 Task: Open a template Informal Letter by  Plum save the file as registry.pdf Remove the following options from template: 'your brand'. Replace Hello Fan with ' Good Evening' and change the date to 25 July, 2023. Replace body of the letter with  I wanted to express my deepest gratitude for your help. Your assistance made a significant difference in my life. Thank you from the bottom of my heart.; apply Font Style 'Tahoma' and font size  14 Add name: Kevin
Action: Mouse moved to (408, 245)
Screenshot: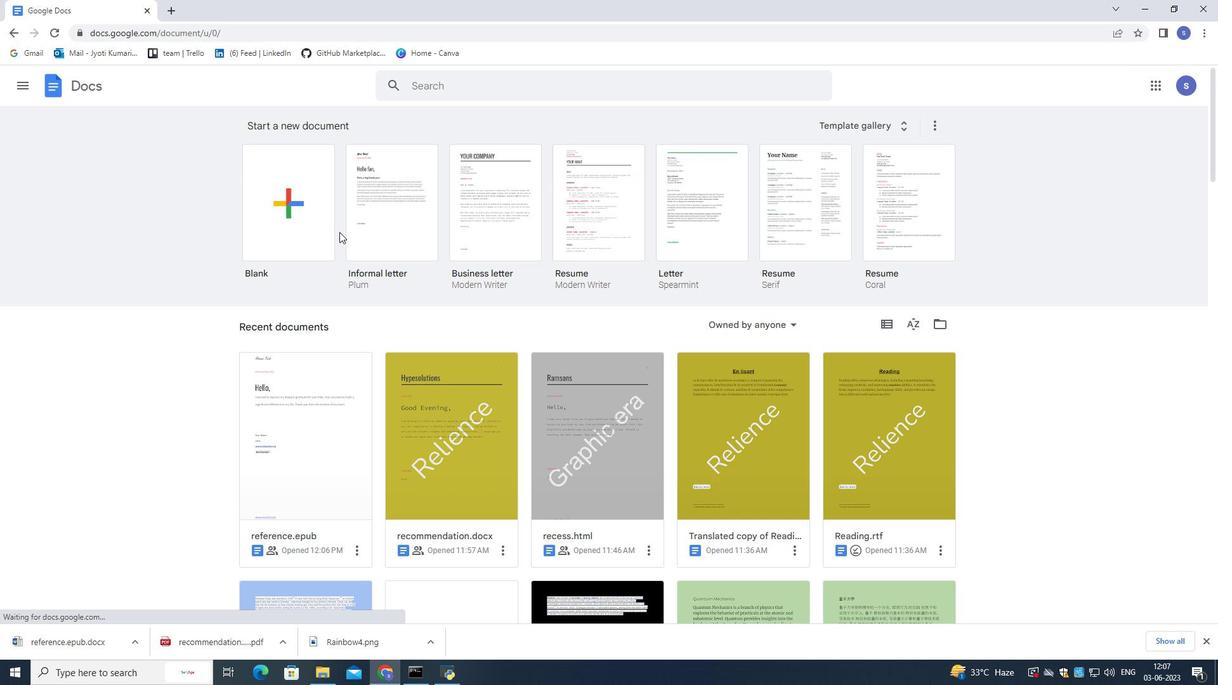 
Action: Mouse pressed left at (408, 245)
Screenshot: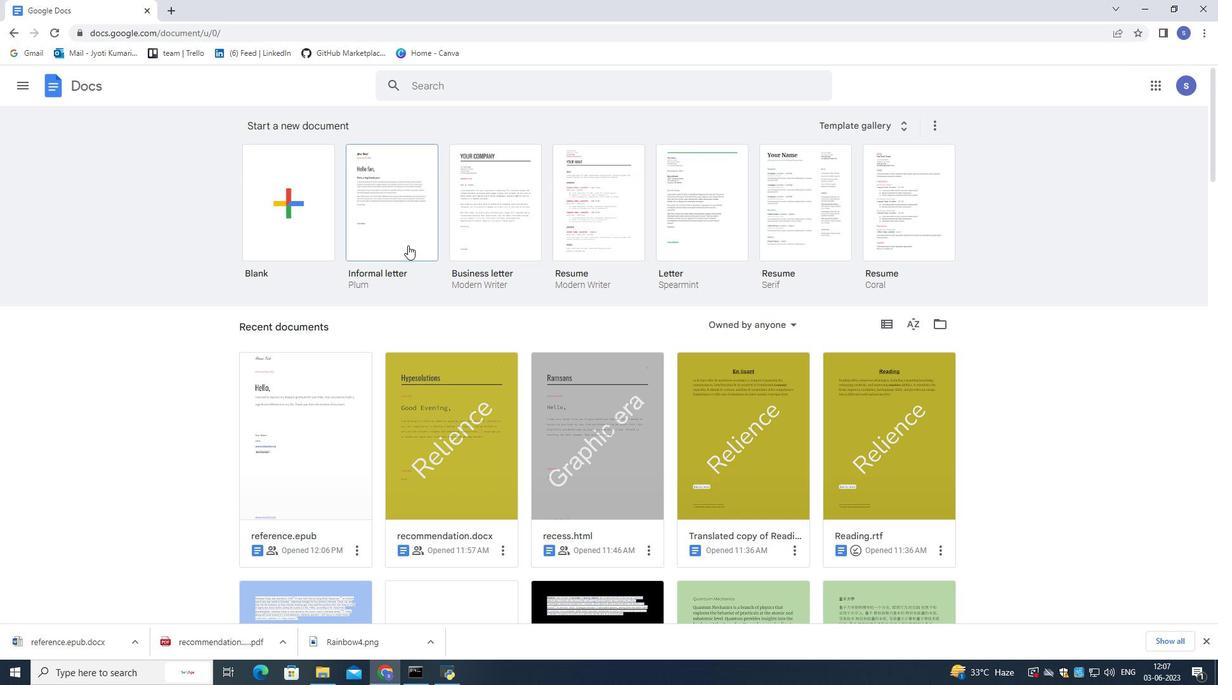 
Action: Mouse pressed left at (408, 245)
Screenshot: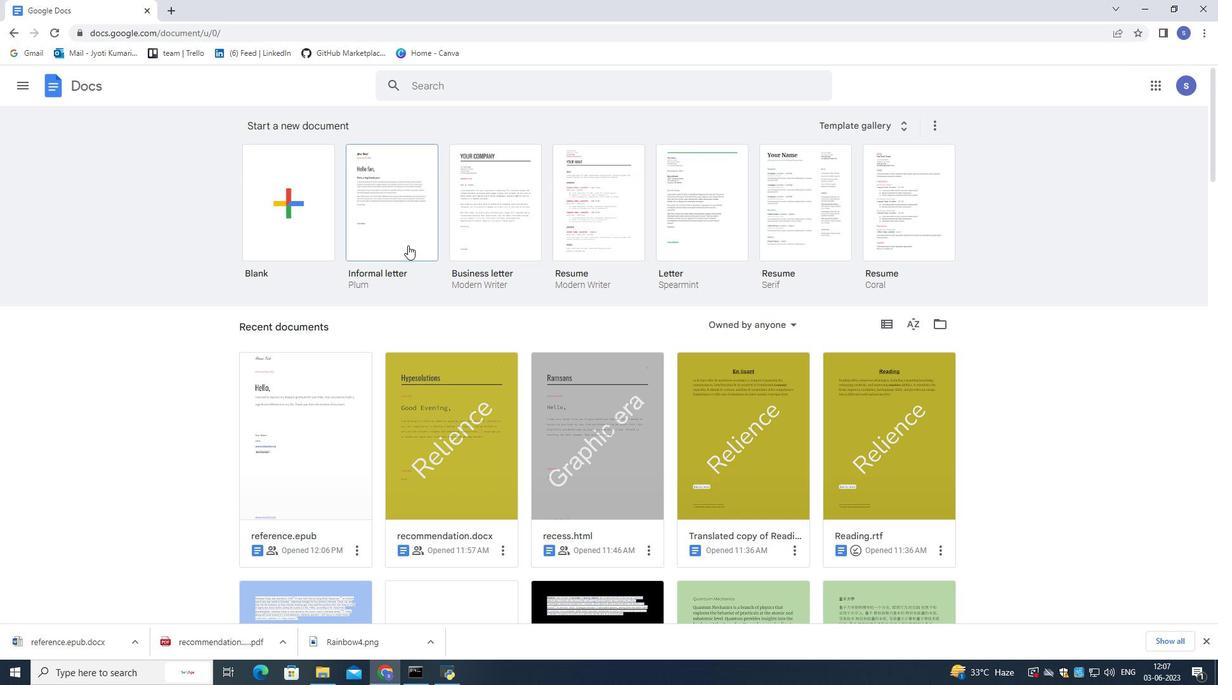 
Action: Mouse moved to (114, 78)
Screenshot: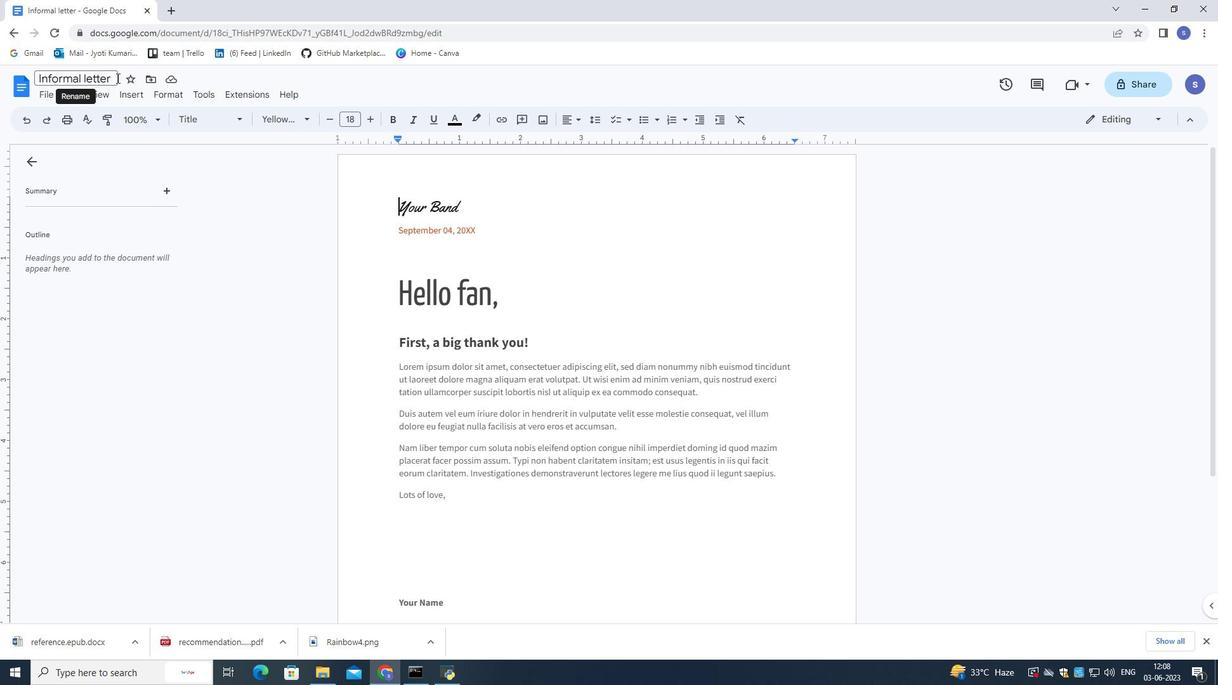 
Action: Mouse pressed left at (114, 78)
Screenshot: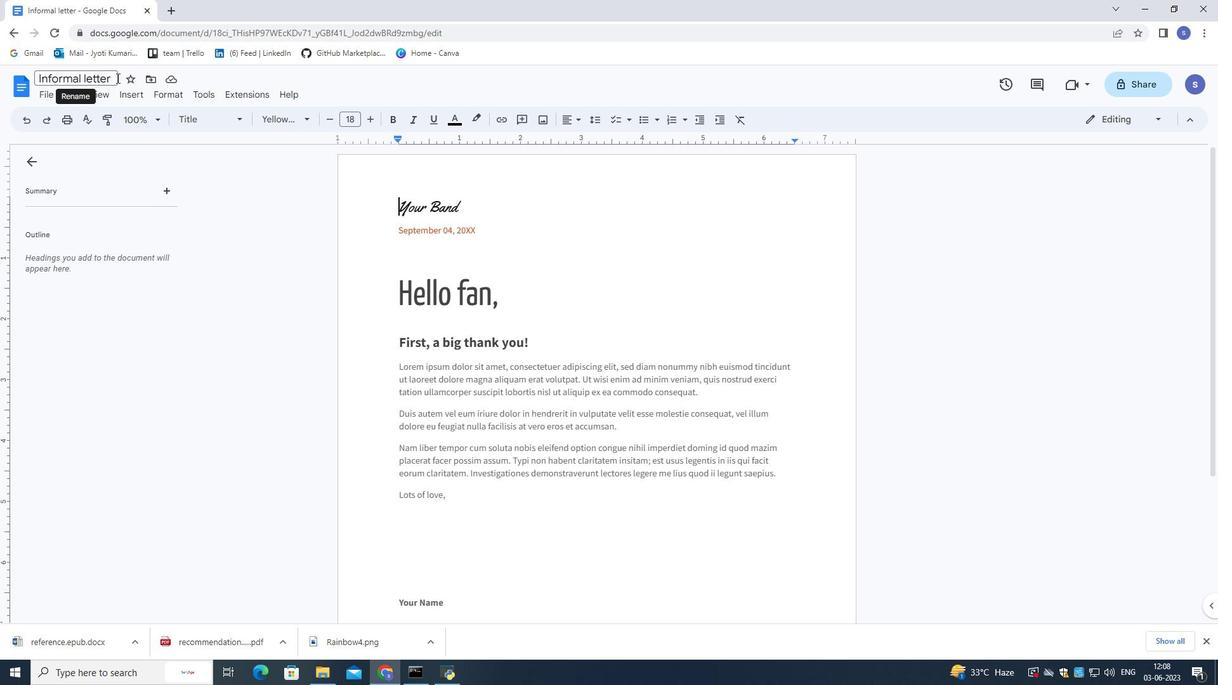 
Action: Mouse pressed left at (114, 78)
Screenshot: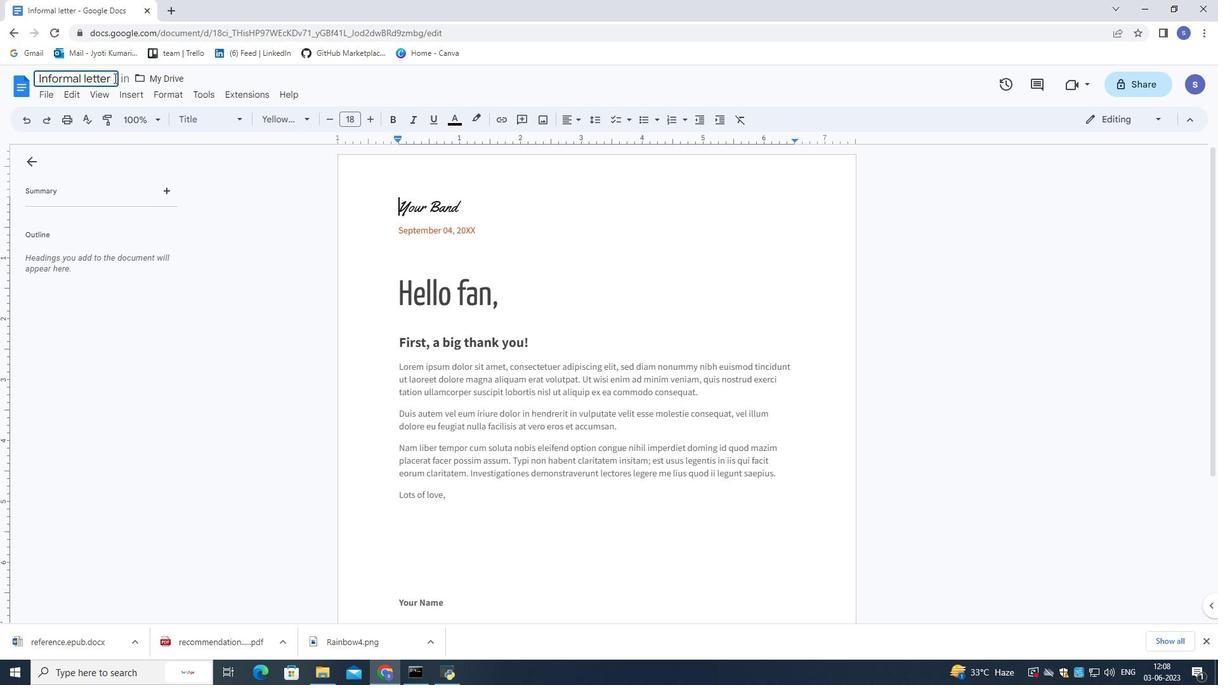 
Action: Mouse pressed left at (114, 78)
Screenshot: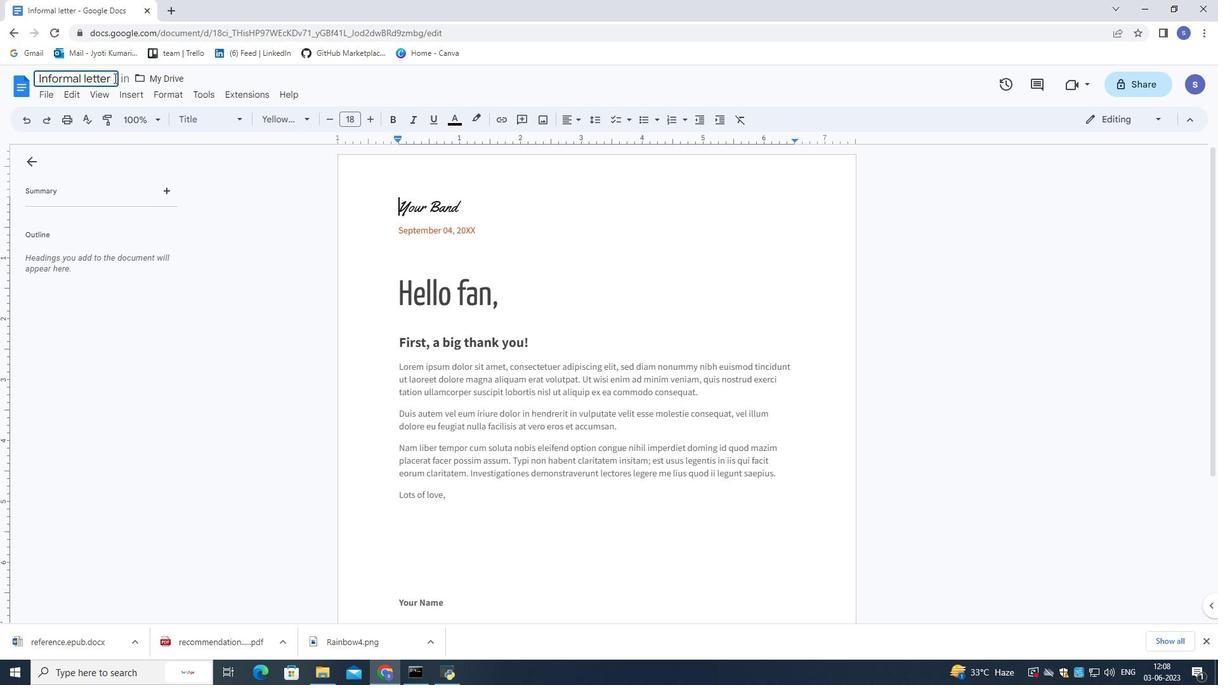 
Action: Mouse pressed left at (114, 78)
Screenshot: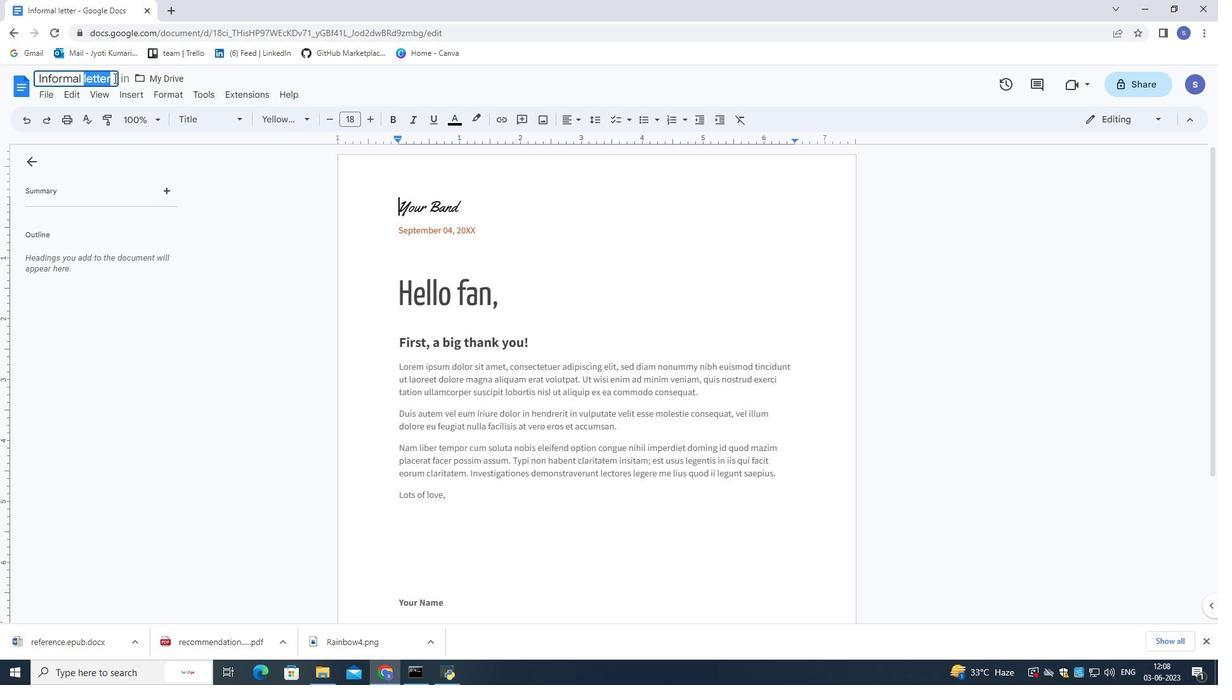 
Action: Mouse moved to (113, 78)
Screenshot: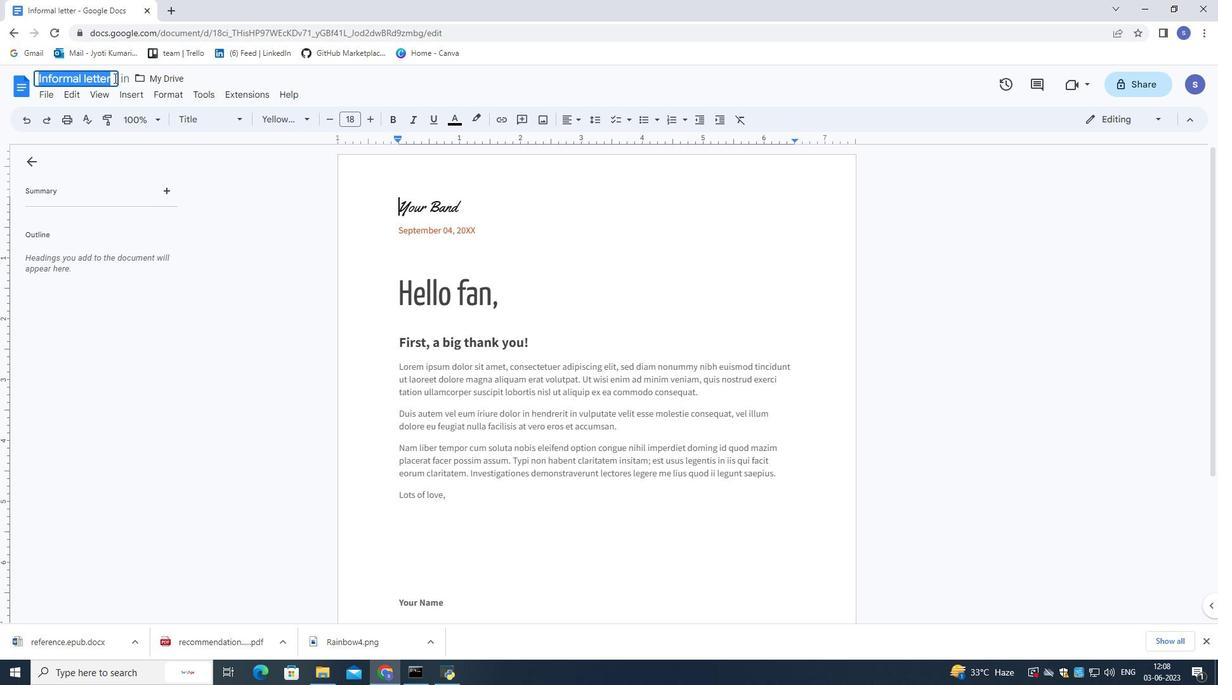 
Action: Key pressed registry.pdf<Key.enter>
Screenshot: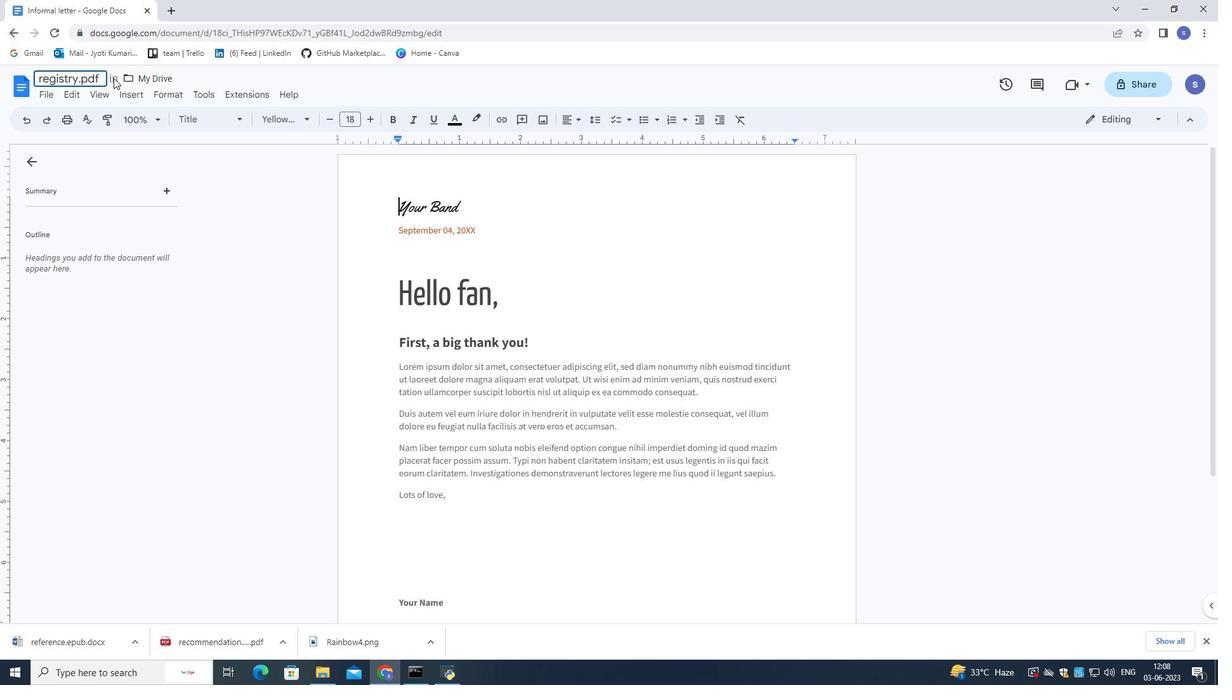 
Action: Mouse moved to (465, 211)
Screenshot: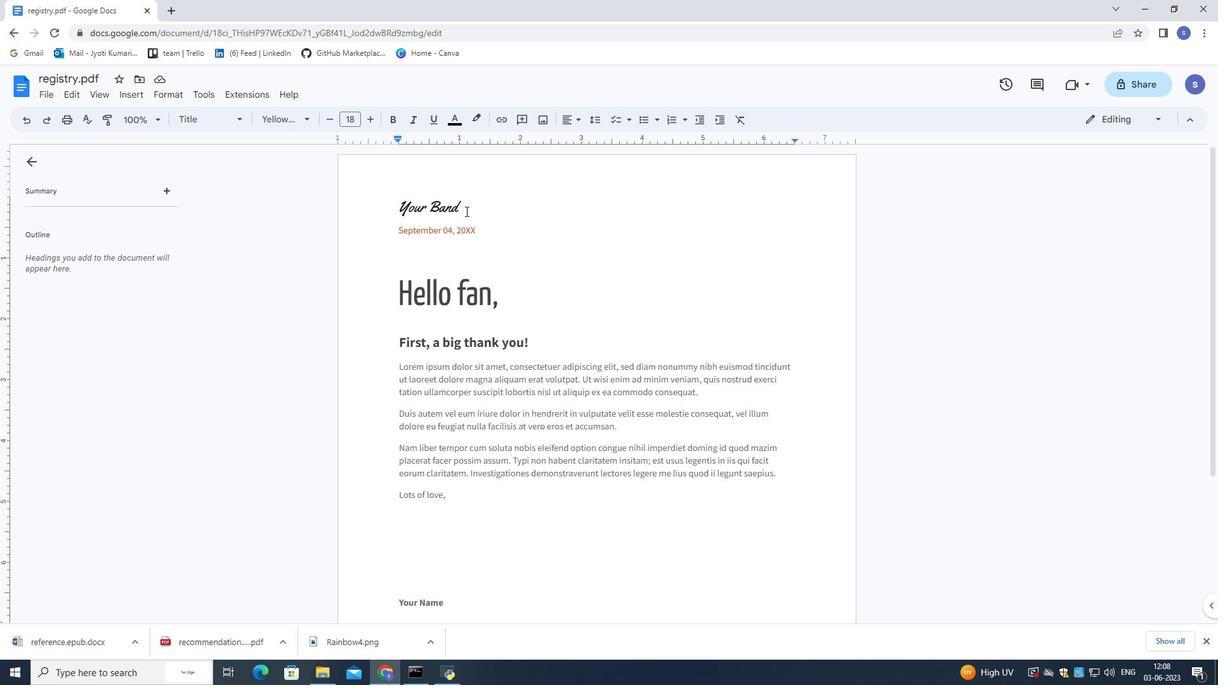 
Action: Mouse pressed left at (465, 211)
Screenshot: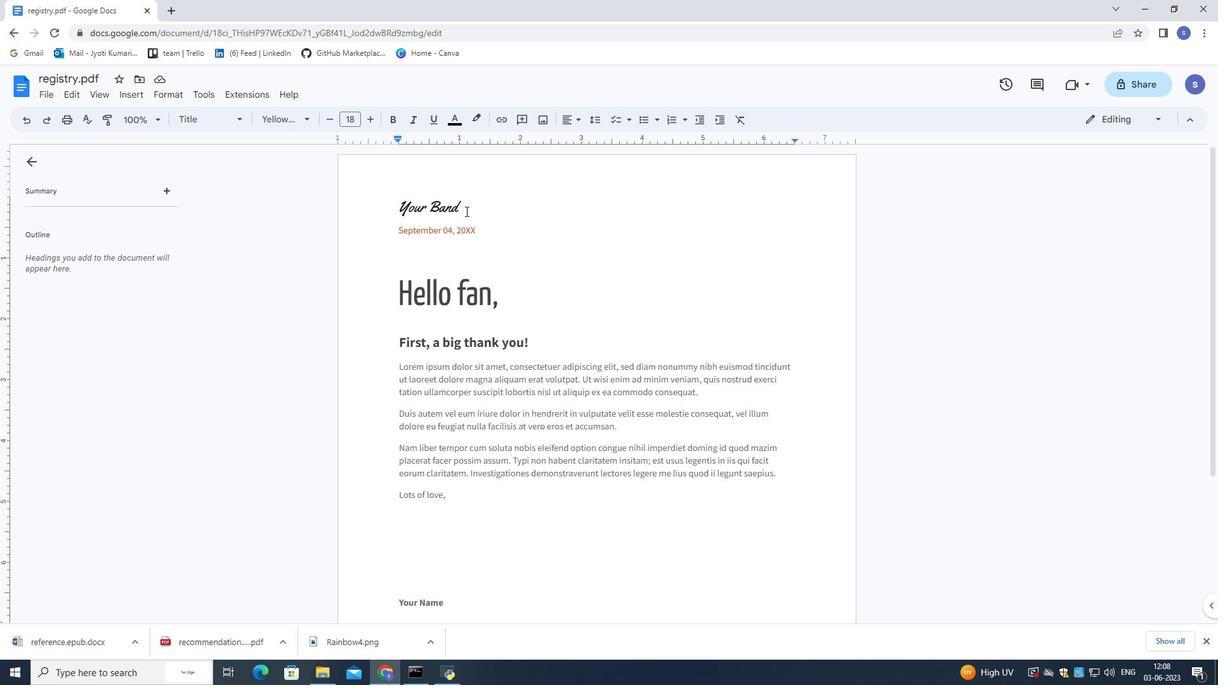 
Action: Mouse moved to (365, 205)
Screenshot: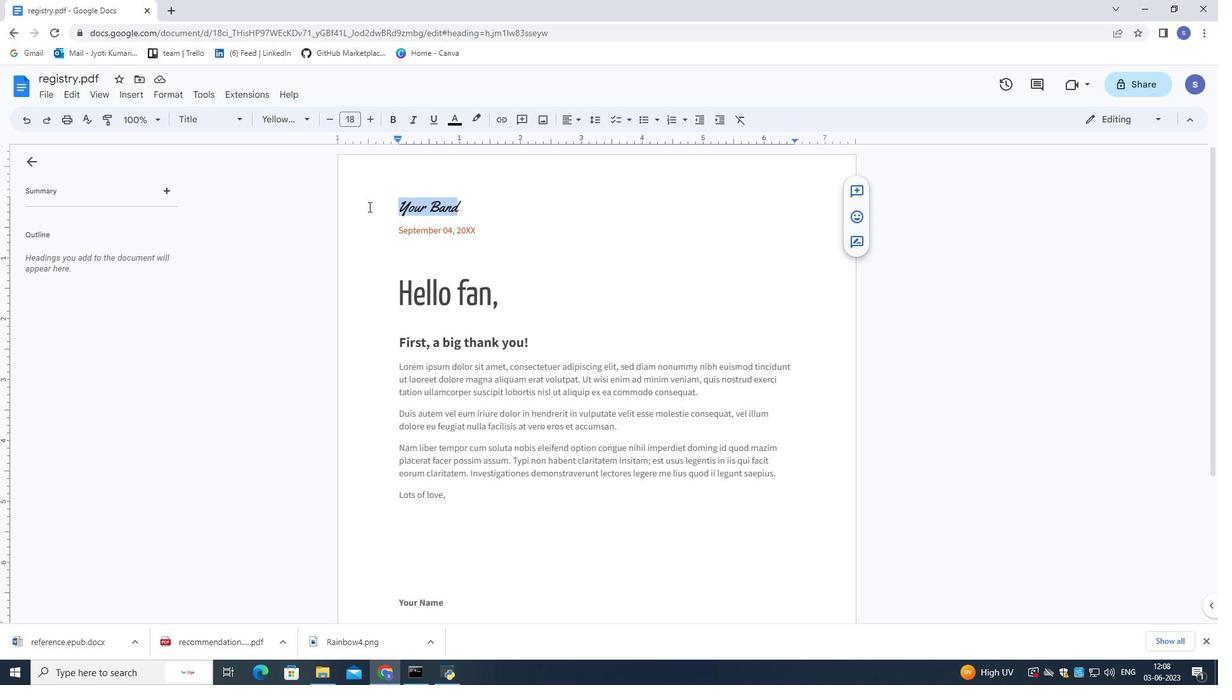 
Action: Key pressed <Key.delete>
Screenshot: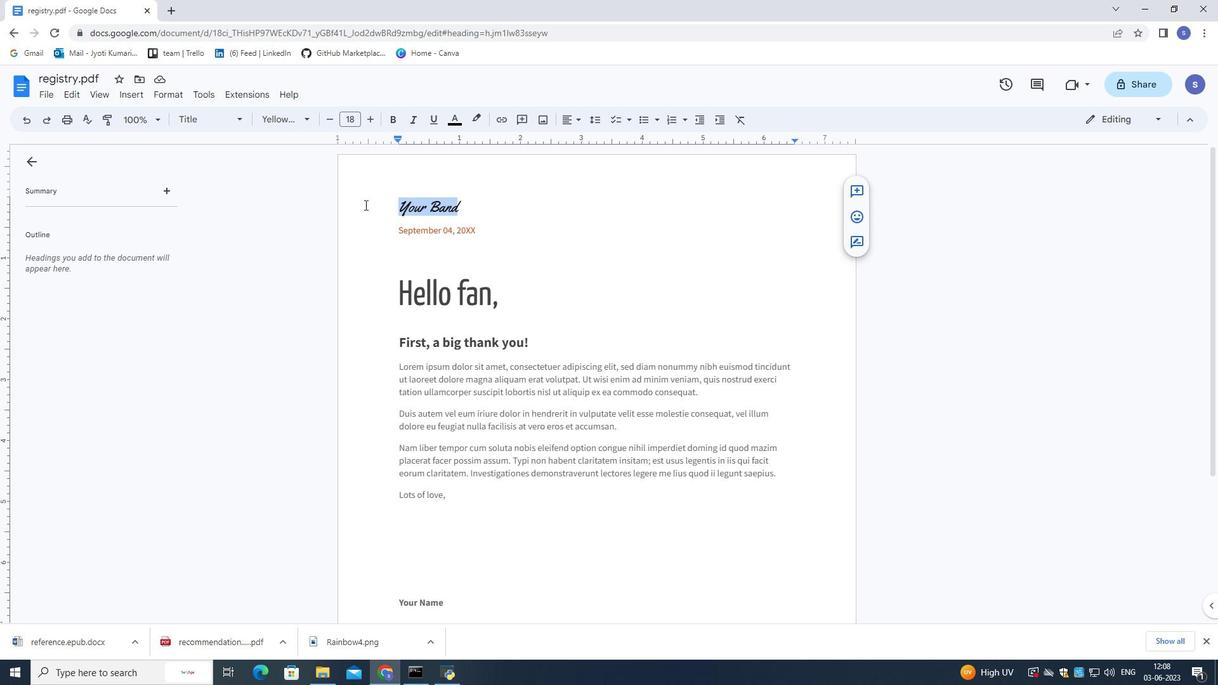 
Action: Mouse moved to (513, 292)
Screenshot: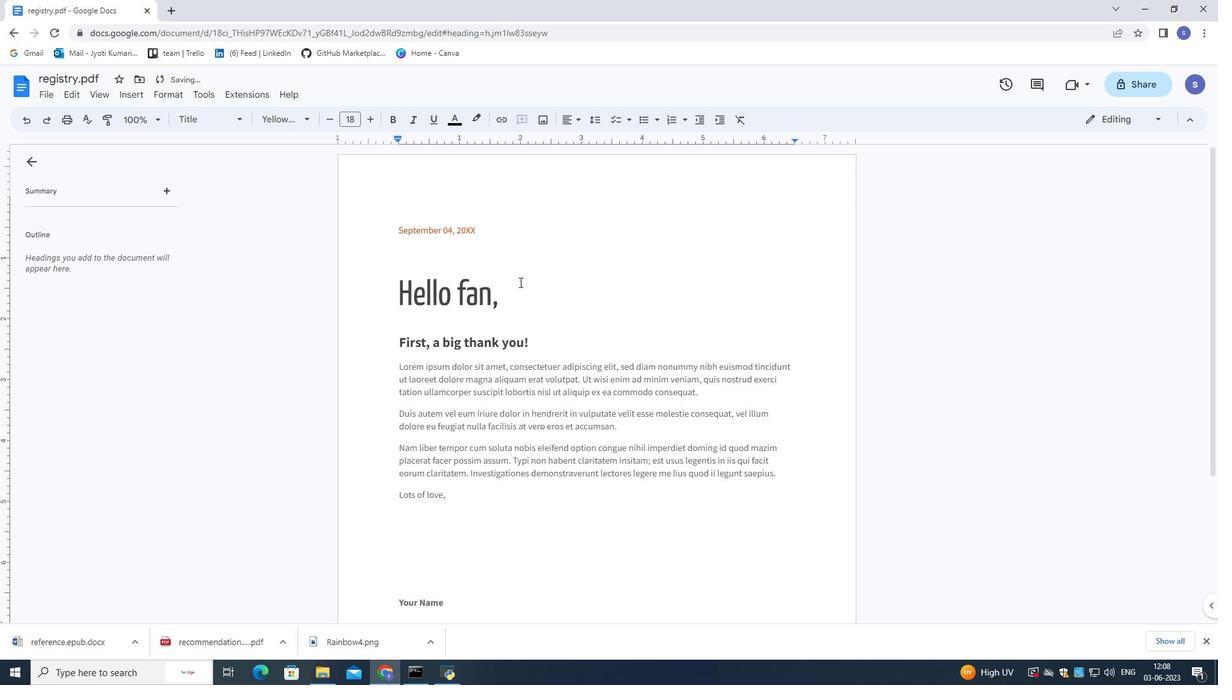 
Action: Mouse pressed left at (513, 292)
Screenshot: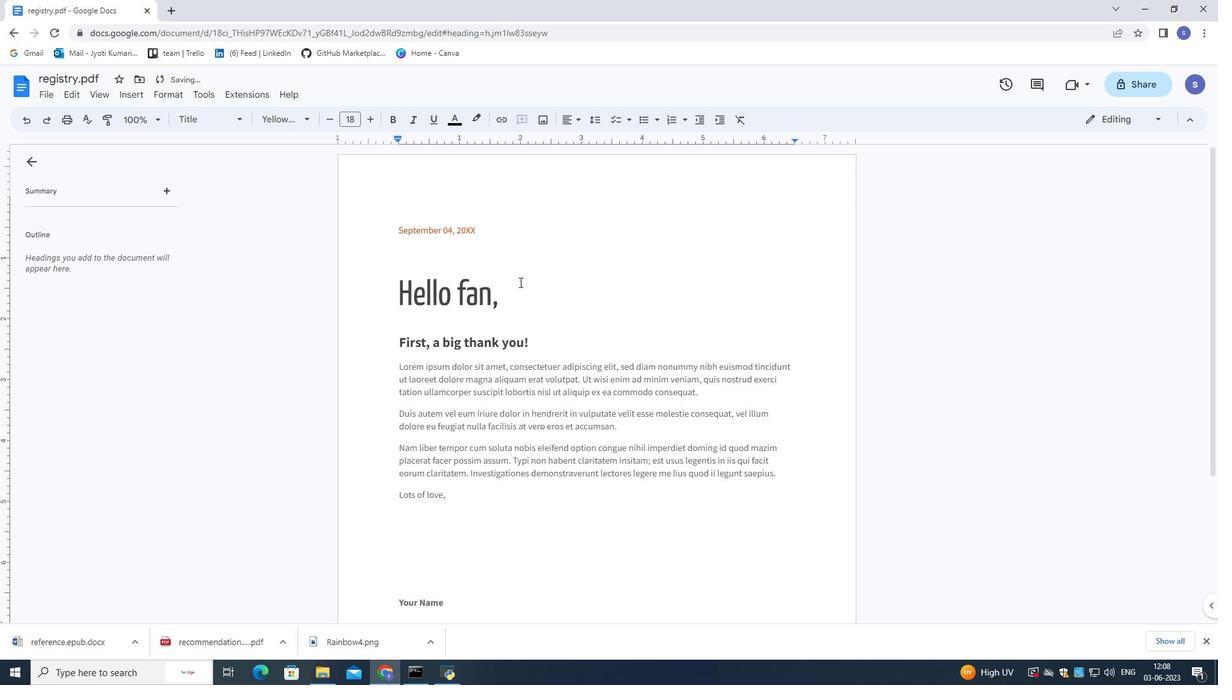 
Action: Mouse moved to (232, 298)
Screenshot: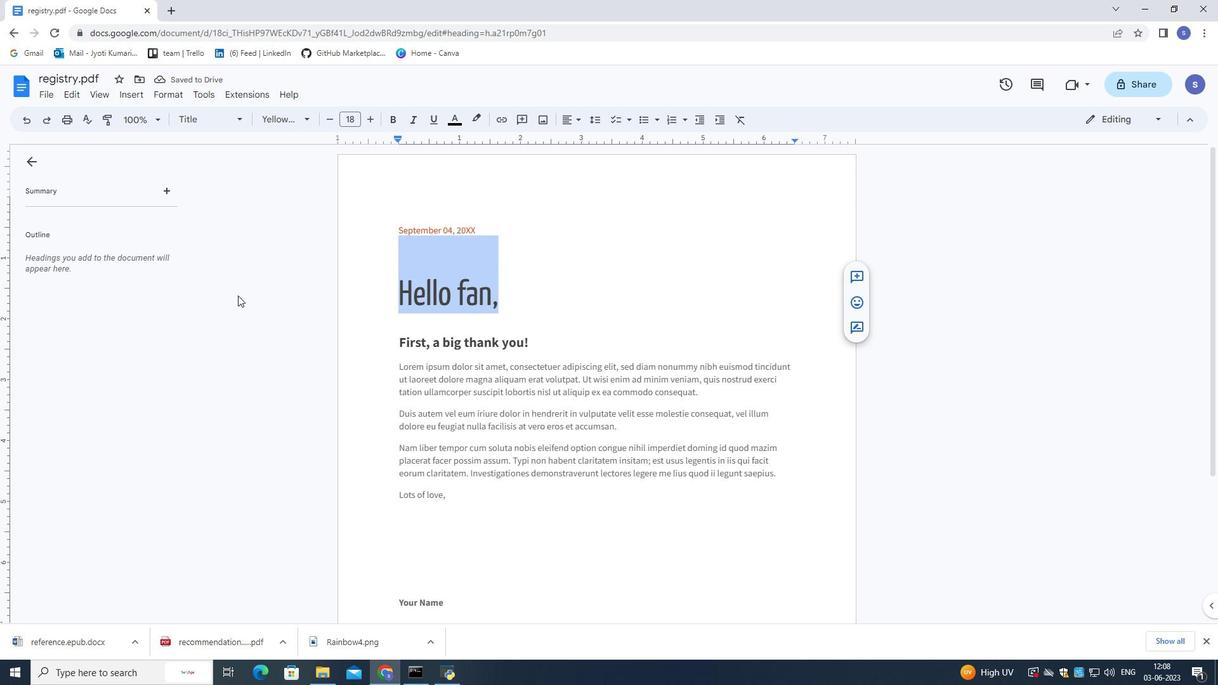 
Action: Key pressed <Key.shift>Good<Key.space><Key.shift>Evening,
Screenshot: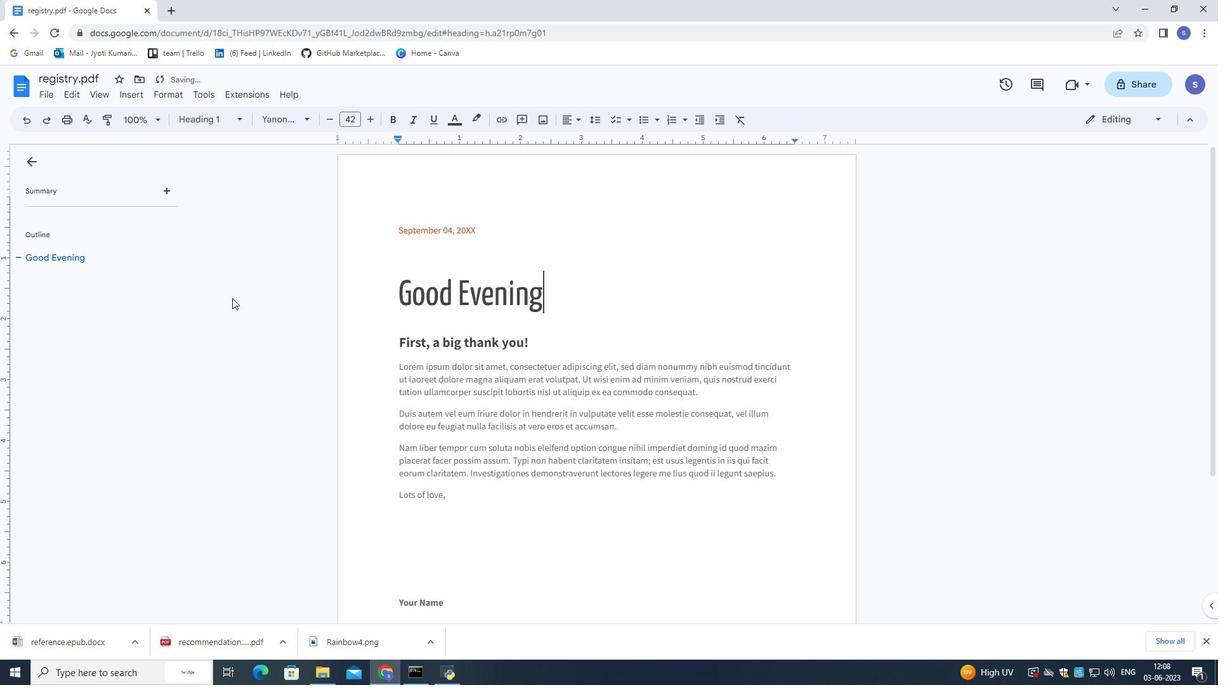 
Action: Mouse moved to (512, 234)
Screenshot: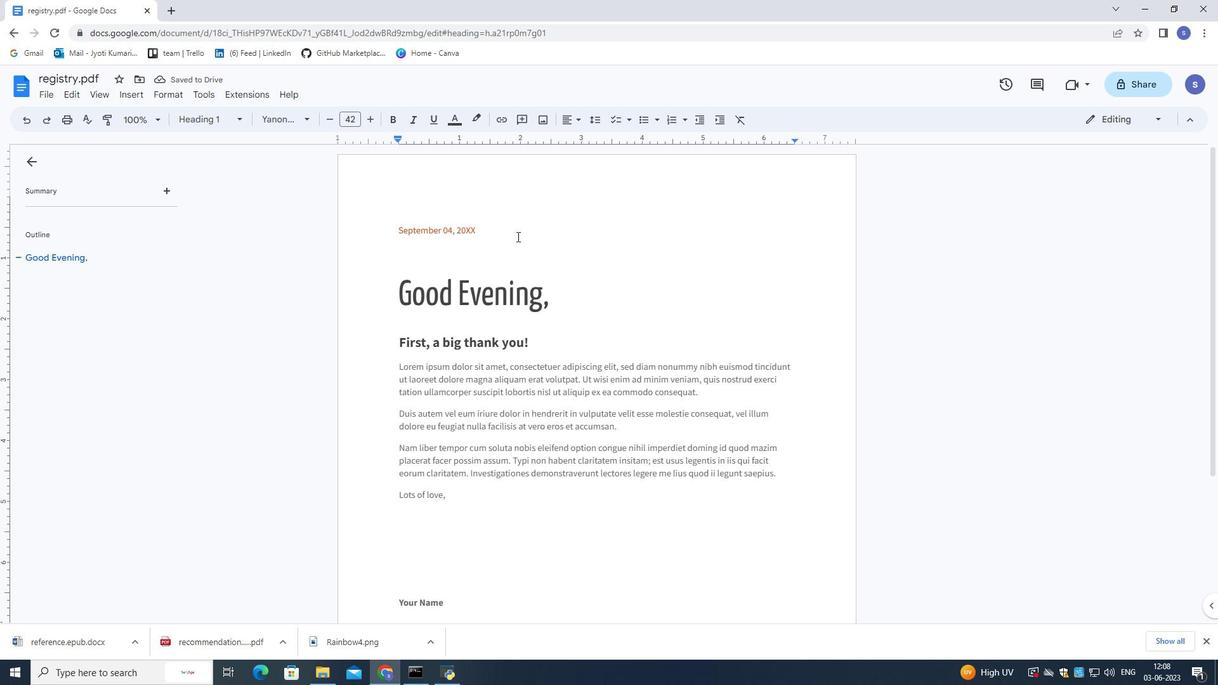 
Action: Mouse pressed left at (512, 234)
Screenshot: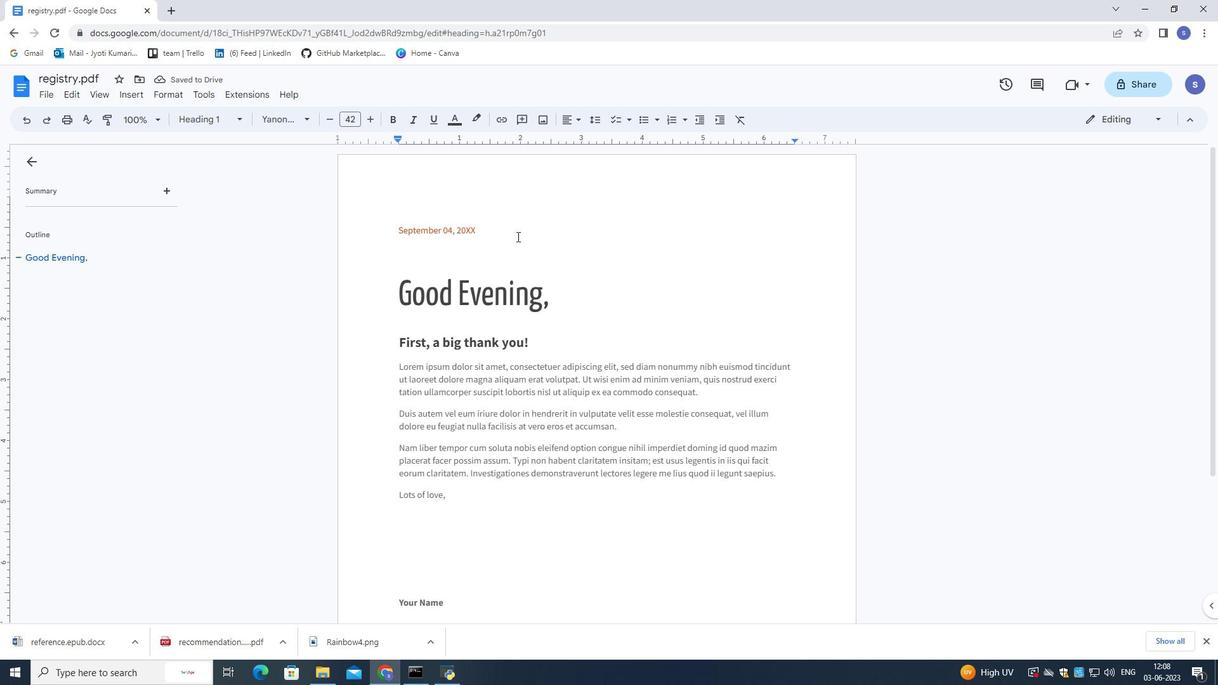 
Action: Mouse moved to (272, 232)
Screenshot: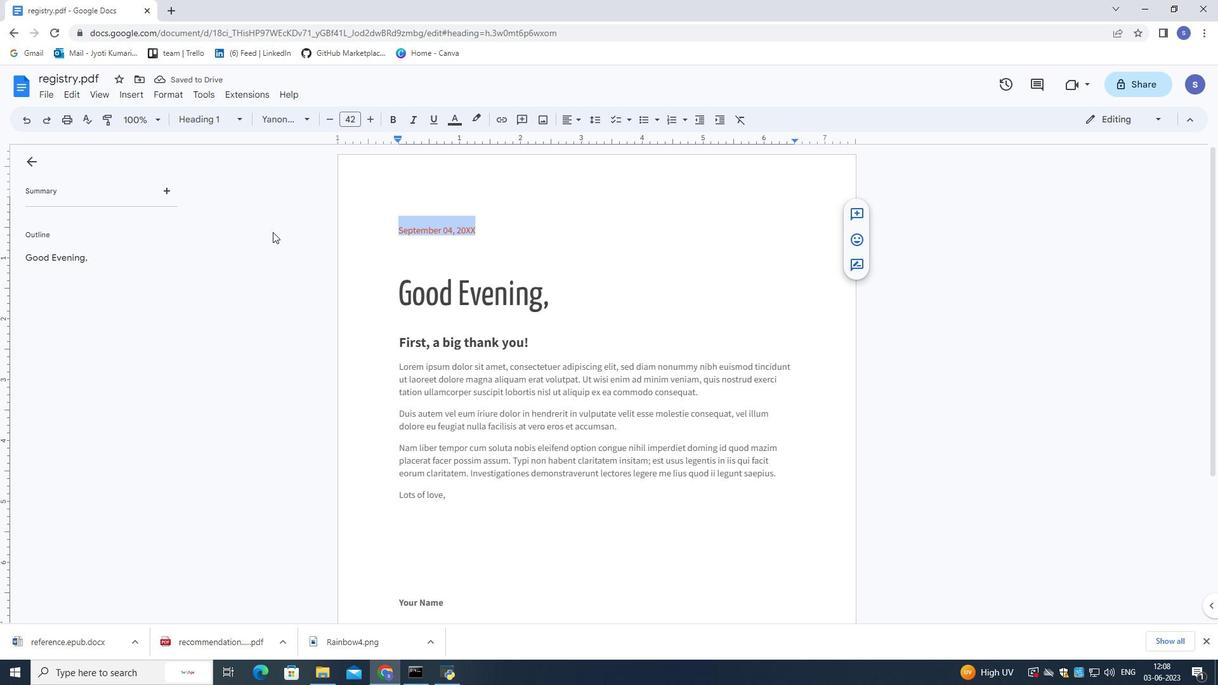 
Action: Key pressed 25<Key.space><Key.shift>July,<Key.space>2023
Screenshot: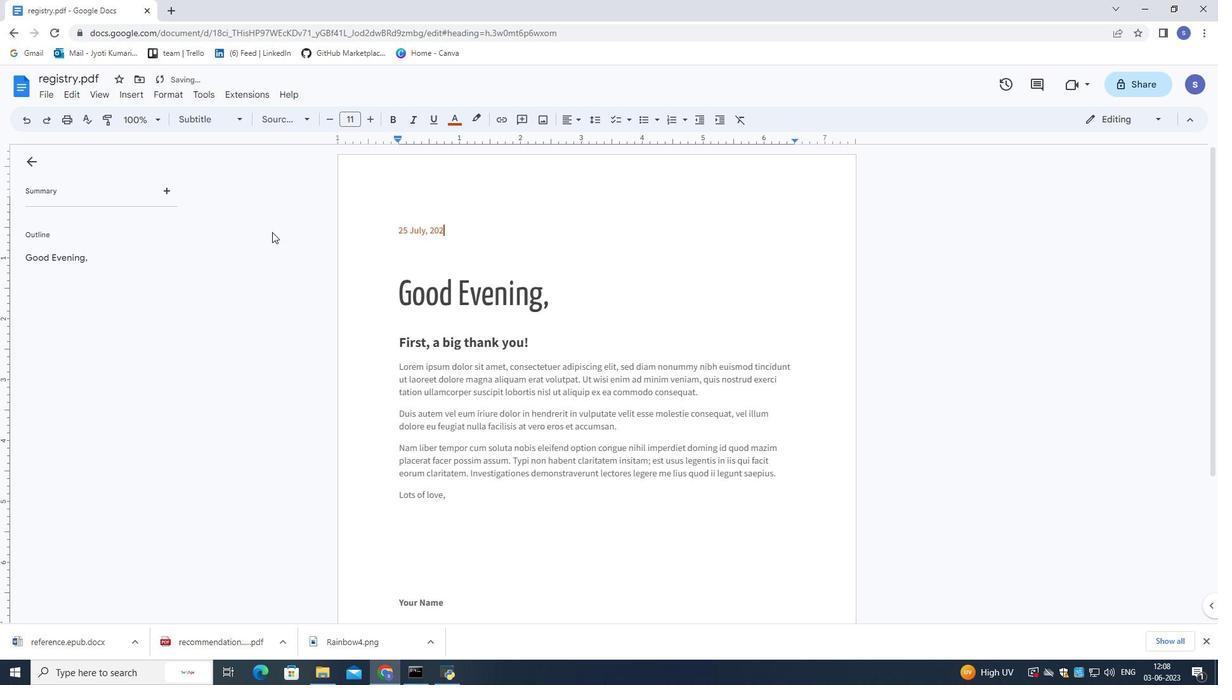
Action: Mouse moved to (468, 498)
Screenshot: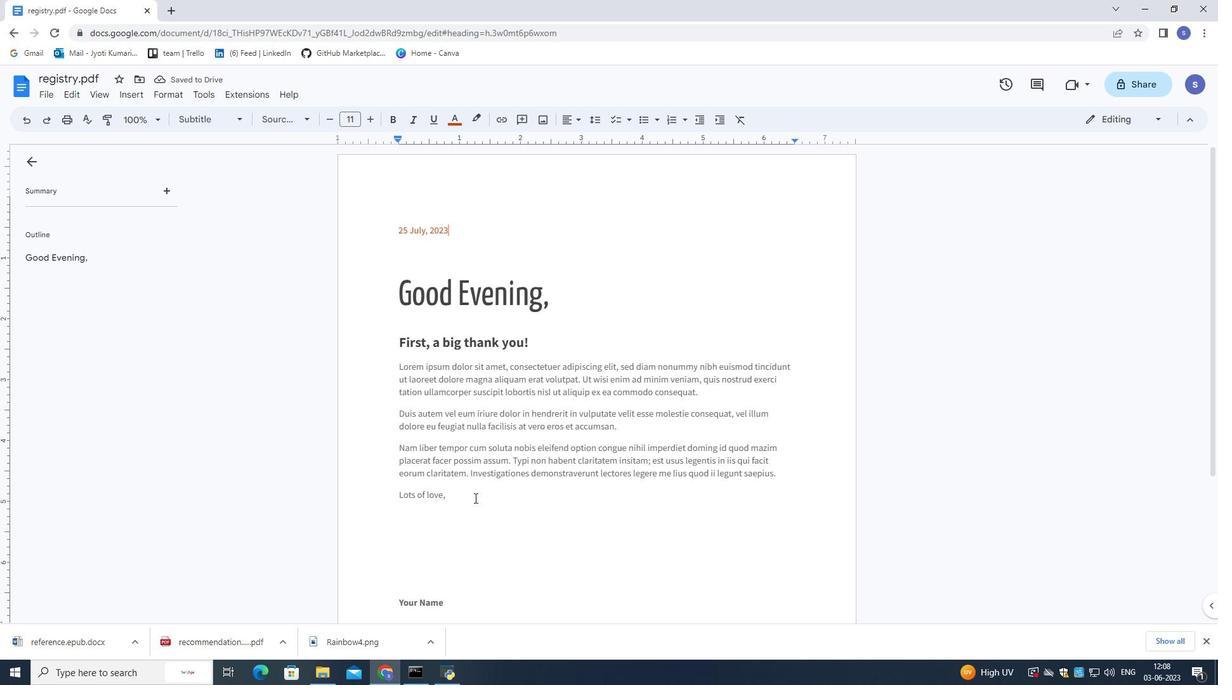 
Action: Mouse pressed left at (468, 498)
Screenshot: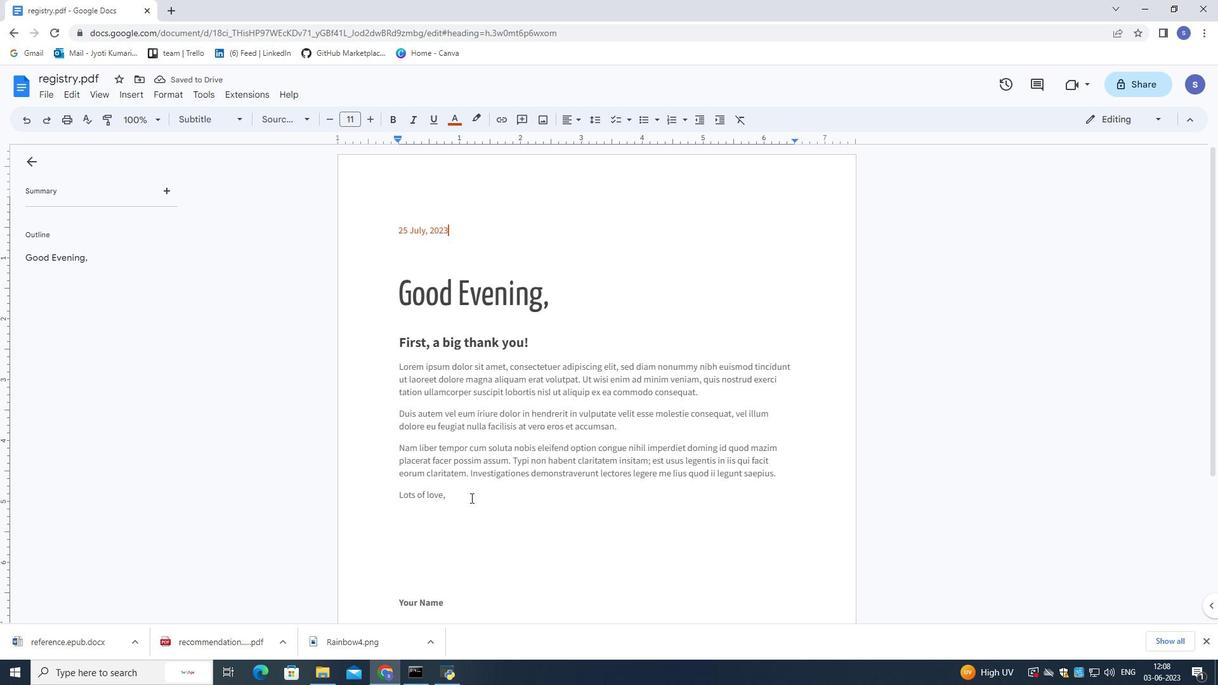 
Action: Mouse moved to (371, 347)
Screenshot: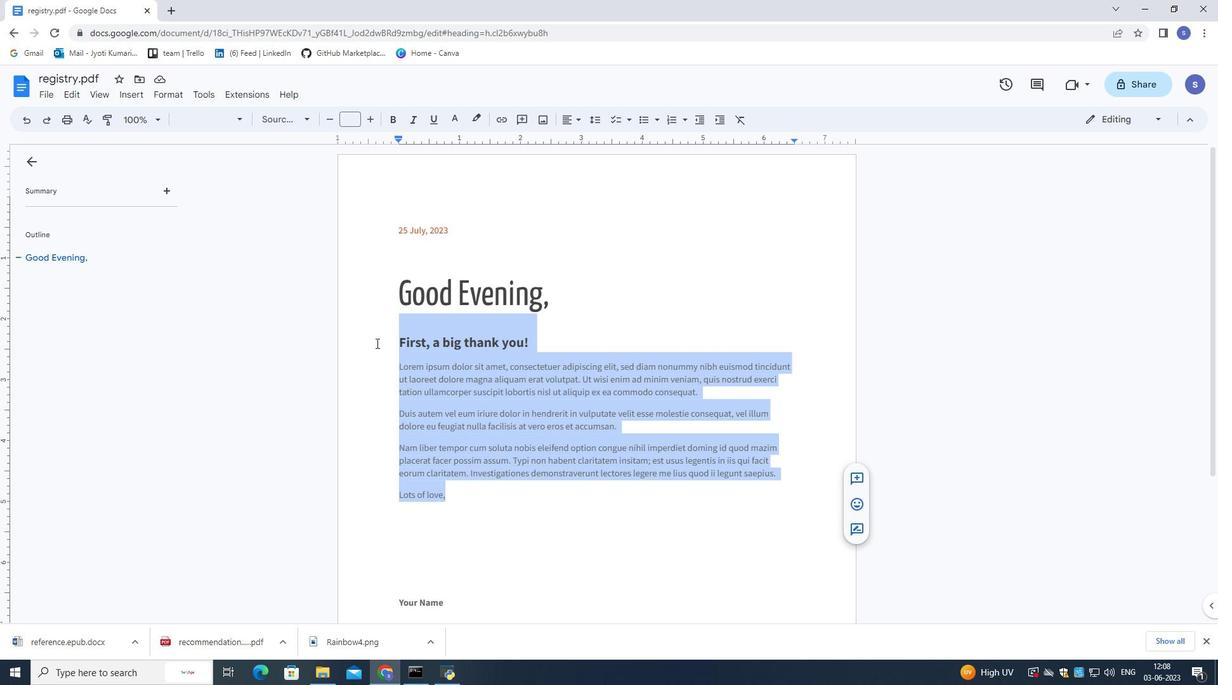 
Action: Key pressed <Key.shift>I<Key.space>wanted<Key.space>
Screenshot: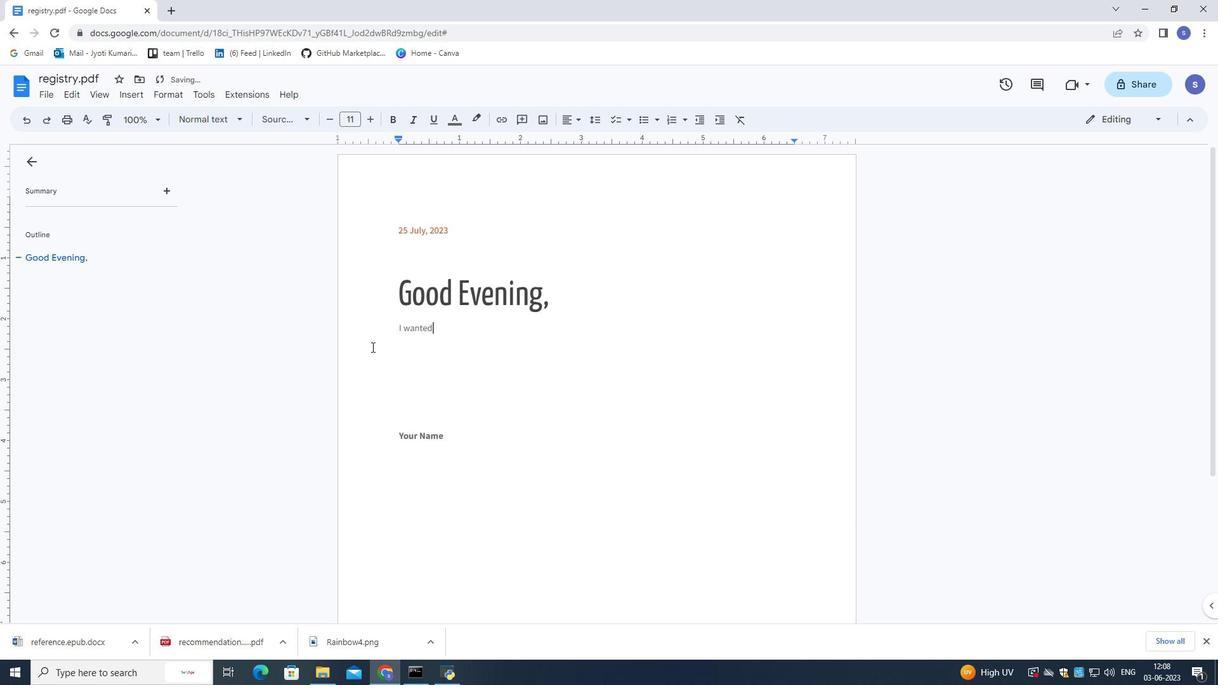 
Action: Mouse moved to (370, 348)
Screenshot: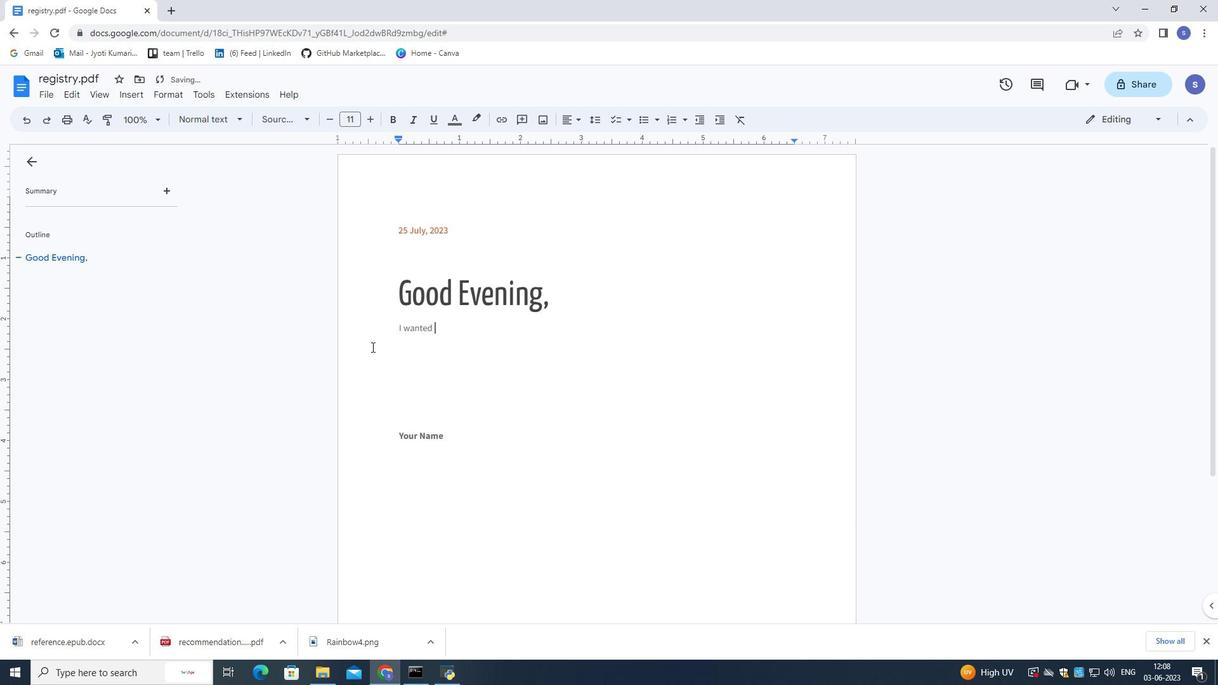 
Action: Key pressed to<Key.space>express<Key.space>my<Key.space>deepest<Key.space>gratitude<Key.space>for<Key.space>your<Key.space>help<Key.space>.<Key.alt_l><Key.shift>Ypor<Key.space>ass
Screenshot: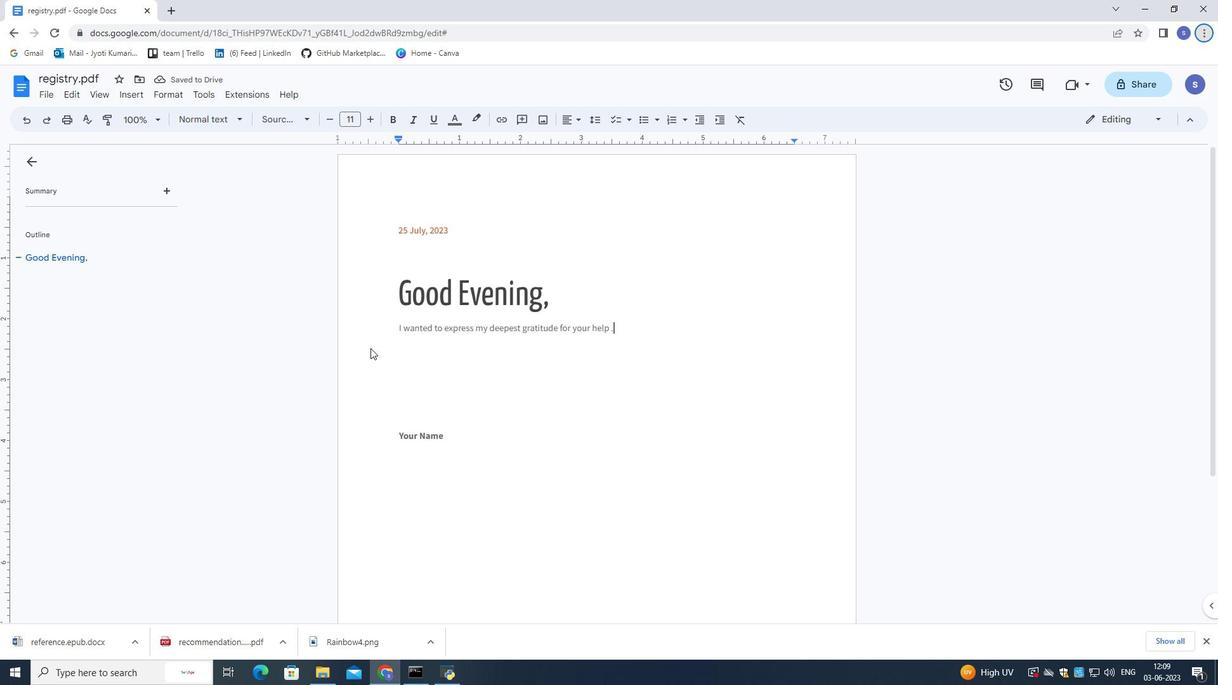 
Action: Mouse moved to (104, 11)
Screenshot: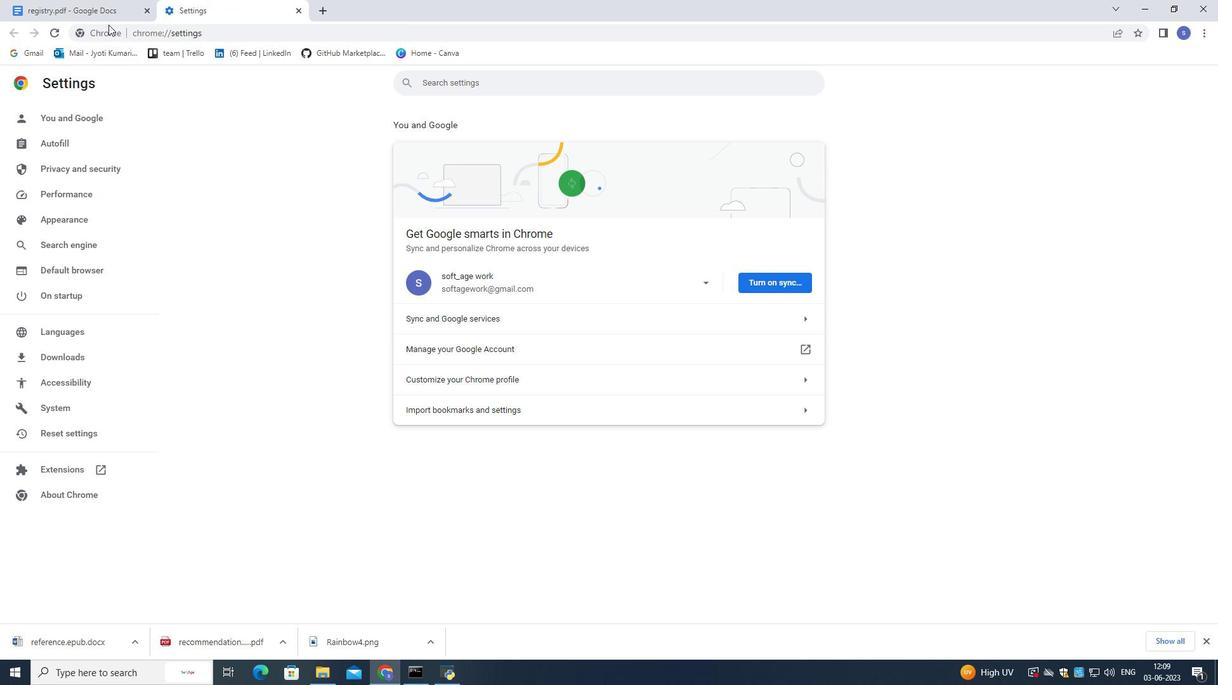 
Action: Mouse pressed left at (104, 11)
Screenshot: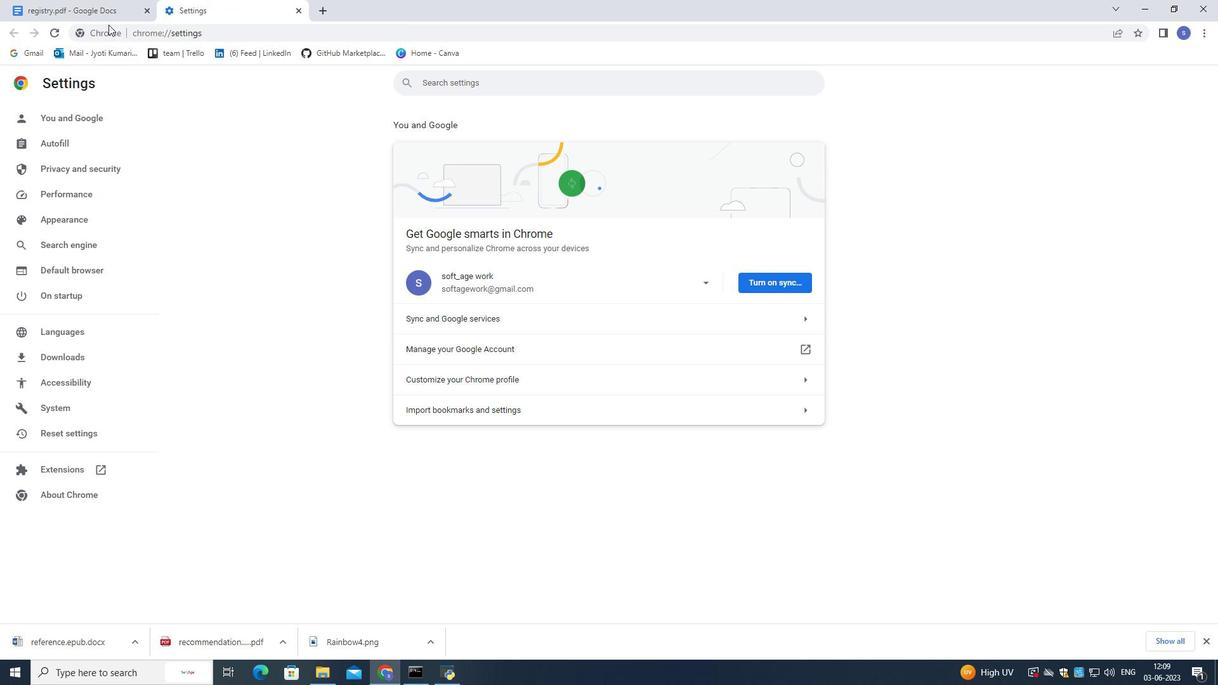 
Action: Mouse moved to (295, 12)
Screenshot: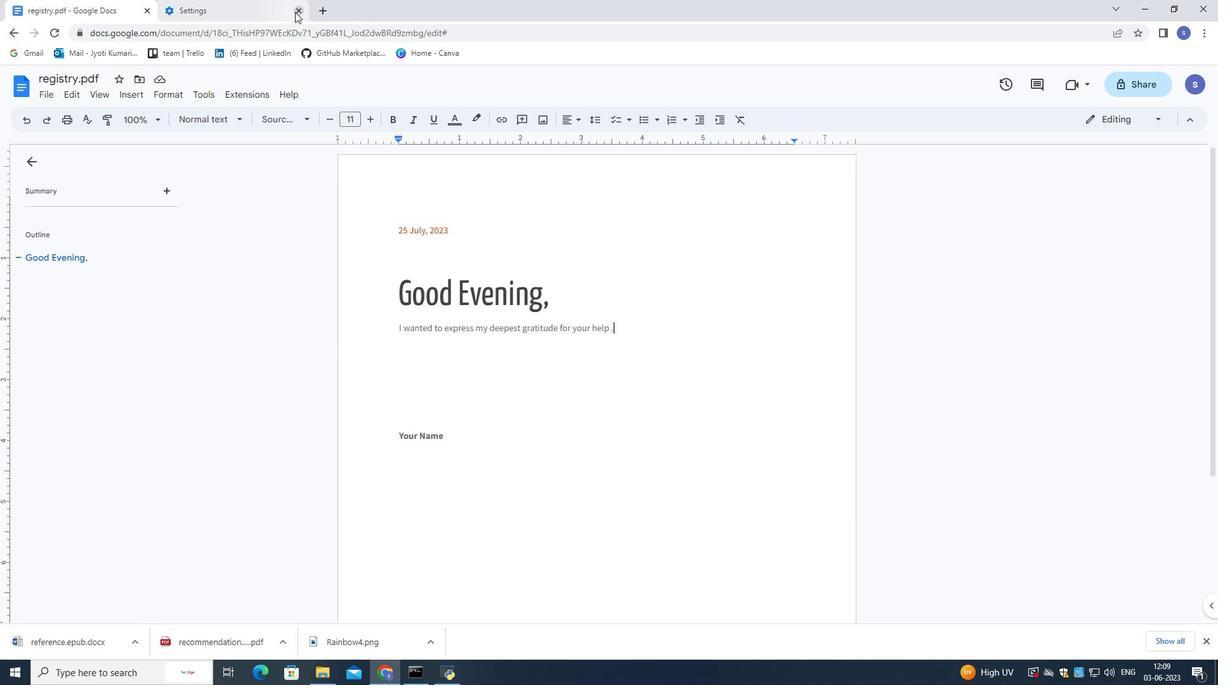 
Action: Mouse pressed left at (295, 12)
Screenshot: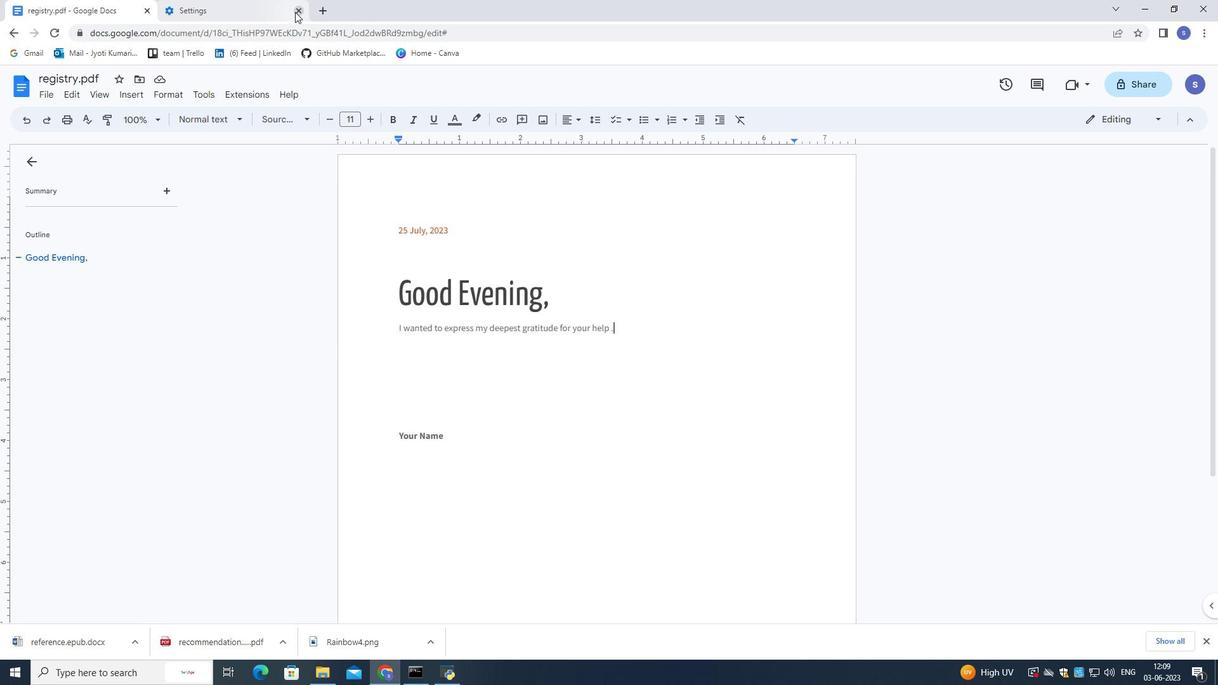 
Action: Mouse moved to (644, 333)
Screenshot: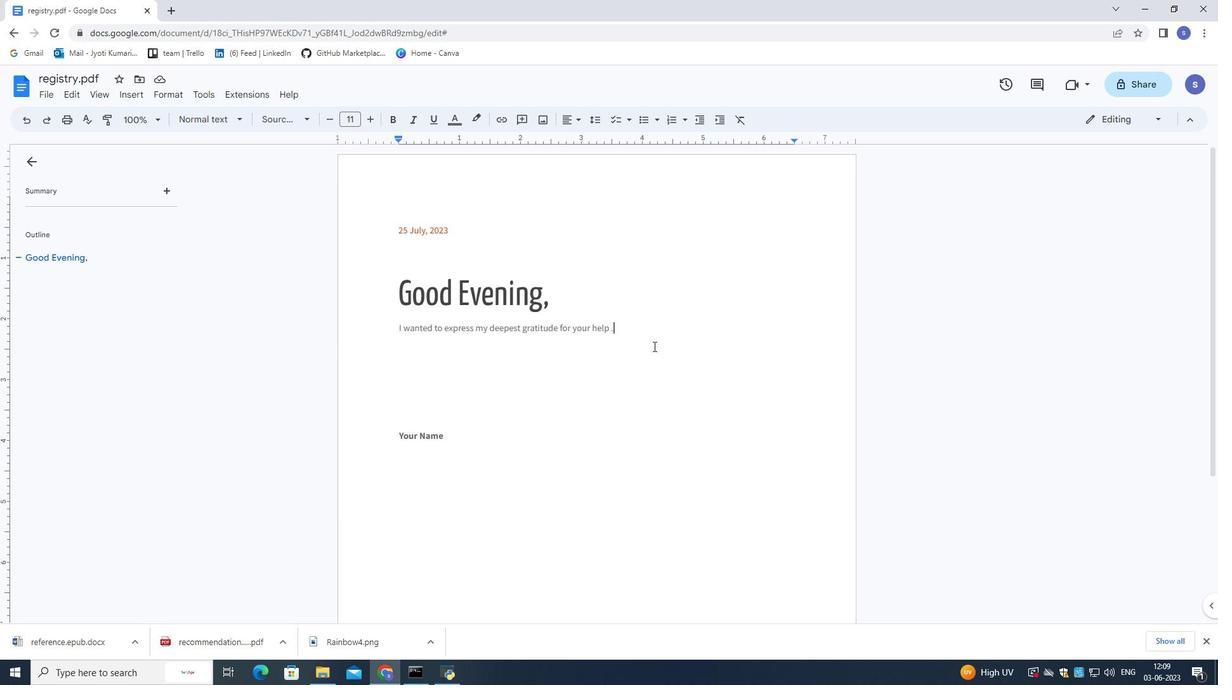 
Action: Mouse pressed left at (644, 333)
Screenshot: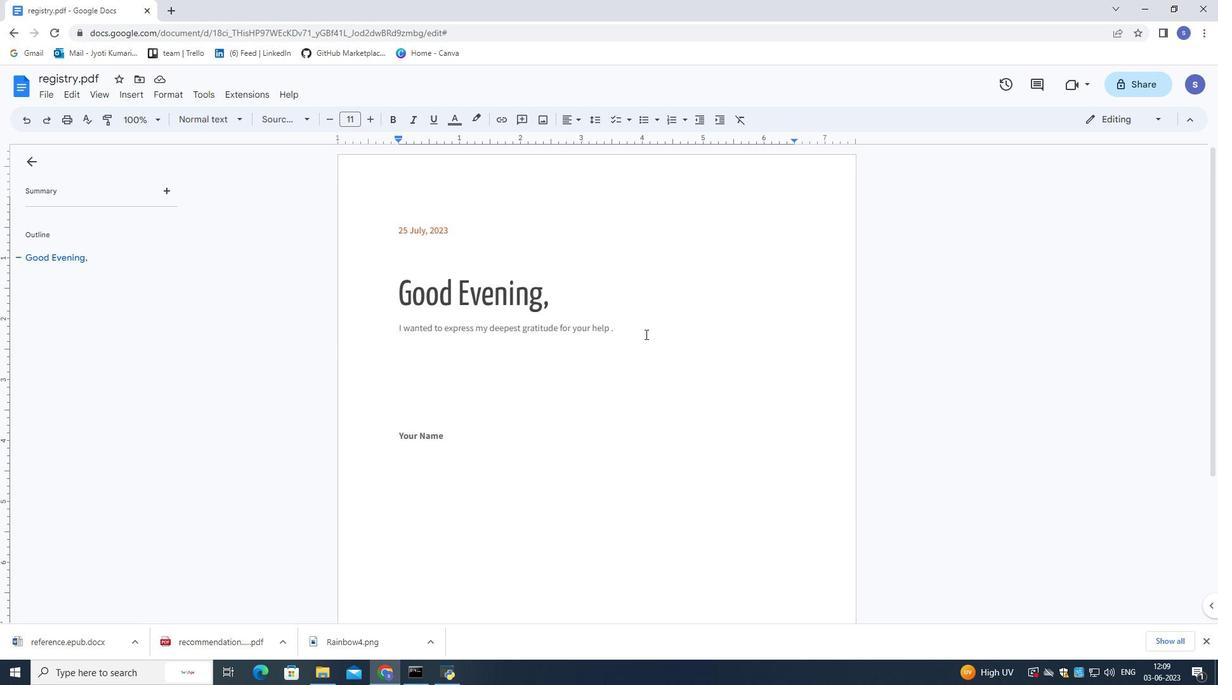 
Action: Mouse moved to (662, 344)
Screenshot: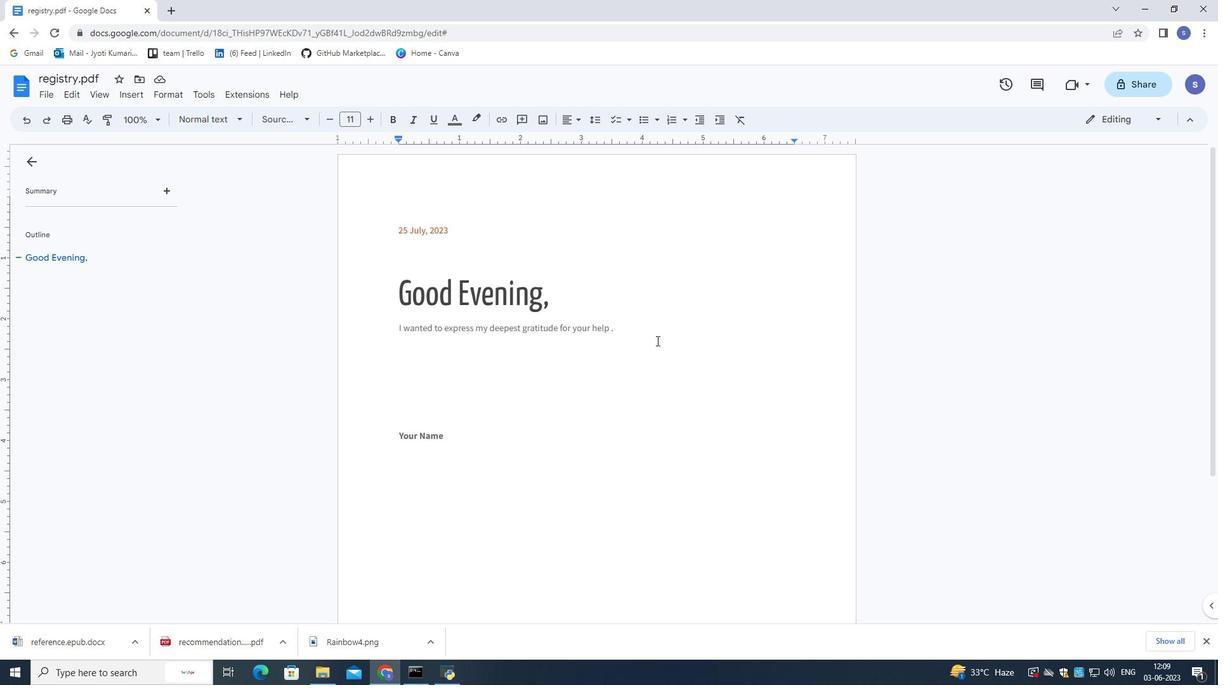 
Action: Key pressed <Key.shift><Key.shift><Key.shift><Key.shift><Key.shift><Key.shift><Key.shift>Your<Key.space>assistance<Key.space>made<Key.space>a<Key.space>significant<Key.space>defference<Key.space><Key.backspace><Key.space>in<Key.space>my<Key.space>life.<Key.space><Key.shift>Thank<Key.space>you<Key.space>from<Key.space>a<Key.space>significant<Key.space>difference
Screenshot: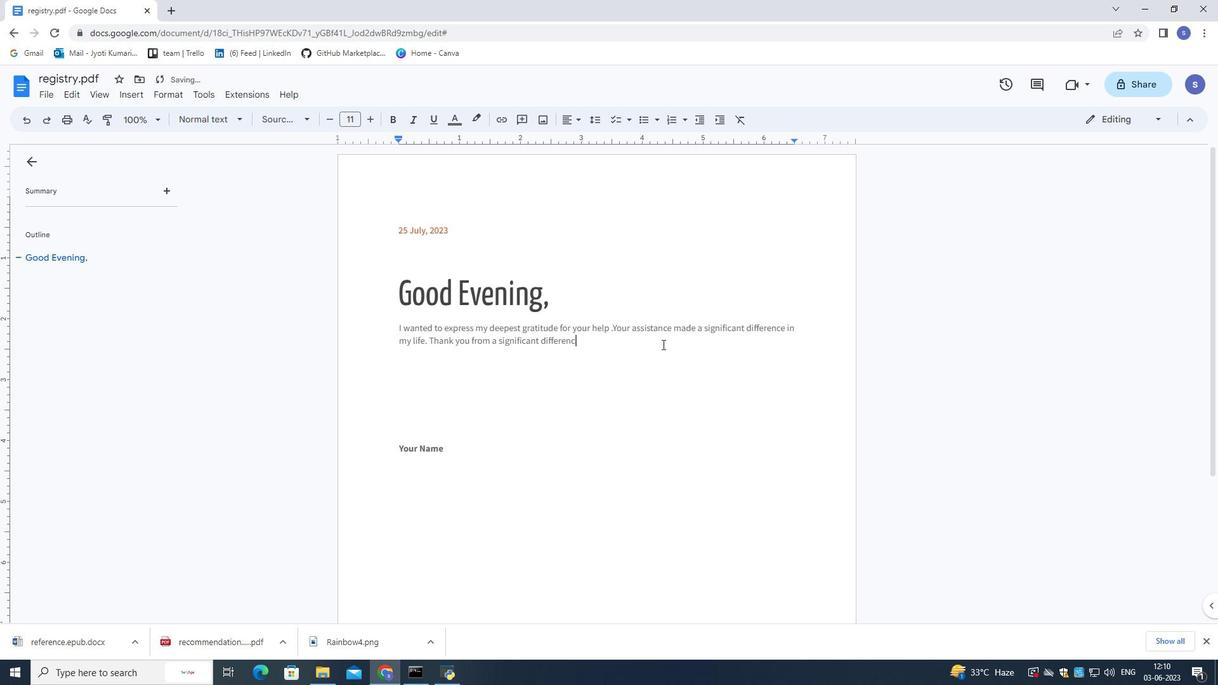 
Action: Mouse moved to (793, 401)
Screenshot: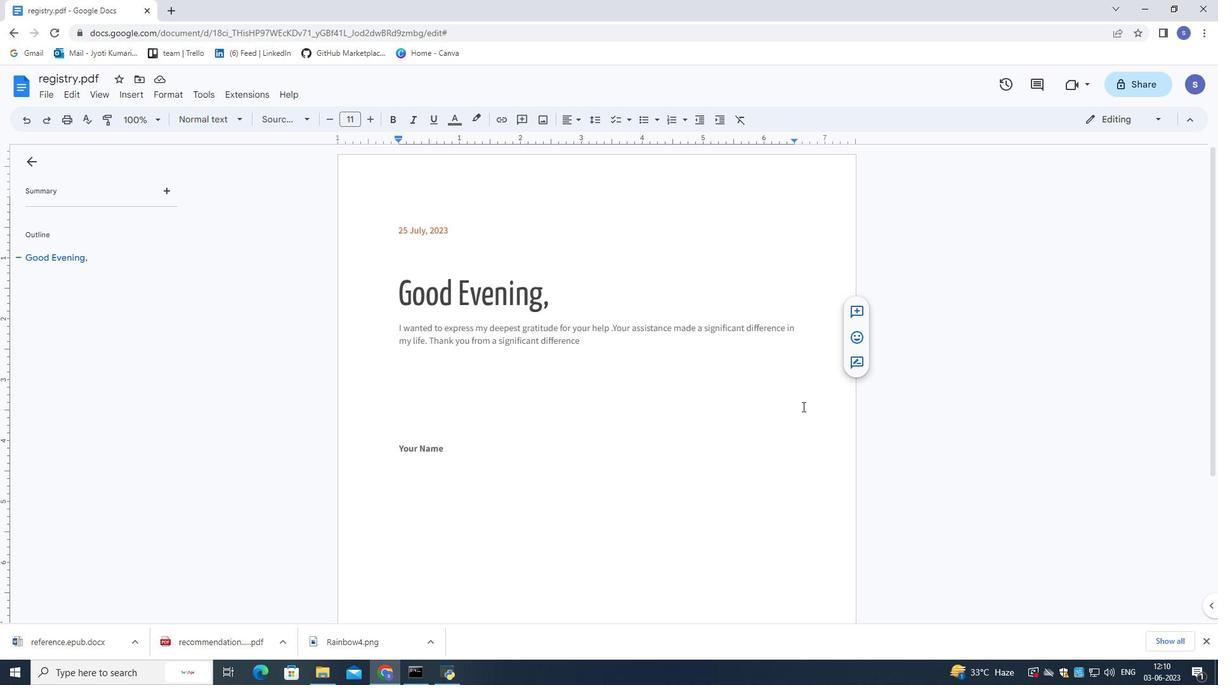 
Action: Key pressed <Key.space>
Screenshot: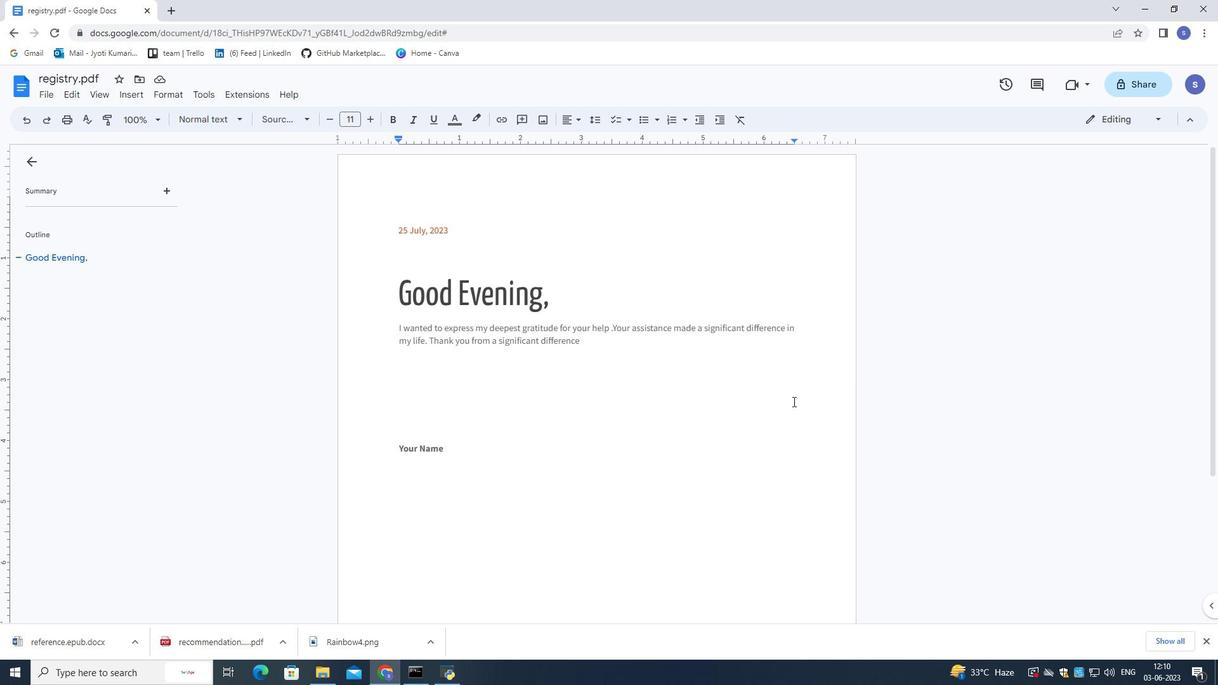 
Action: Mouse moved to (603, 343)
Screenshot: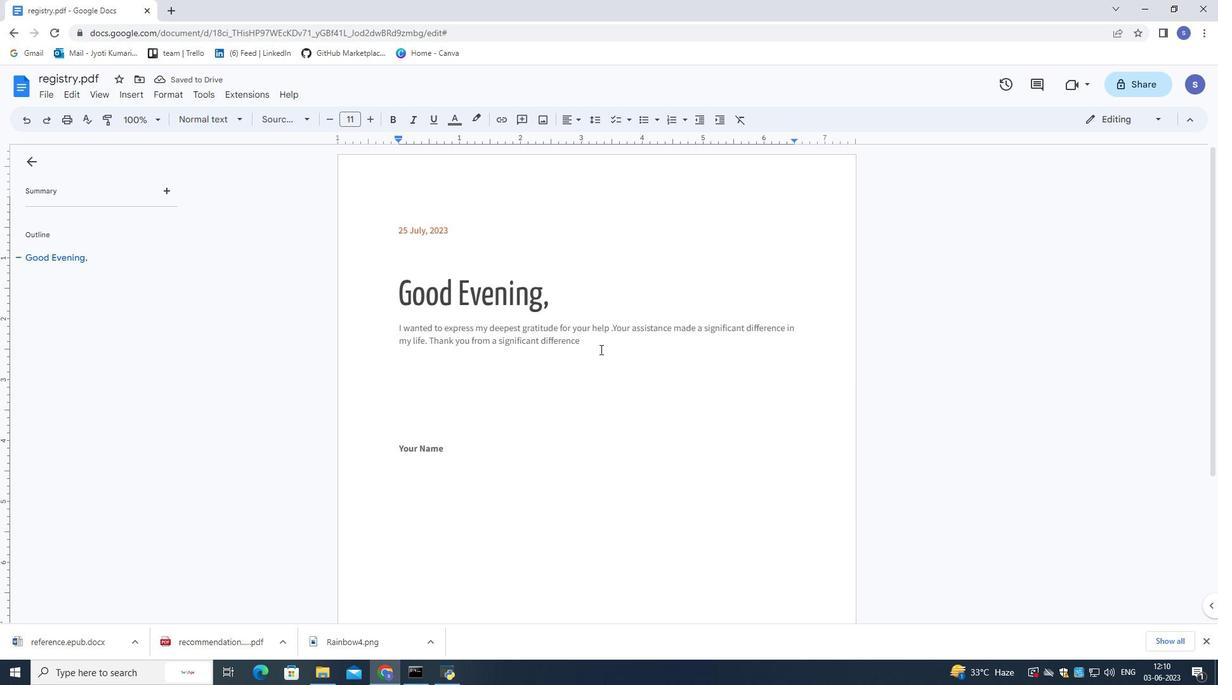 
Action: Key pressed <Key.backspace><Key.backspace><Key.backspace><Key.backspace><Key.backspace><Key.backspace><Key.backspace><Key.backspace><Key.backspace><Key.backspace><Key.backspace><Key.backspace><Key.backspace><Key.backspace><Key.backspace><Key.backspace><Key.backspace><Key.backspace><Key.backspace><Key.backspace><Key.backspace><Key.backspace><Key.backspace><Key.backspace><Key.backspace>bottom<Key.space>of<Key.space>my<Key.space>heart.
Screenshot: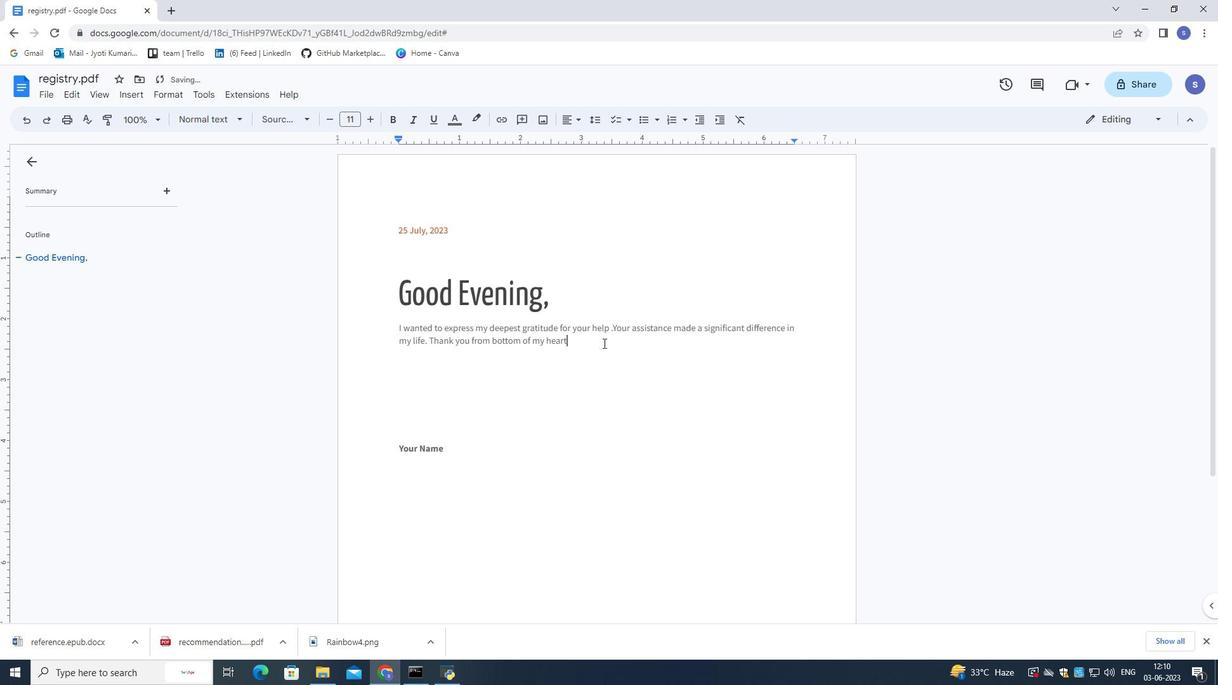 
Action: Mouse moved to (508, 338)
Screenshot: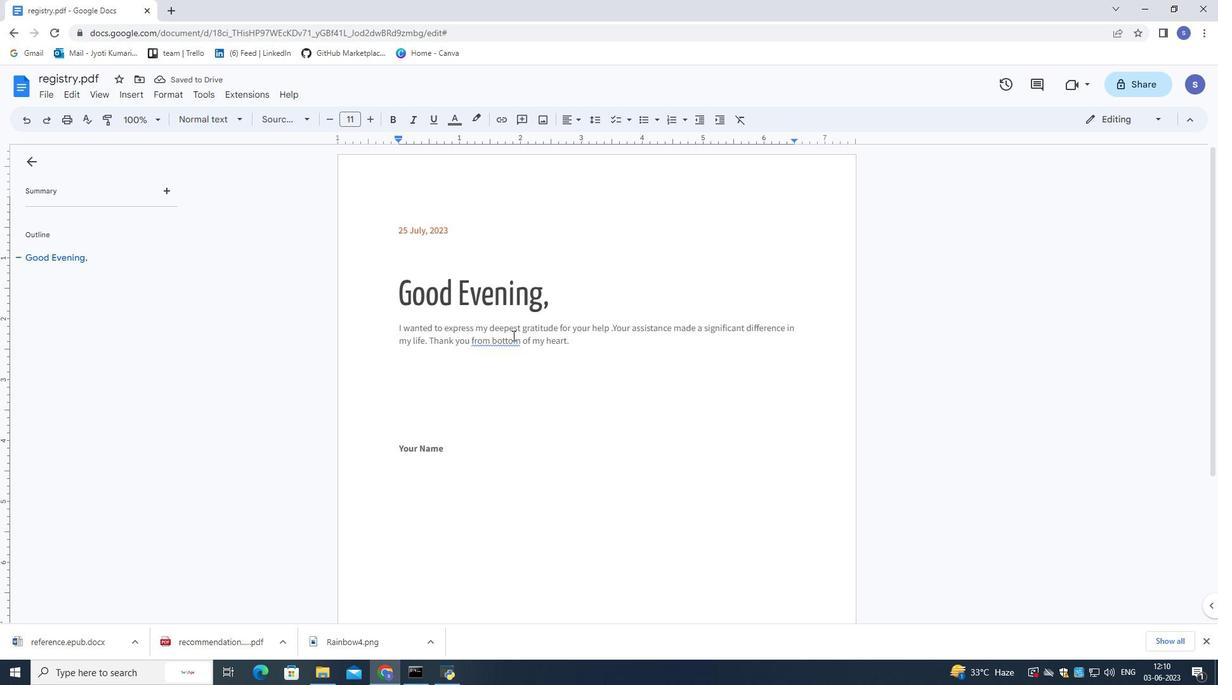 
Action: Mouse pressed left at (508, 338)
Screenshot: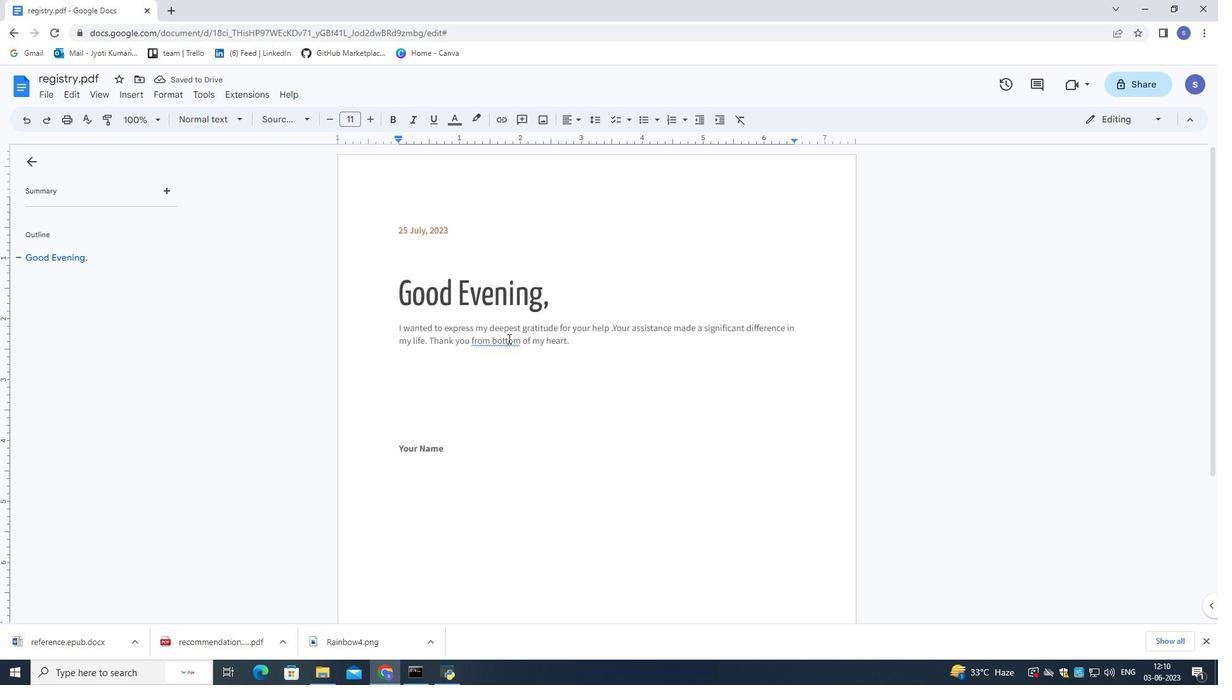 
Action: Mouse moved to (516, 325)
Screenshot: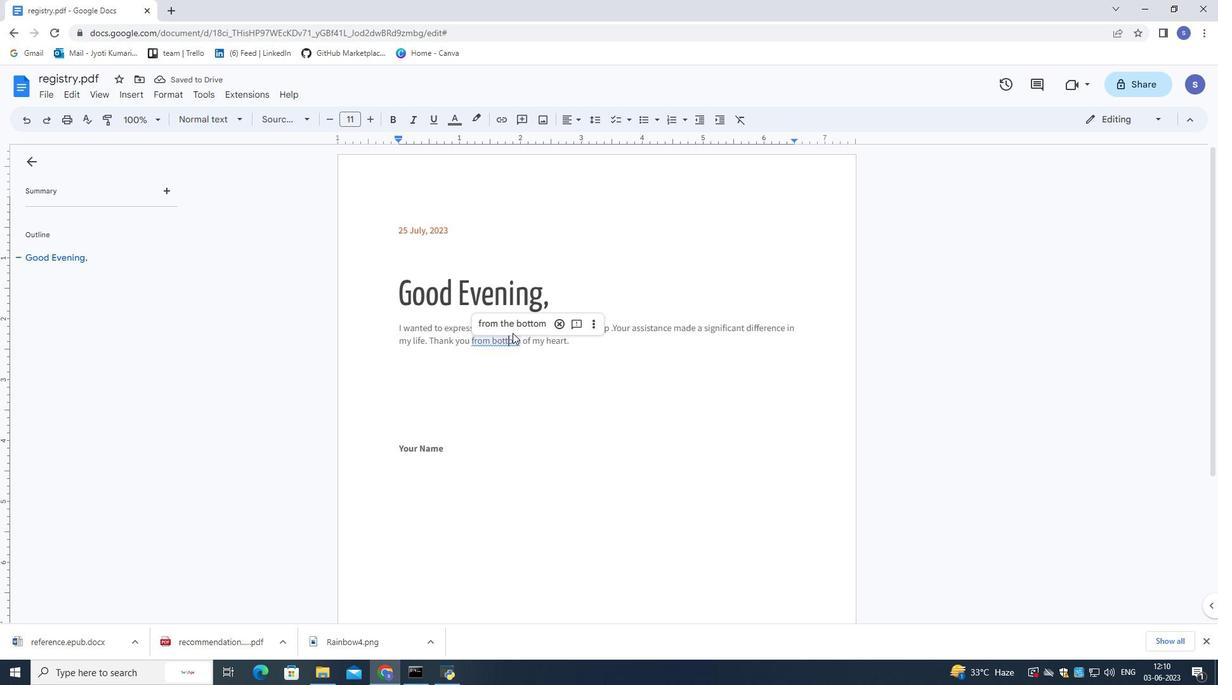 
Action: Mouse pressed left at (516, 325)
Screenshot: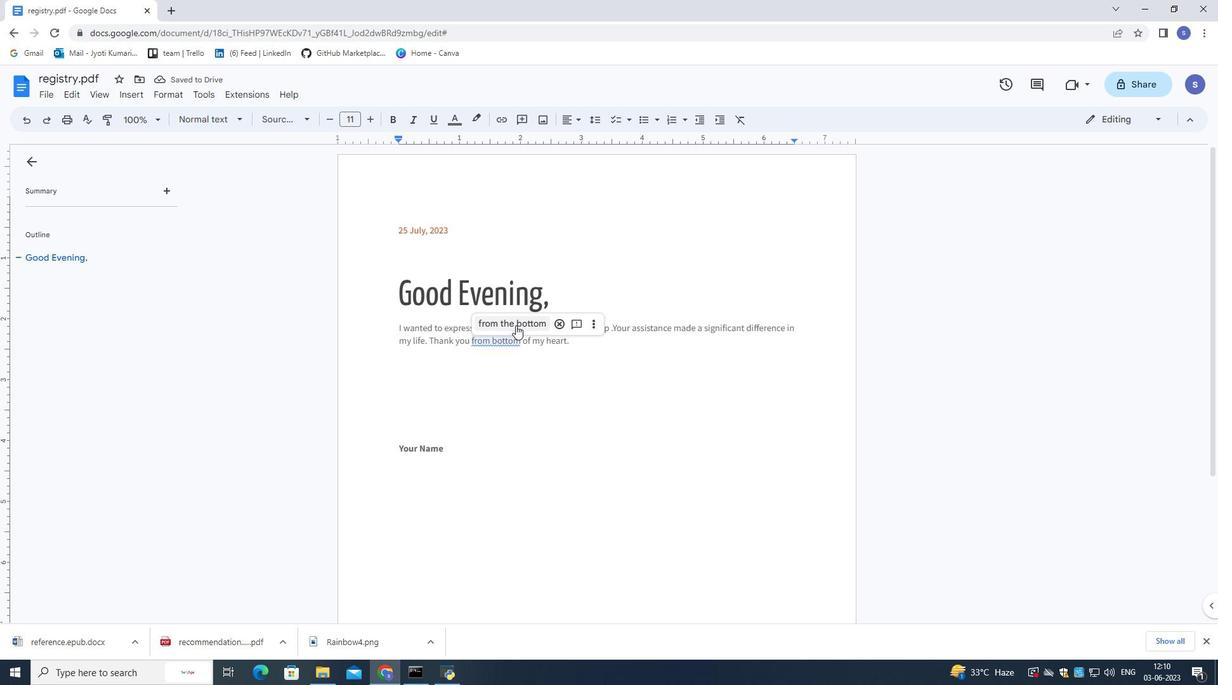 
Action: Mouse moved to (585, 341)
Screenshot: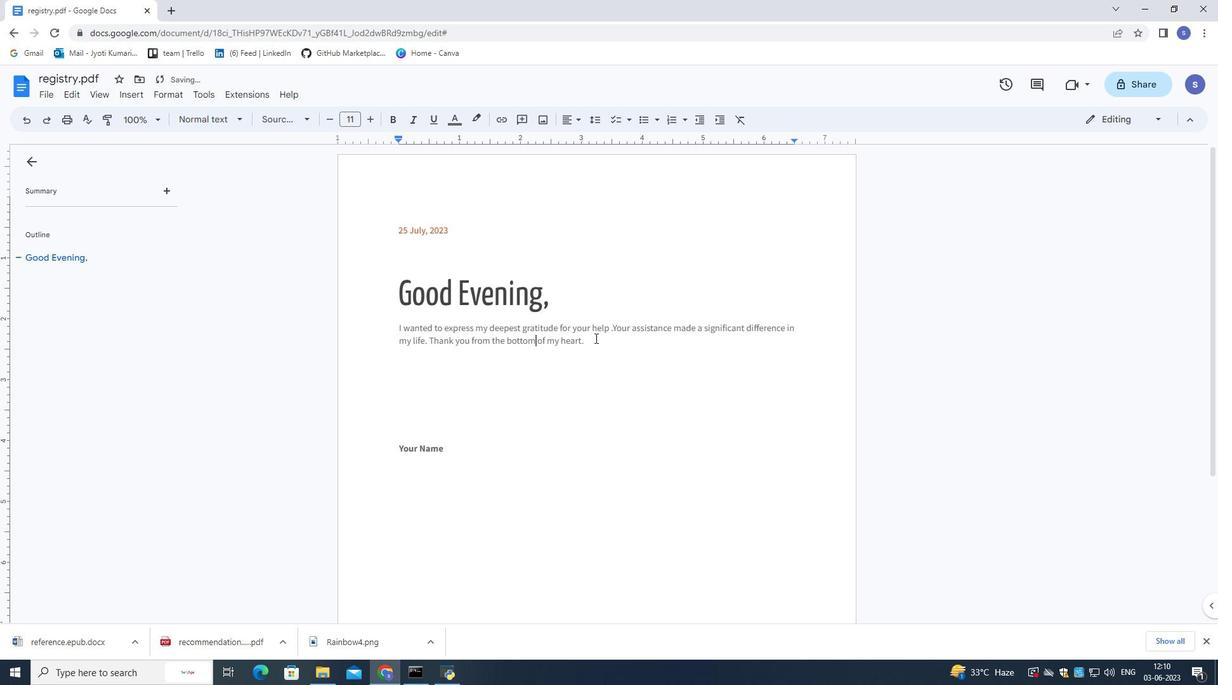 
Action: Mouse pressed left at (585, 341)
Screenshot: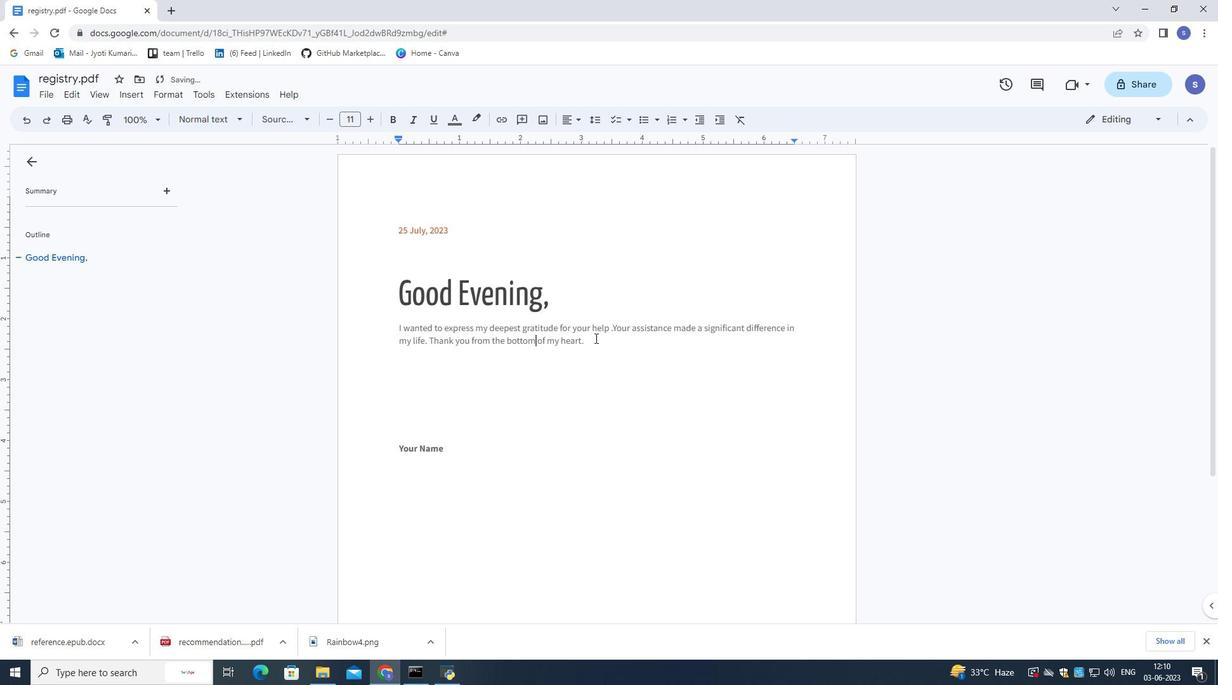 
Action: Mouse moved to (371, 122)
Screenshot: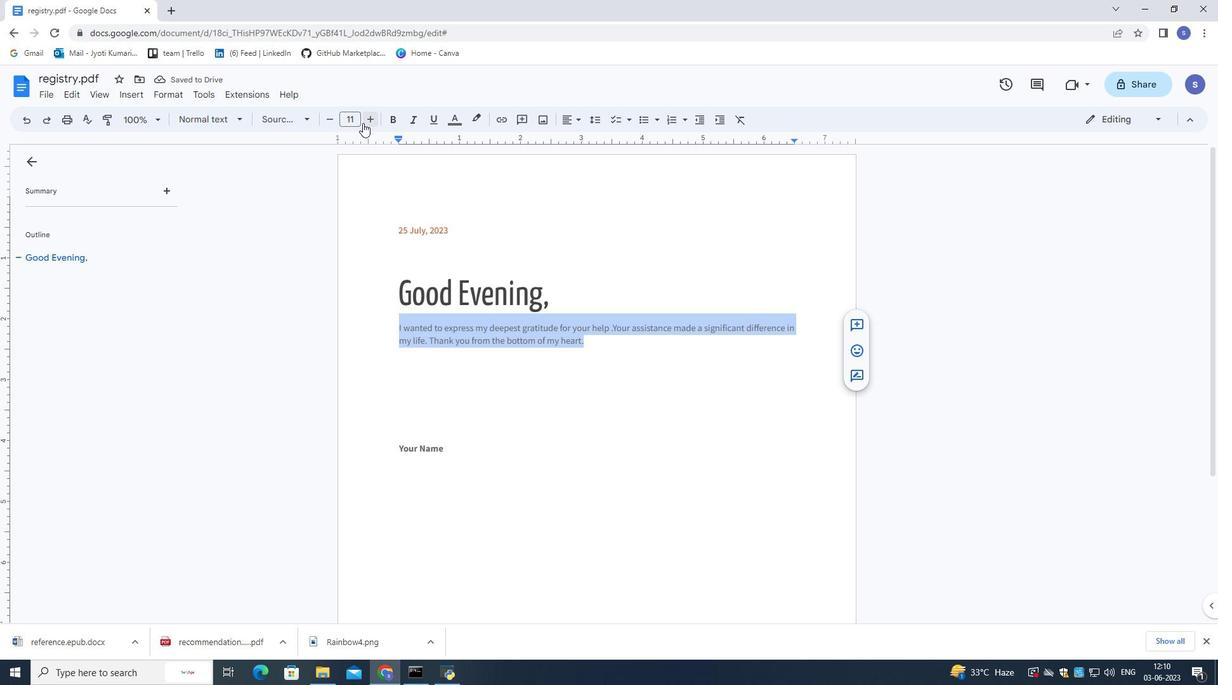 
Action: Mouse pressed left at (371, 122)
Screenshot: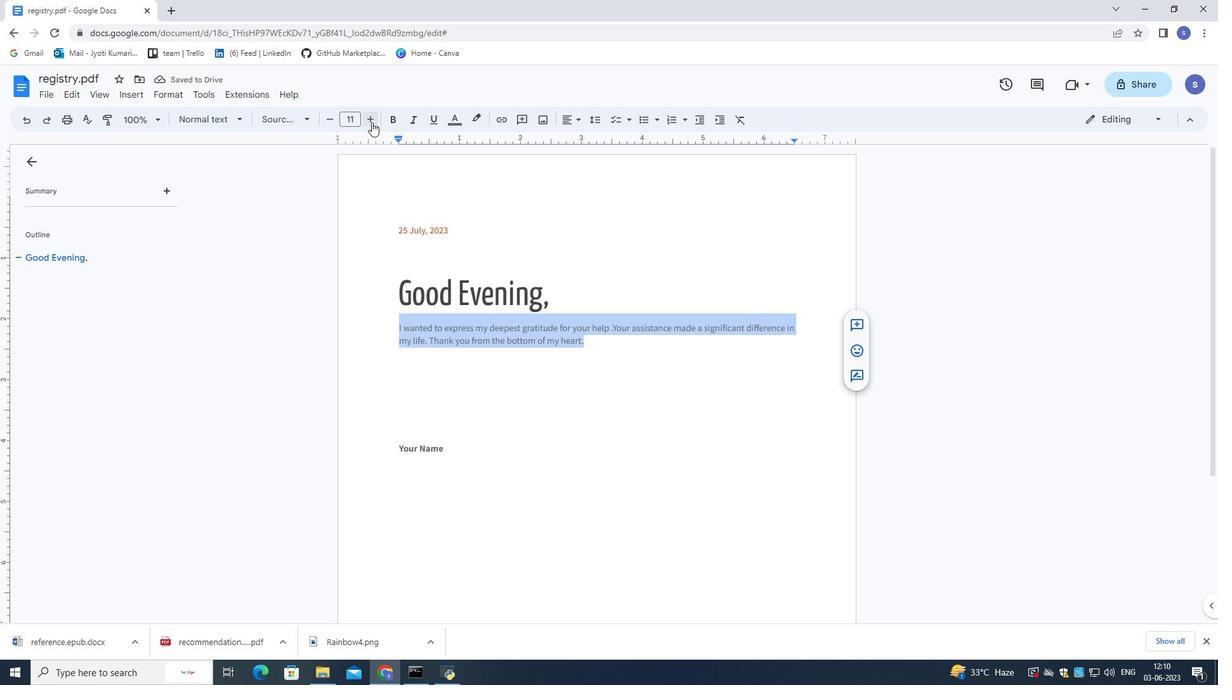 
Action: Mouse pressed left at (371, 122)
Screenshot: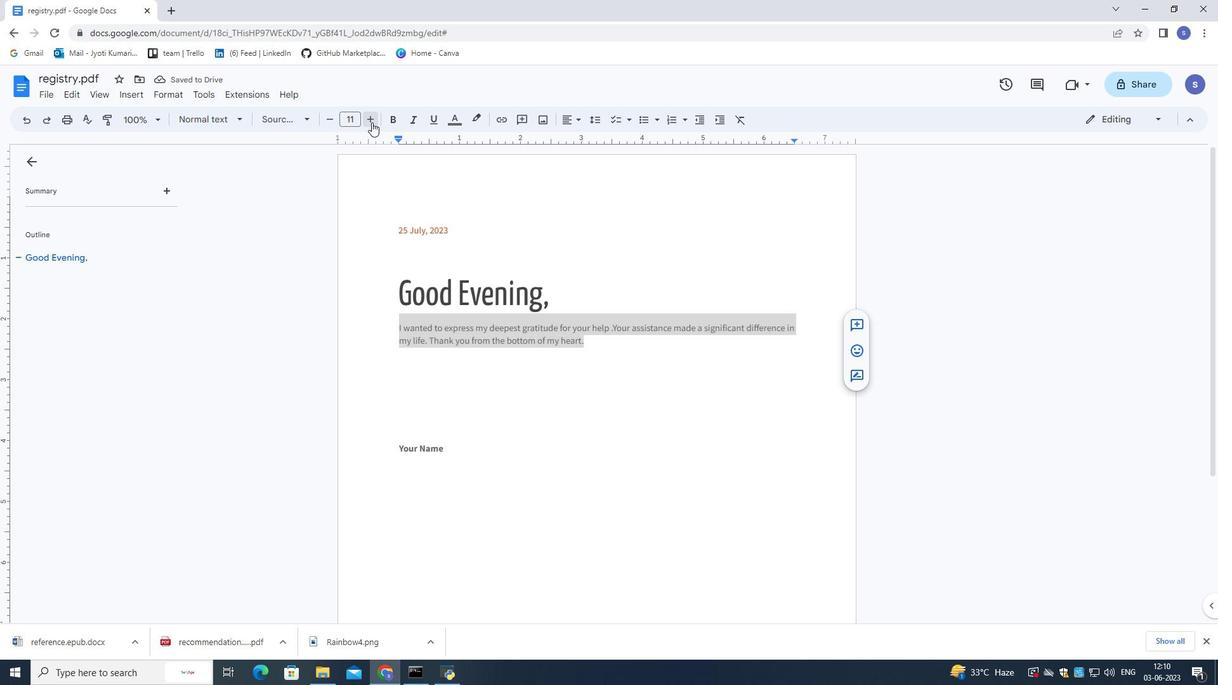 
Action: Mouse pressed left at (371, 122)
Screenshot: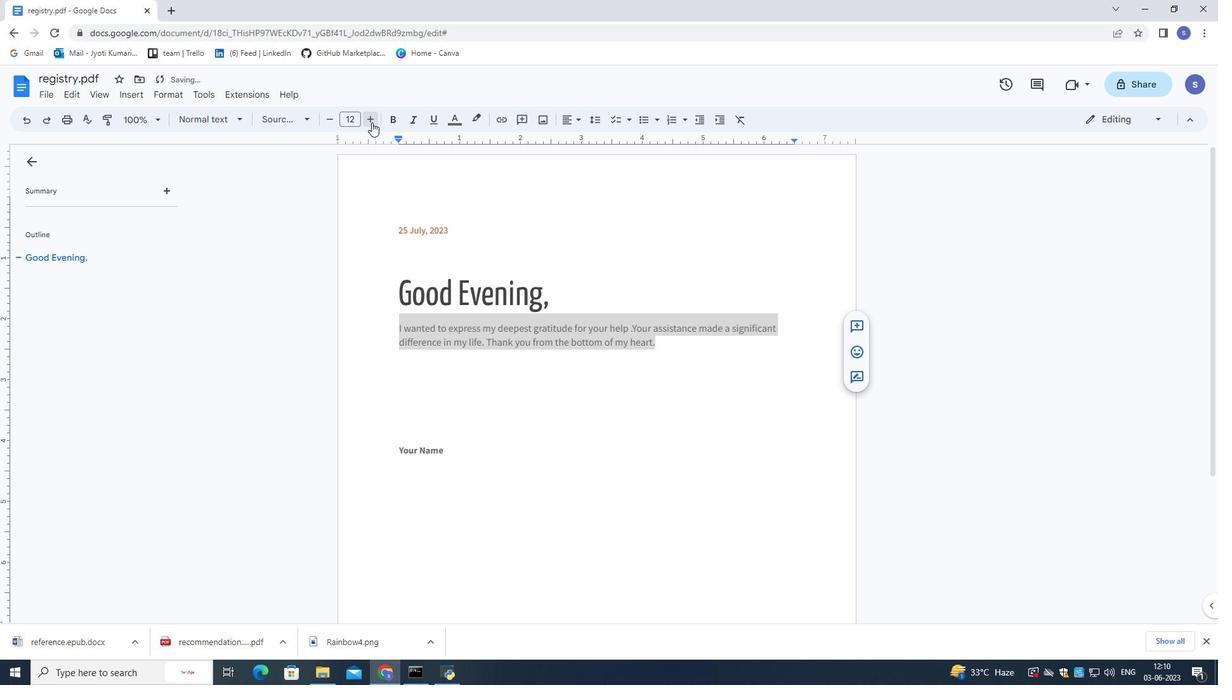 
Action: Mouse moved to (287, 121)
Screenshot: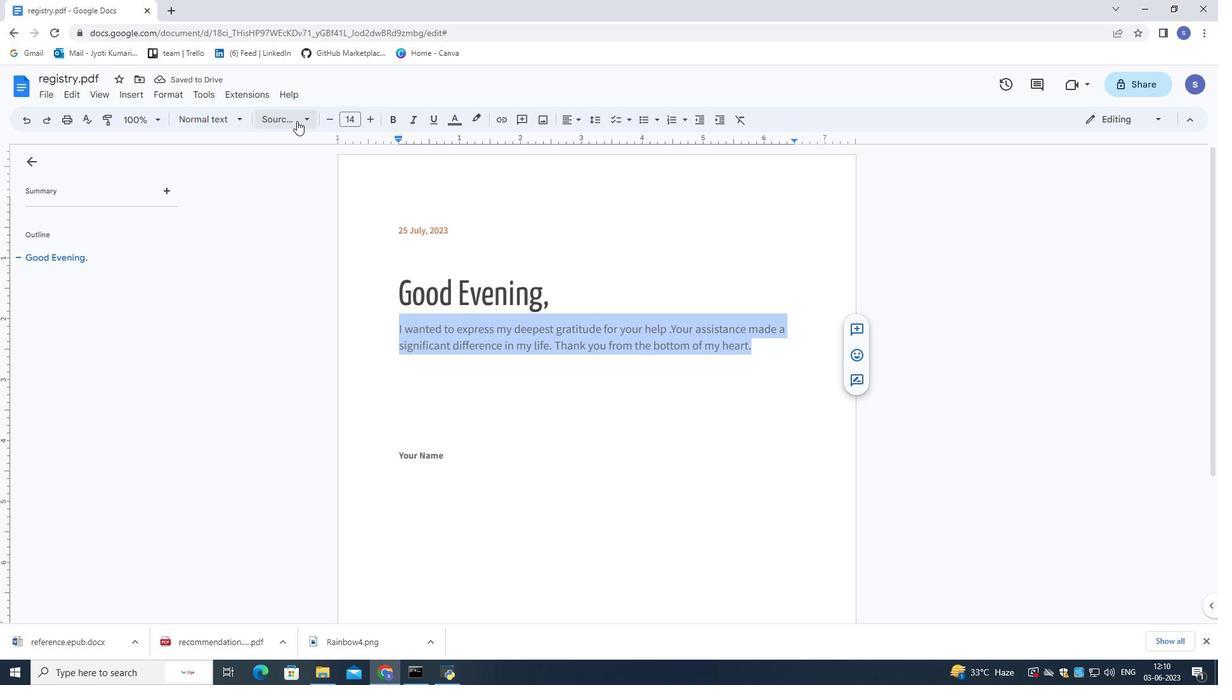 
Action: Mouse pressed left at (287, 121)
Screenshot: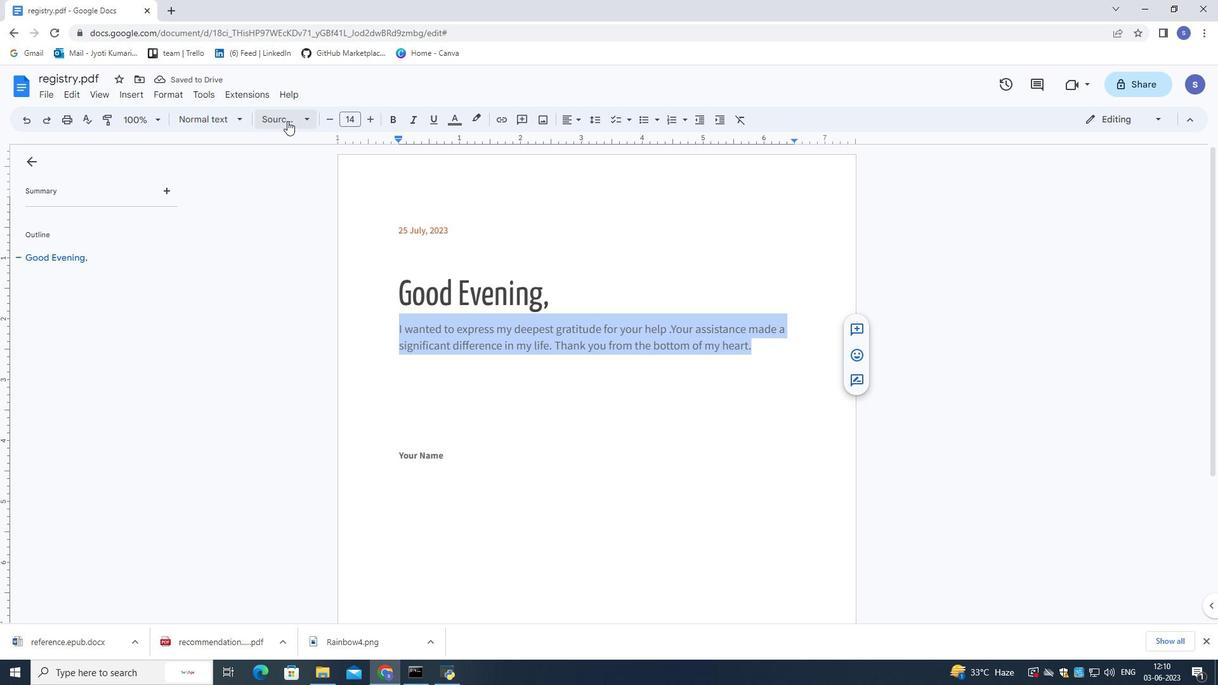 
Action: Mouse moved to (364, 143)
Screenshot: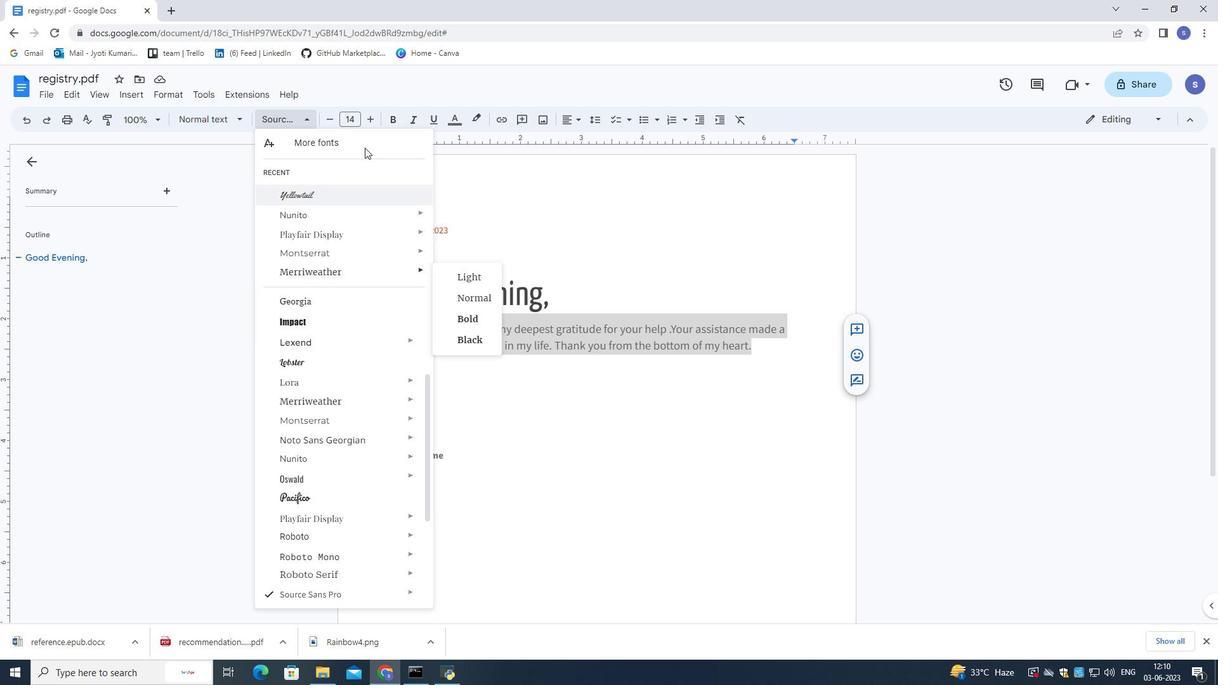 
Action: Mouse pressed left at (364, 143)
Screenshot: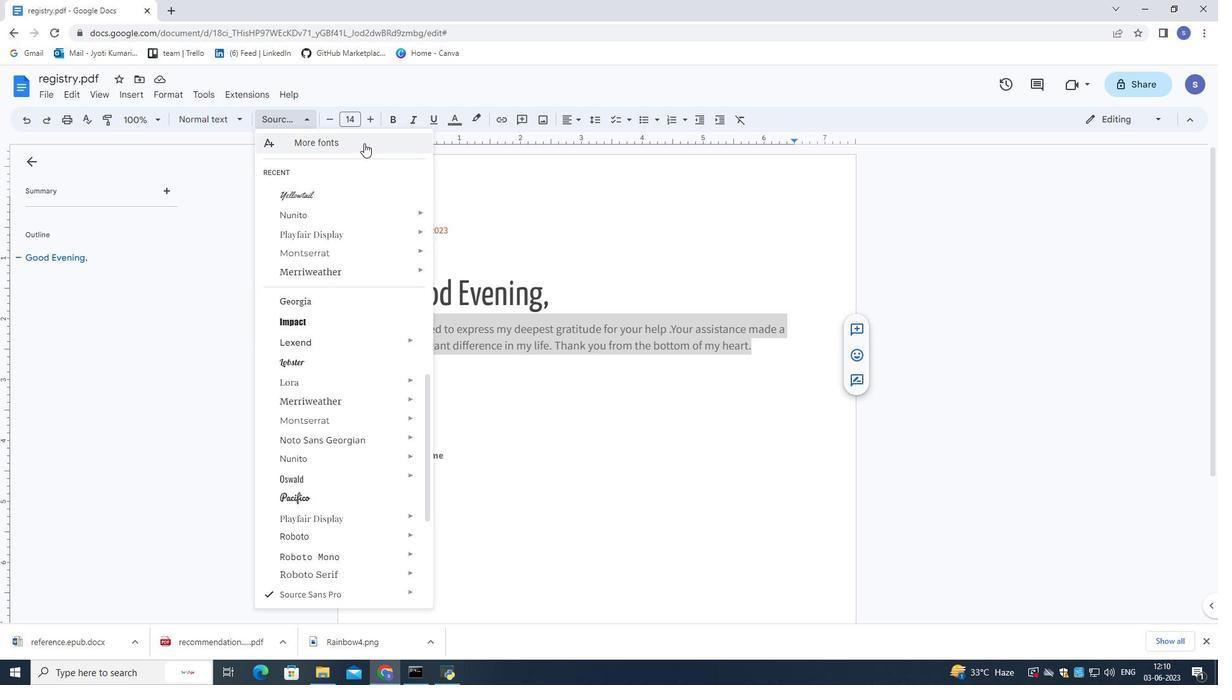 
Action: Mouse moved to (384, 198)
Screenshot: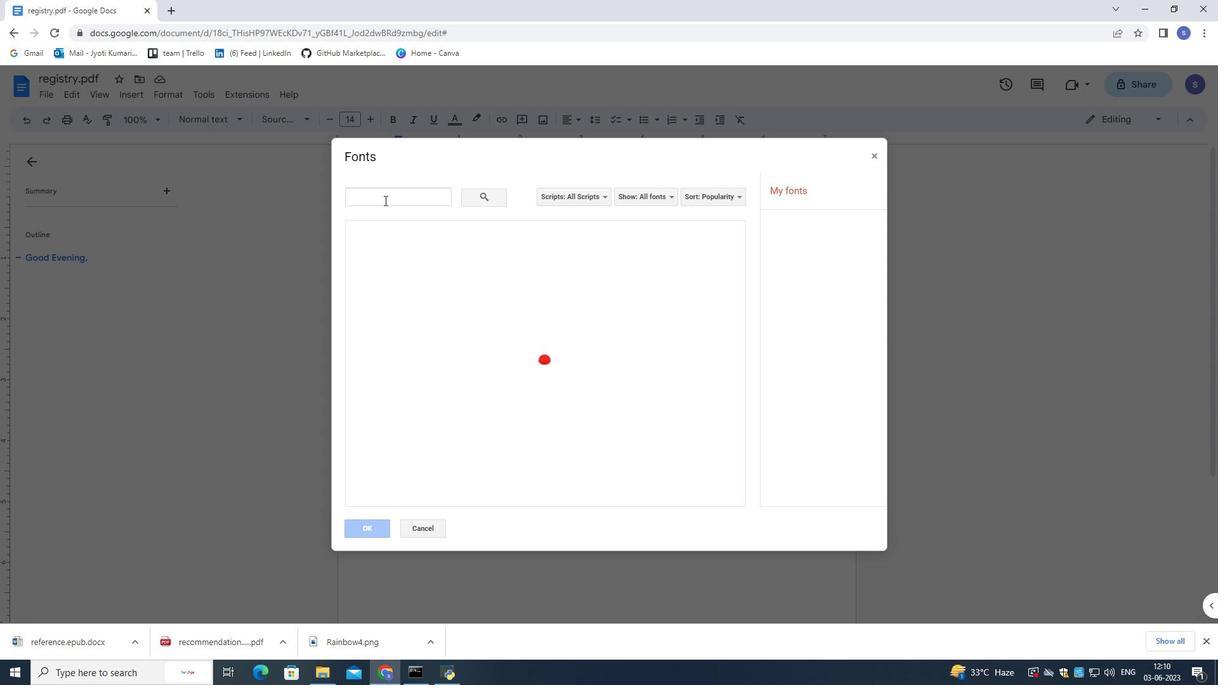 
Action: Mouse pressed left at (384, 198)
Screenshot: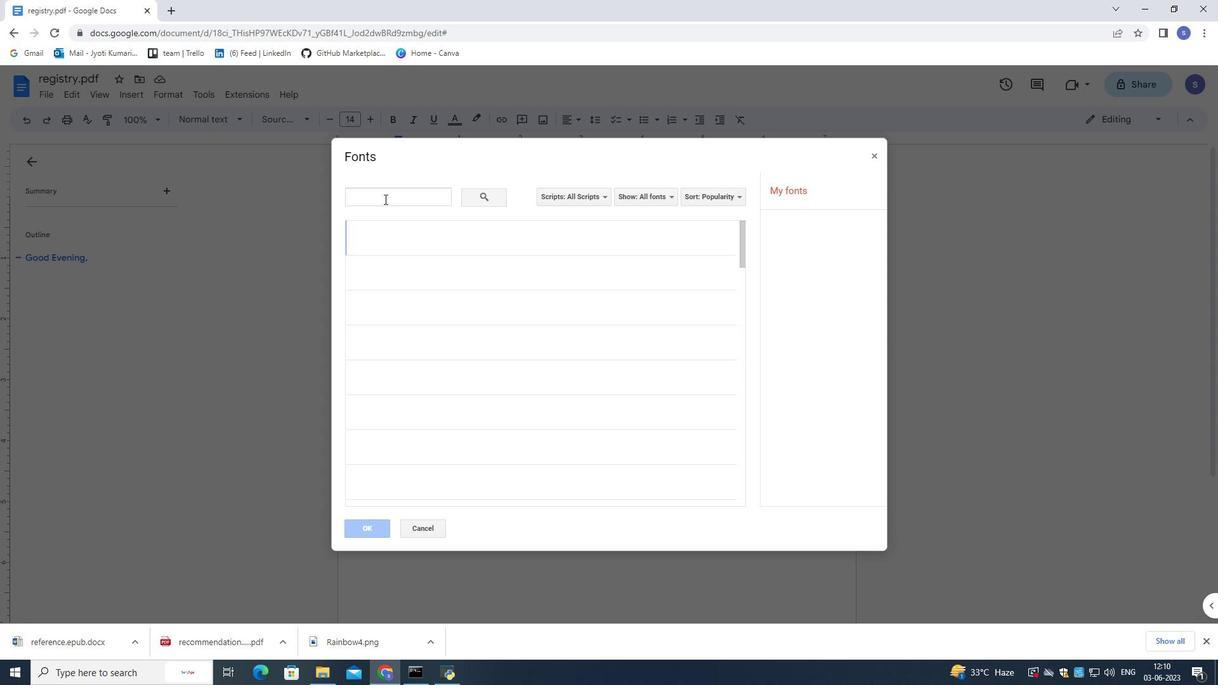 
Action: Mouse moved to (378, 205)
Screenshot: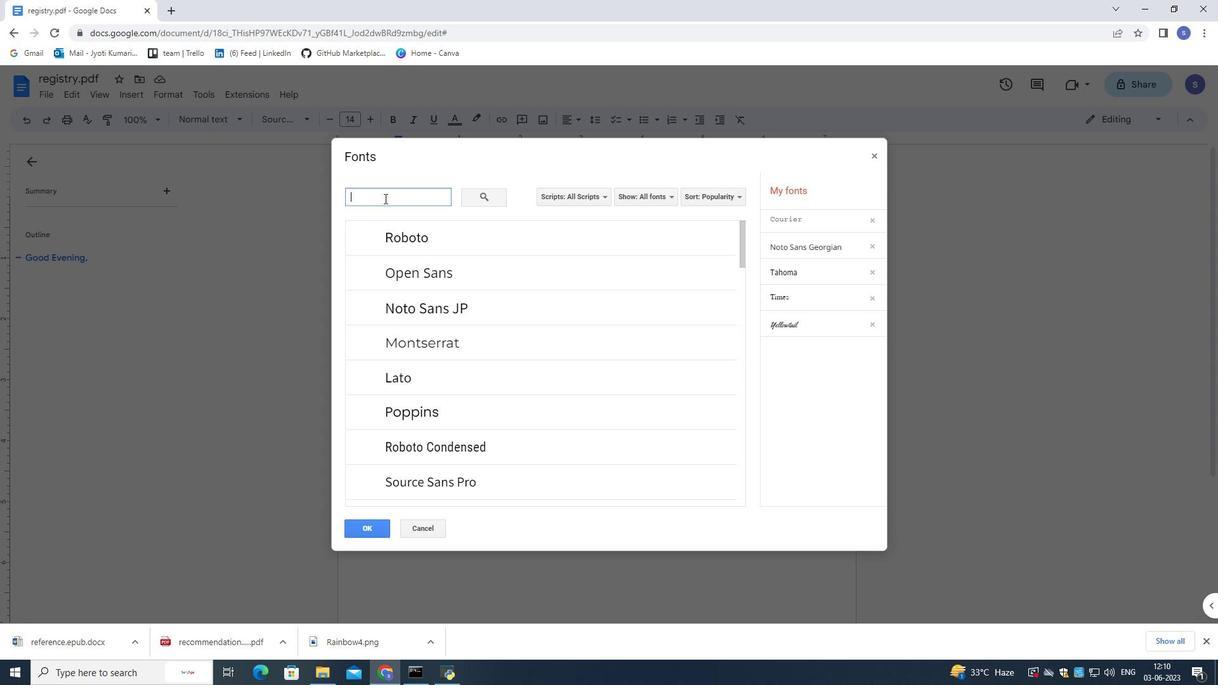 
Action: Key pressed tahoma
Screenshot: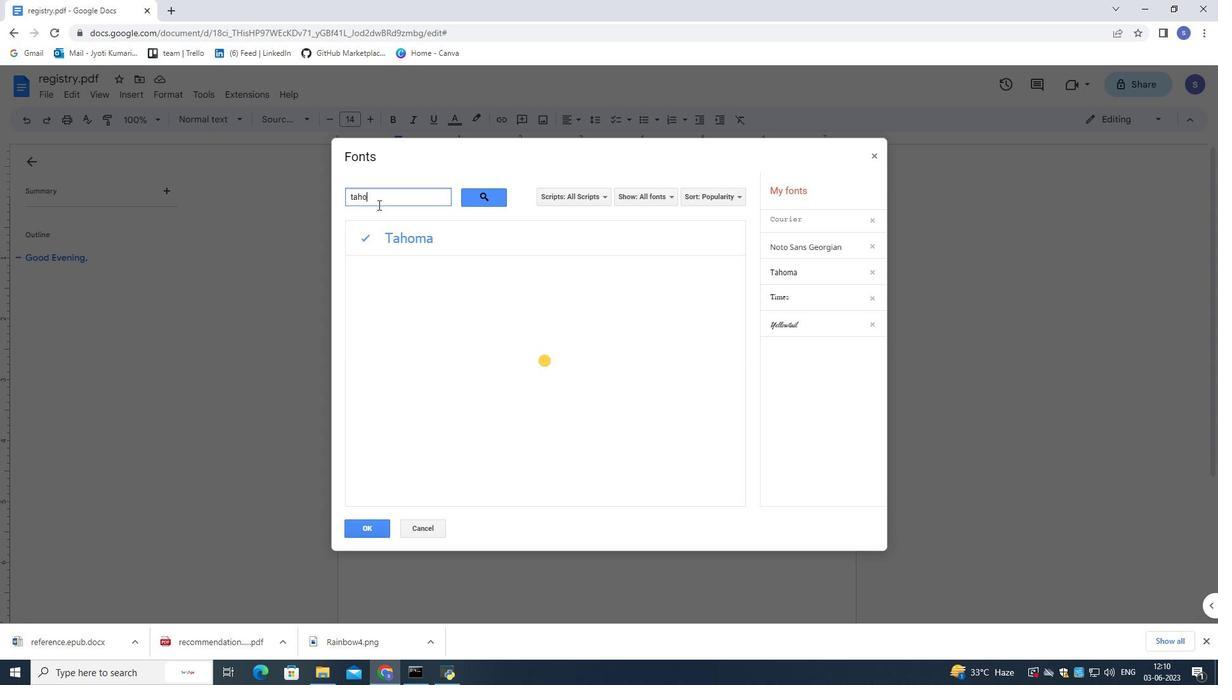 
Action: Mouse moved to (374, 528)
Screenshot: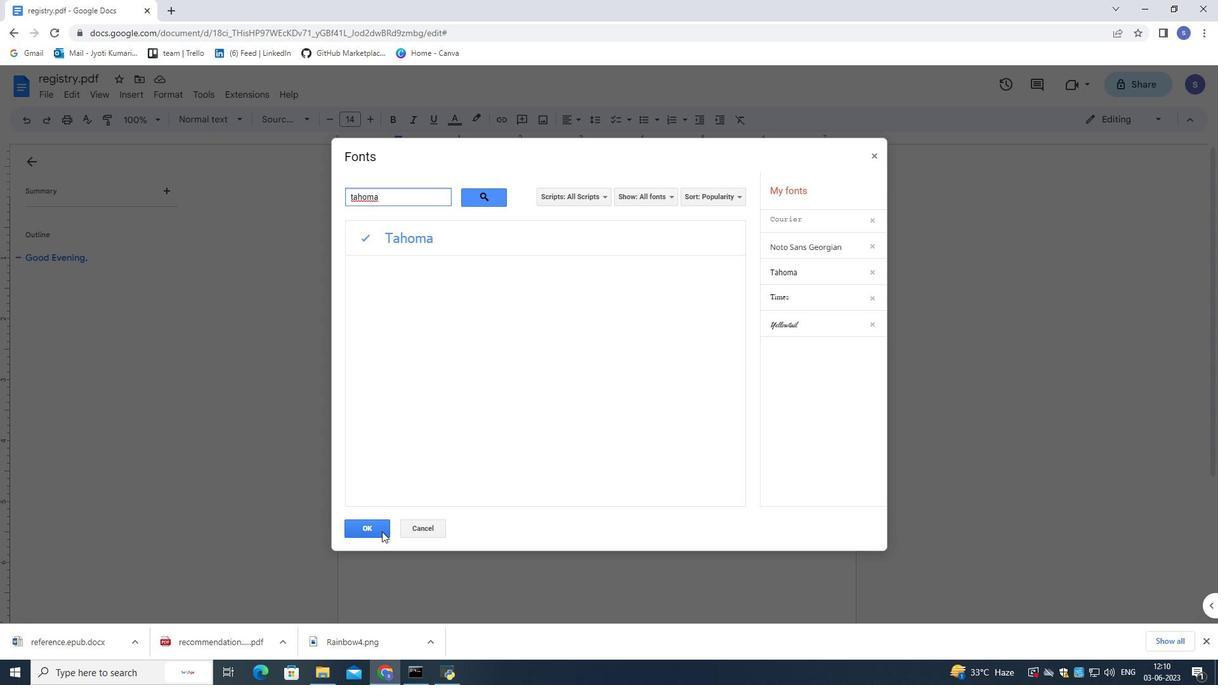 
Action: Mouse pressed left at (374, 528)
Screenshot: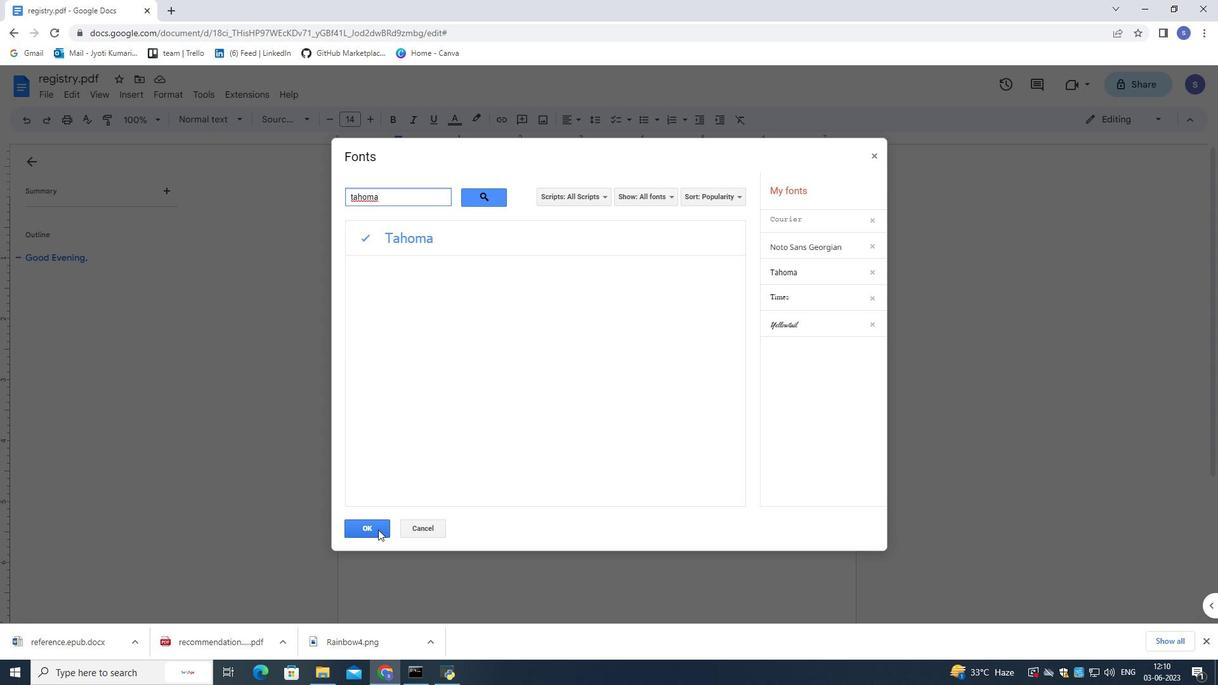 
Action: Mouse moved to (462, 459)
Screenshot: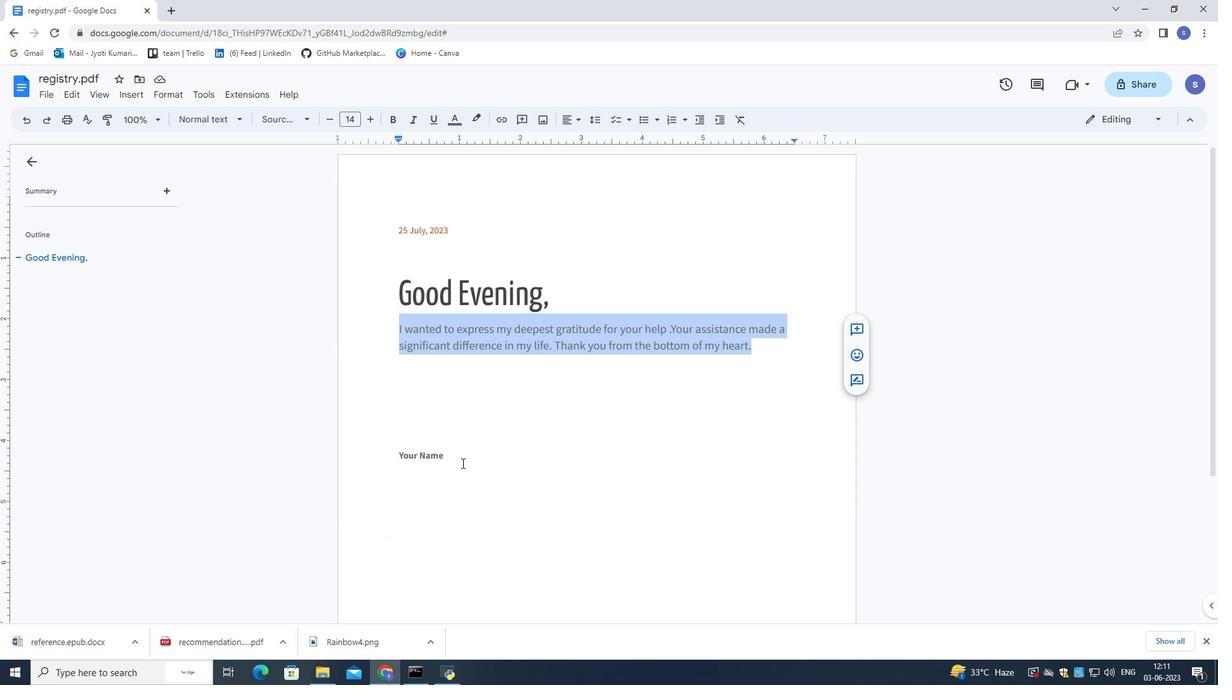 
Action: Mouse pressed left at (462, 459)
Screenshot: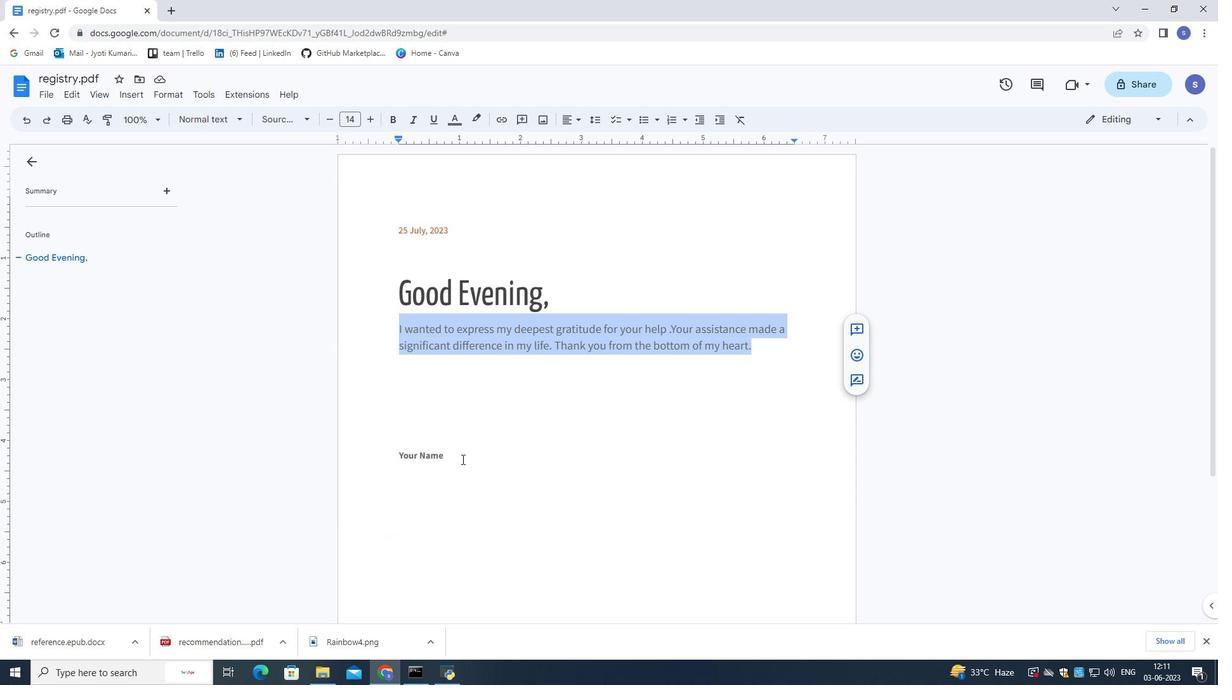 
Action: Mouse moved to (449, 464)
Screenshot: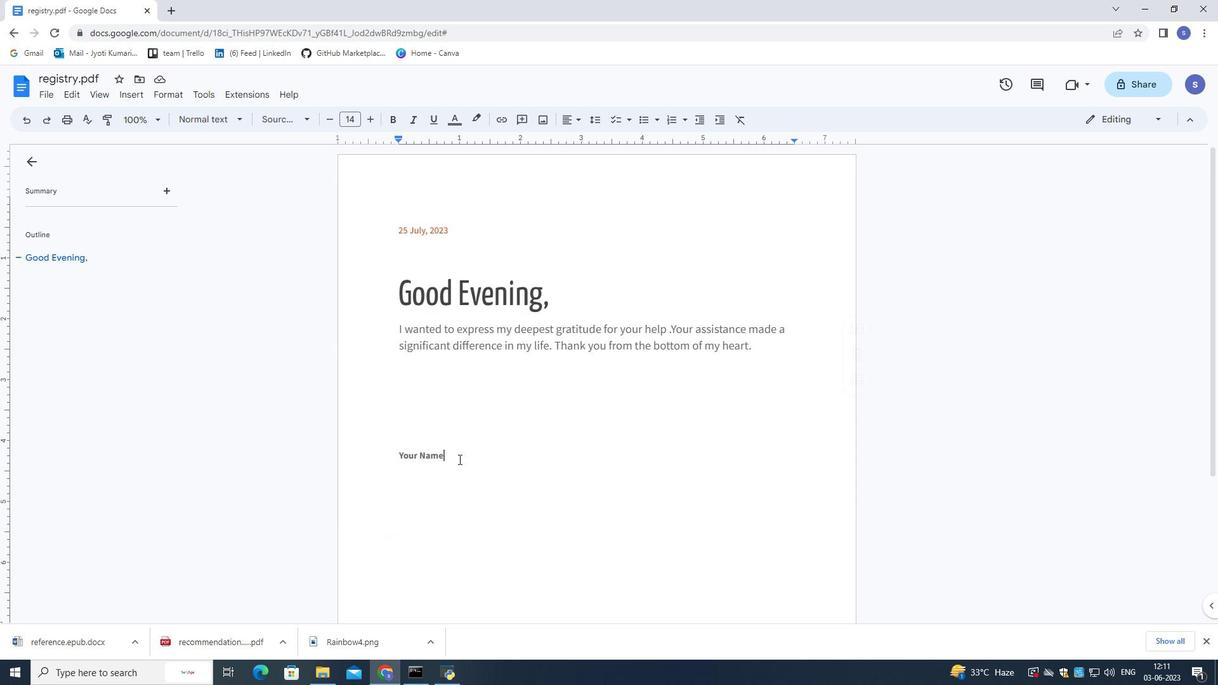 
Action: Key pressed <Key.enter>
Screenshot: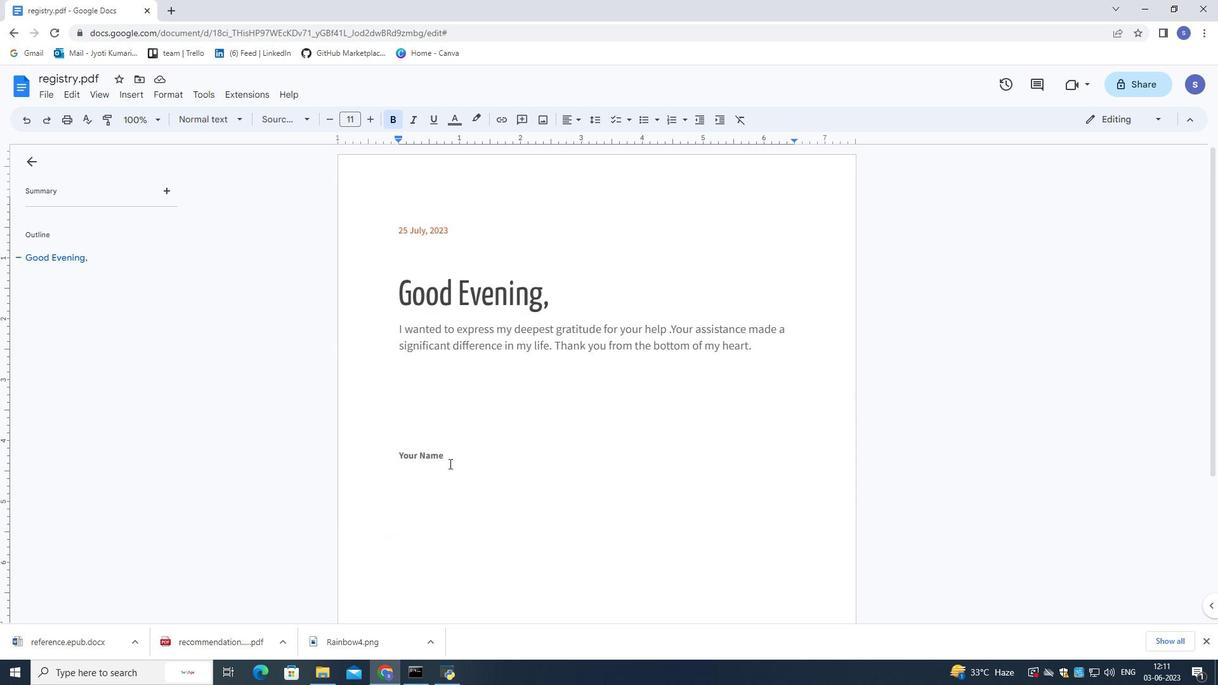 
Action: Mouse moved to (547, 439)
Screenshot: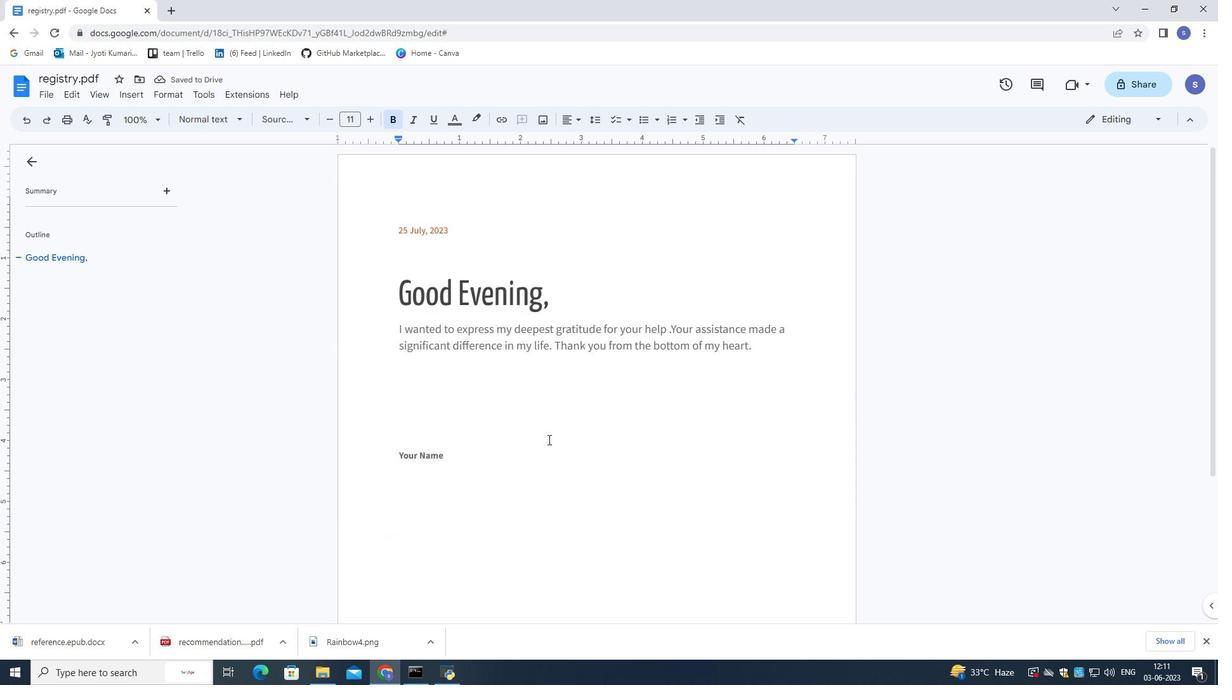
Action: Key pressed <Key.shift>Kevin
Screenshot: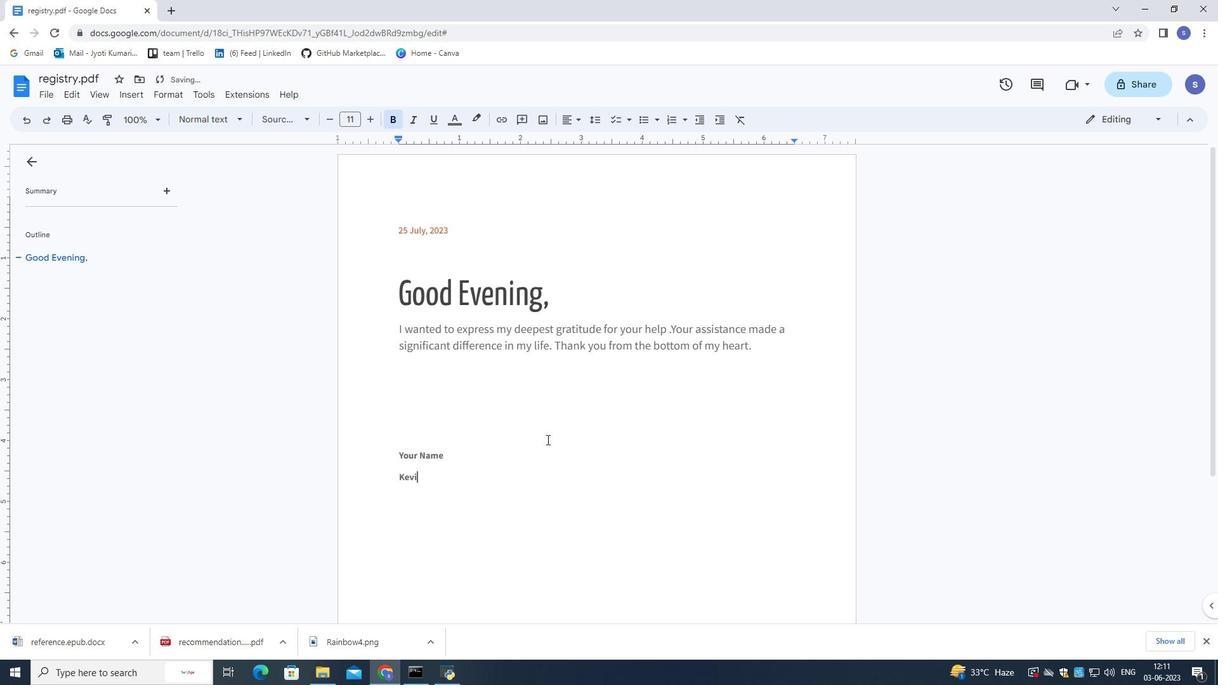 
Action: Mouse moved to (552, 441)
Screenshot: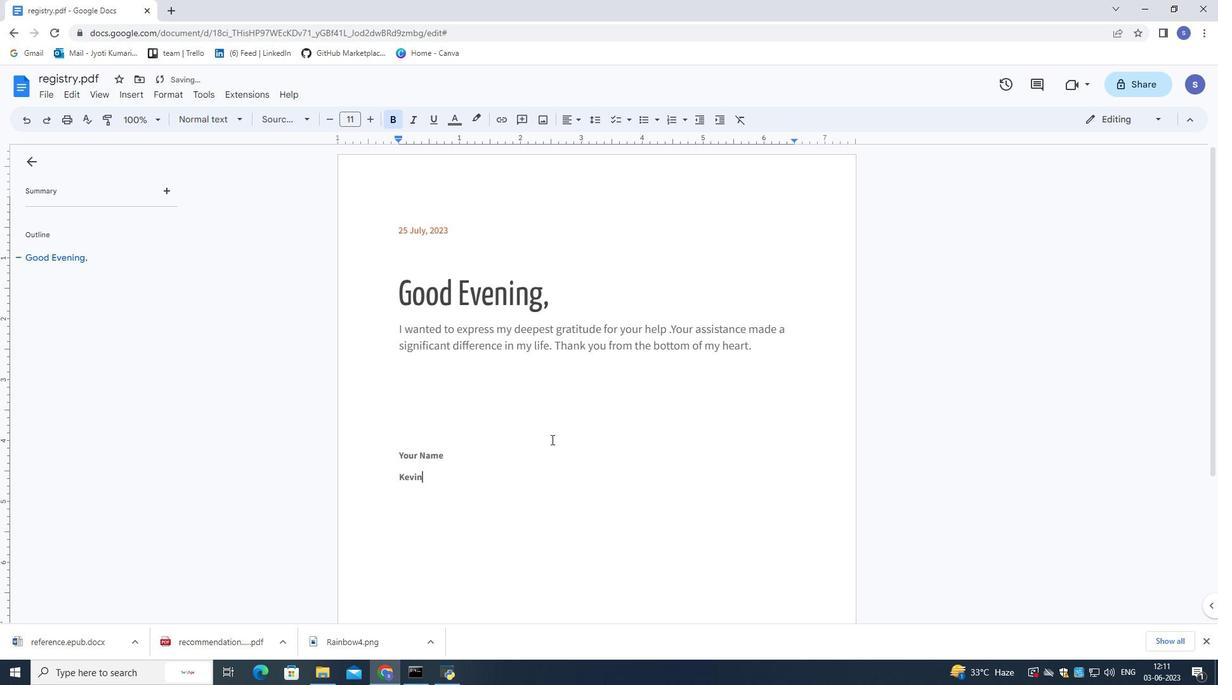 
Action: Mouse scrolled (552, 441) with delta (0, 0)
Screenshot: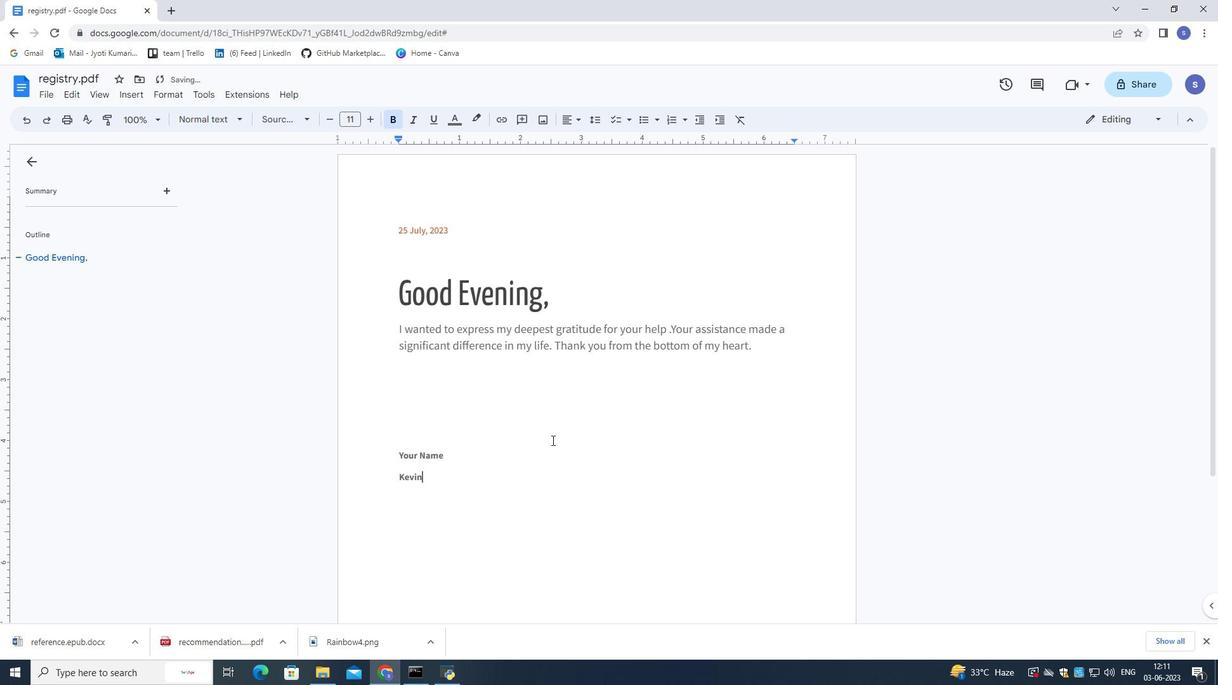 
Action: Mouse scrolled (552, 441) with delta (0, 0)
Screenshot: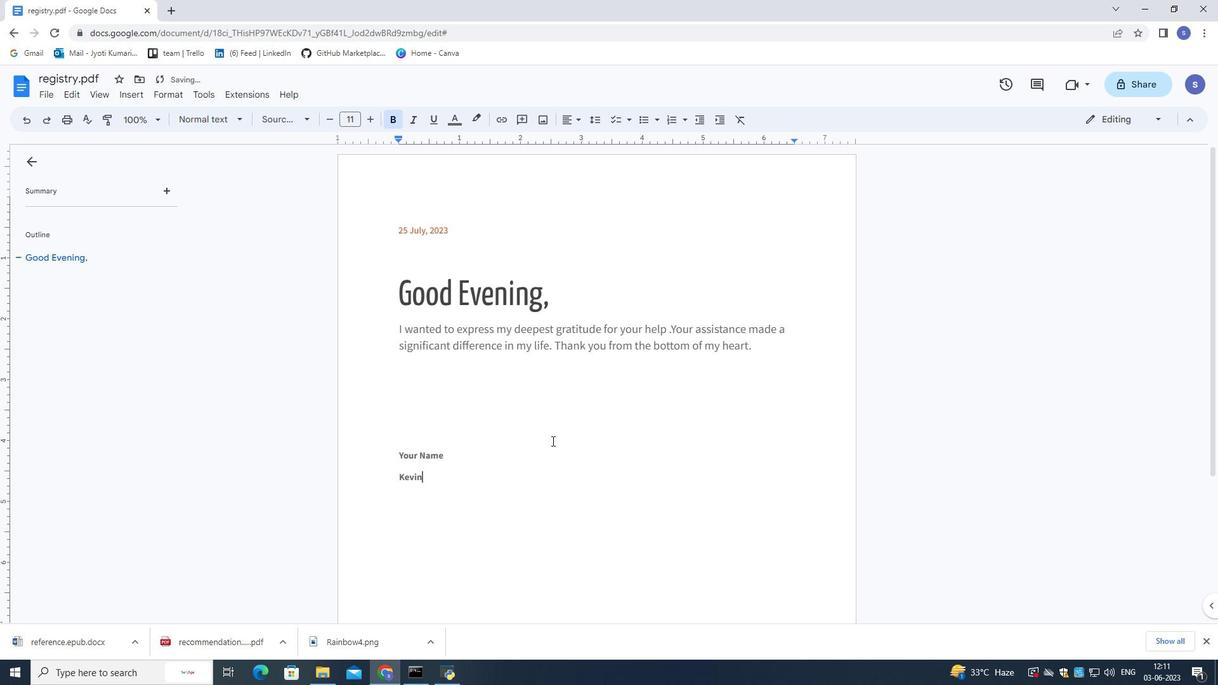 
Action: Mouse scrolled (552, 441) with delta (0, 0)
Screenshot: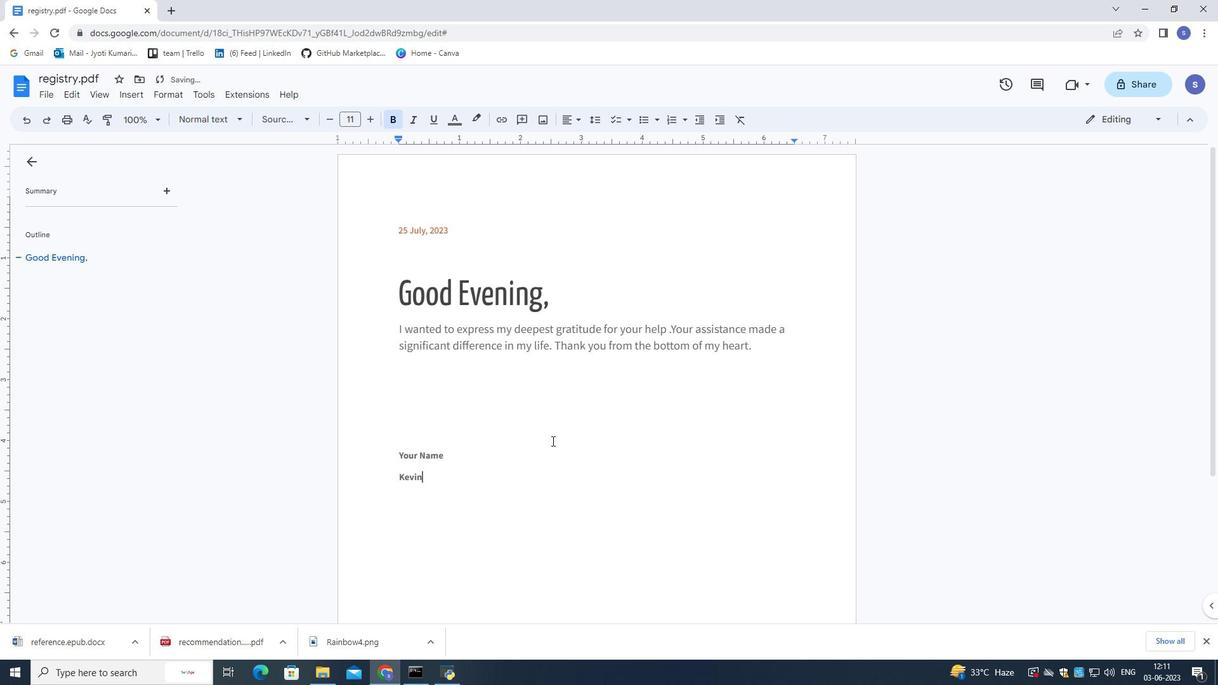 
Action: Mouse scrolled (552, 441) with delta (0, 0)
Screenshot: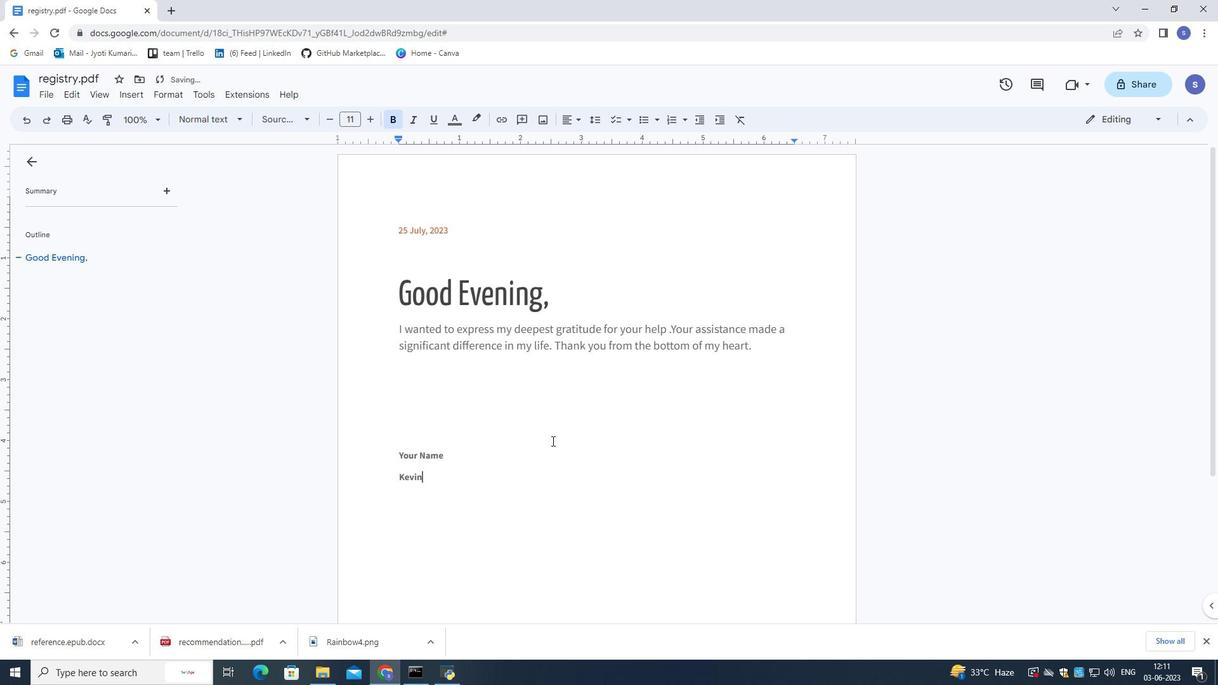 
Action: Mouse scrolled (552, 441) with delta (0, 0)
Screenshot: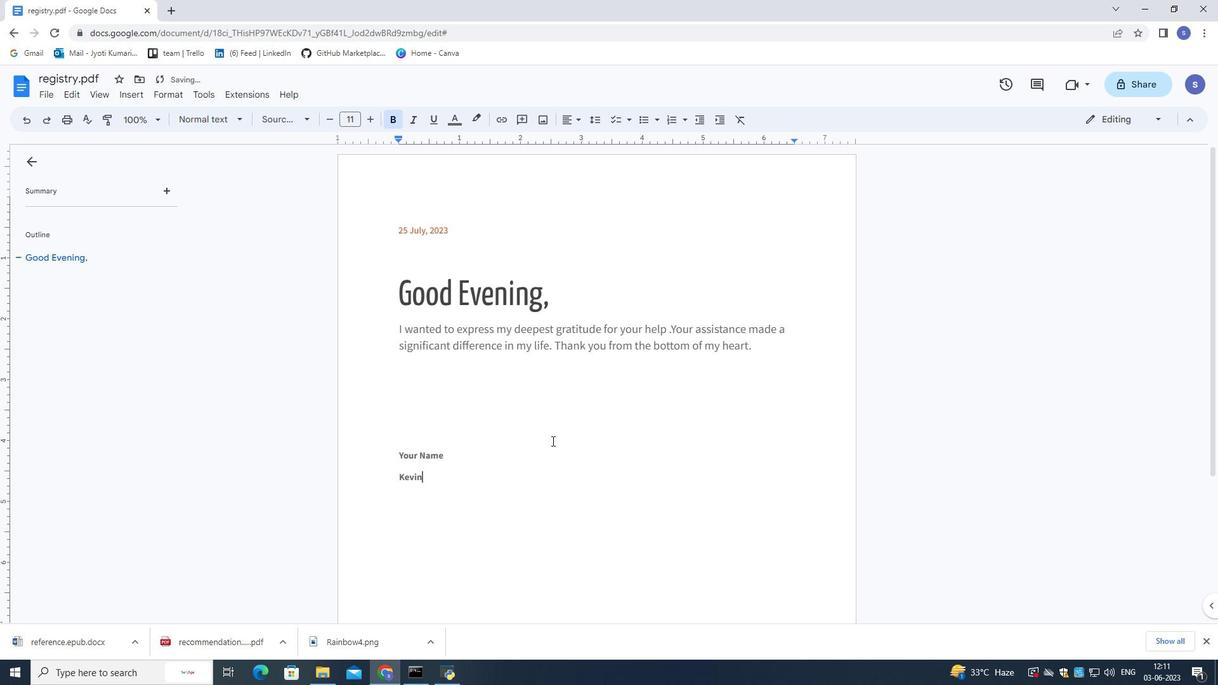 
Action: Mouse scrolled (552, 441) with delta (0, 0)
Screenshot: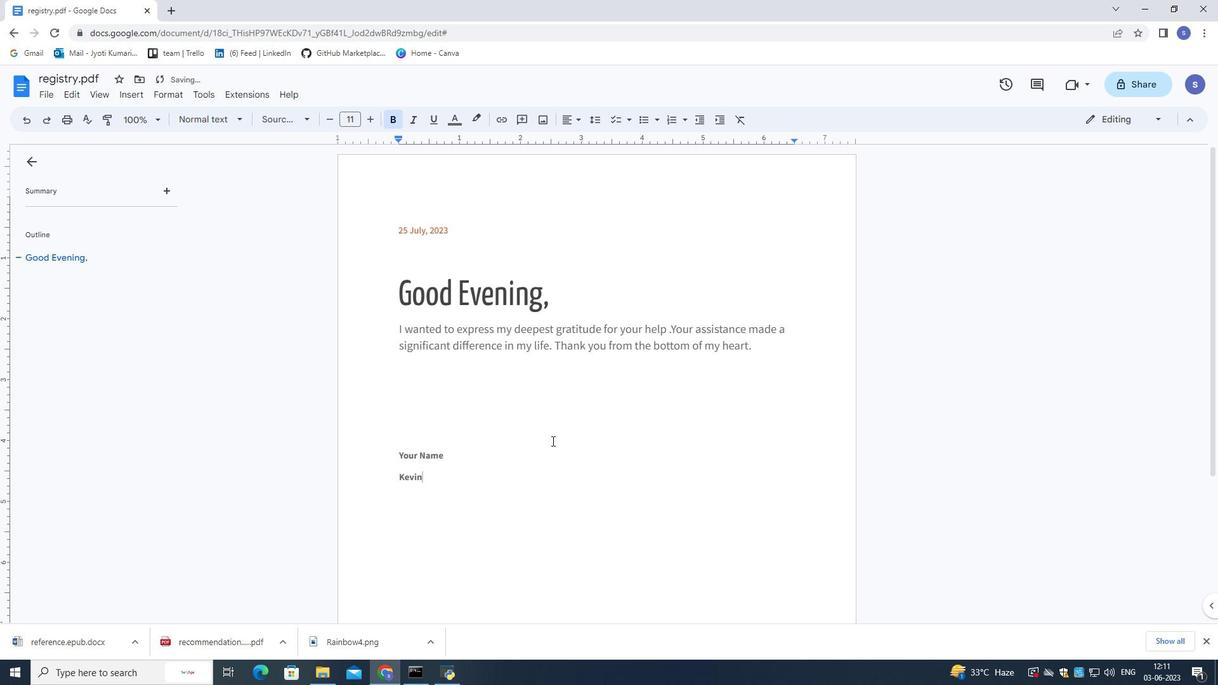
Action: Mouse moved to (551, 394)
Screenshot: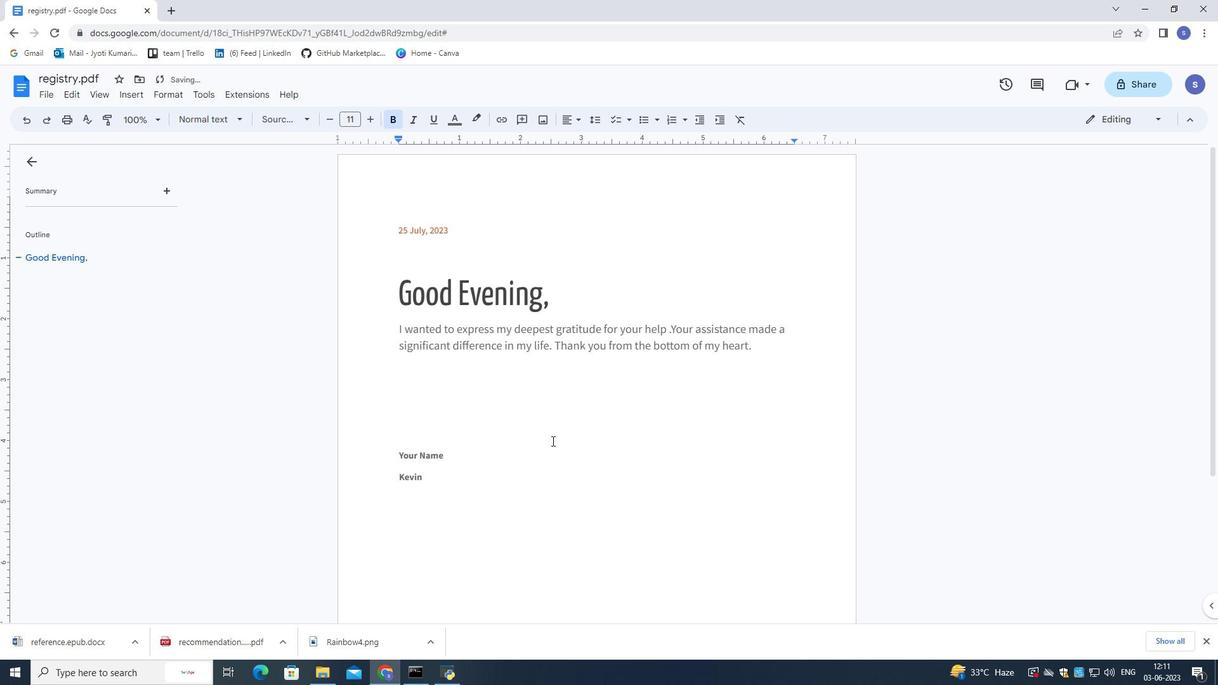 
Action: Mouse scrolled (551, 394) with delta (0, 0)
Screenshot: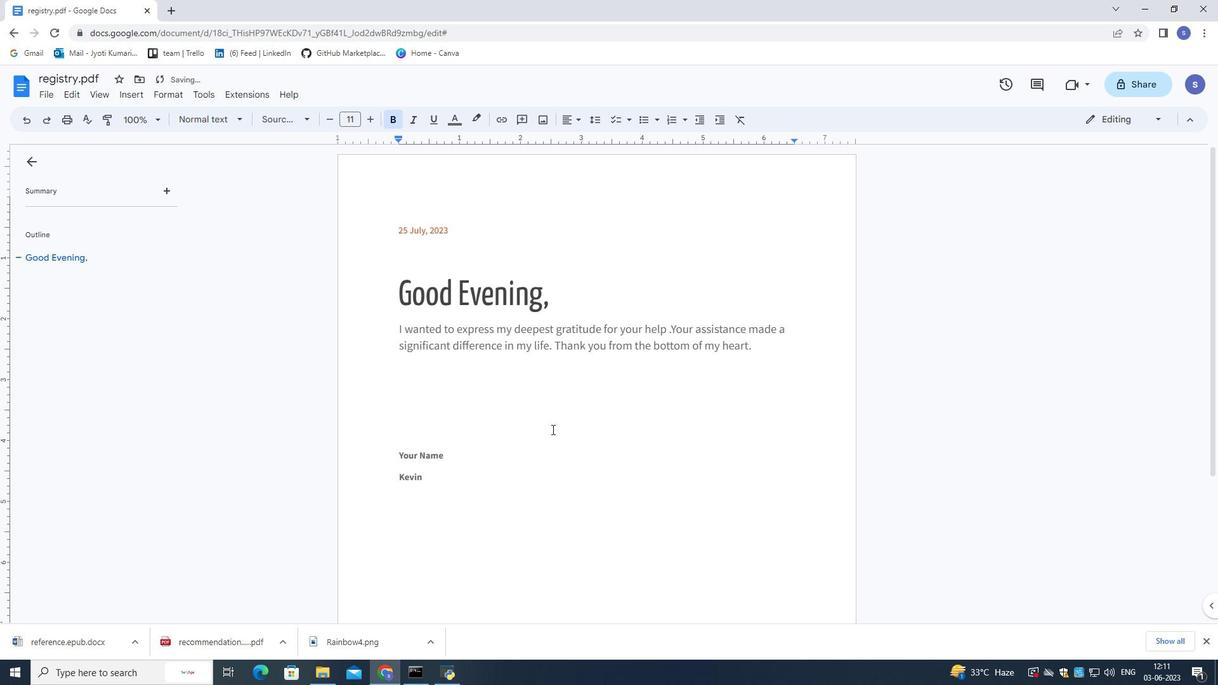 
Action: Mouse scrolled (551, 394) with delta (0, 0)
Screenshot: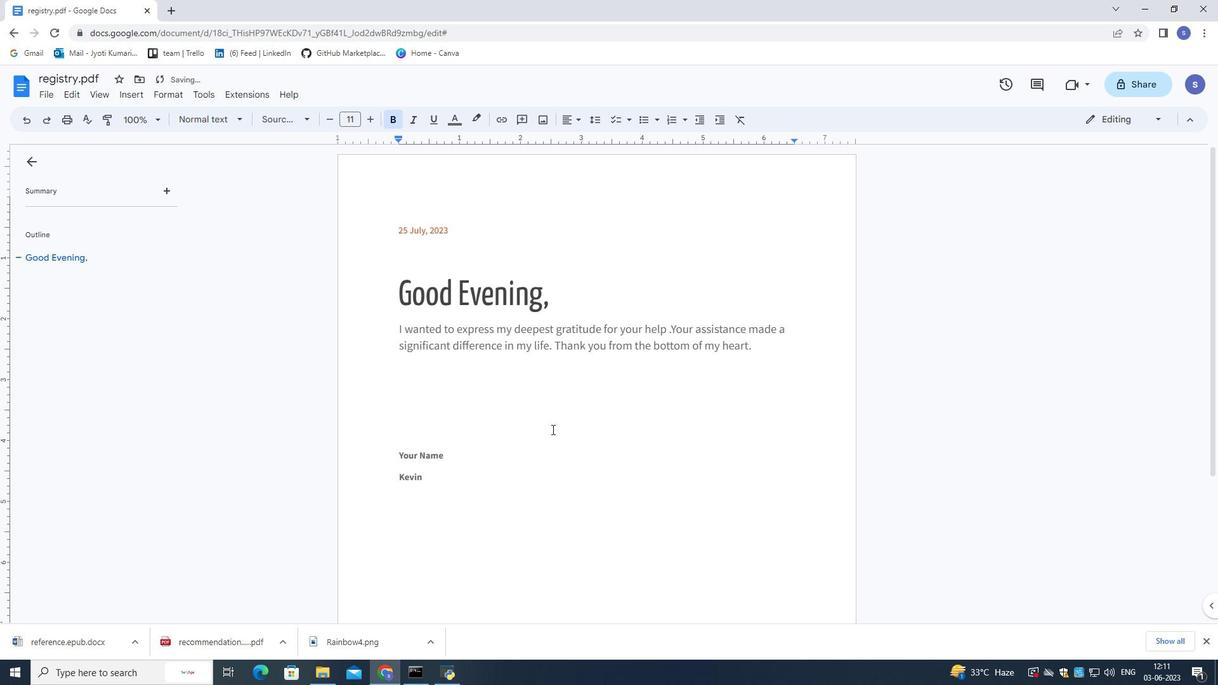 
Action: Mouse scrolled (551, 394) with delta (0, 0)
Screenshot: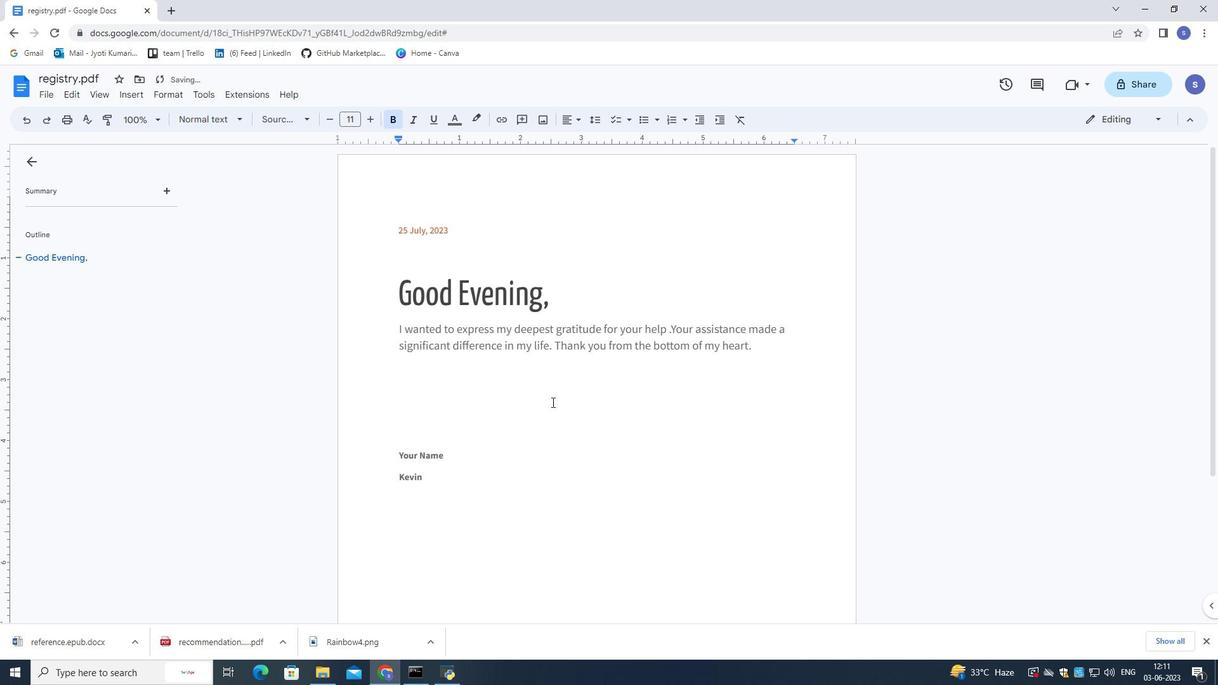 
Action: Mouse moved to (551, 394)
Screenshot: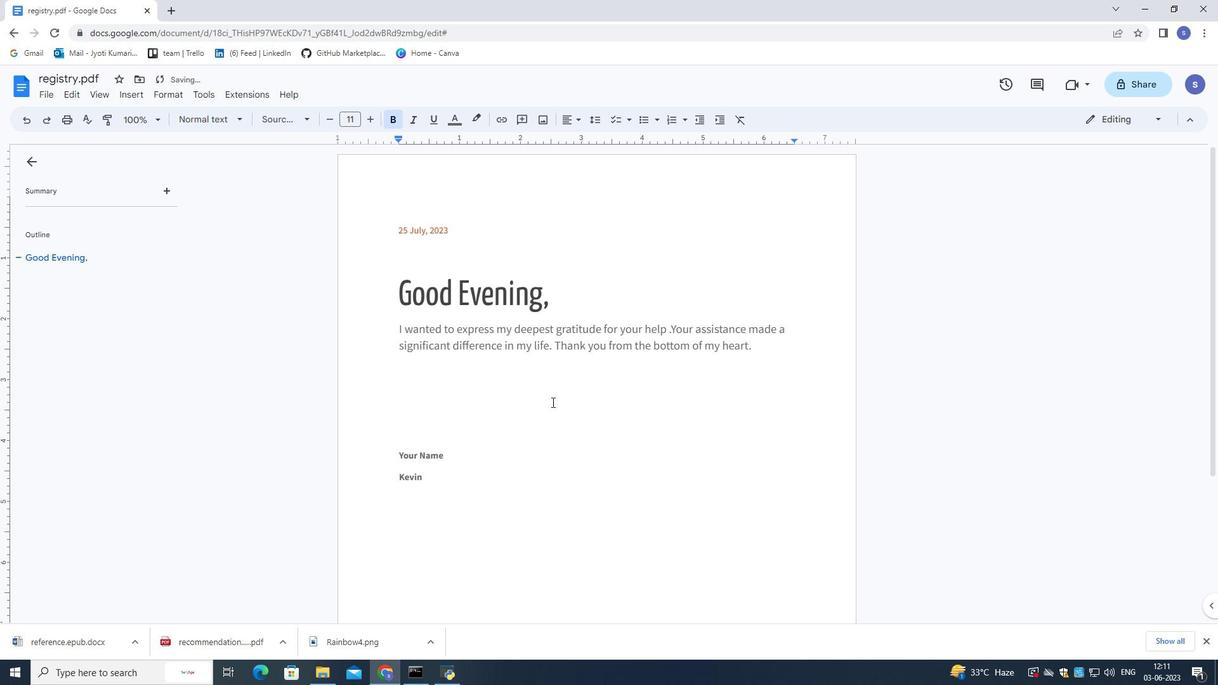
Action: Mouse scrolled (551, 394) with delta (0, 0)
Screenshot: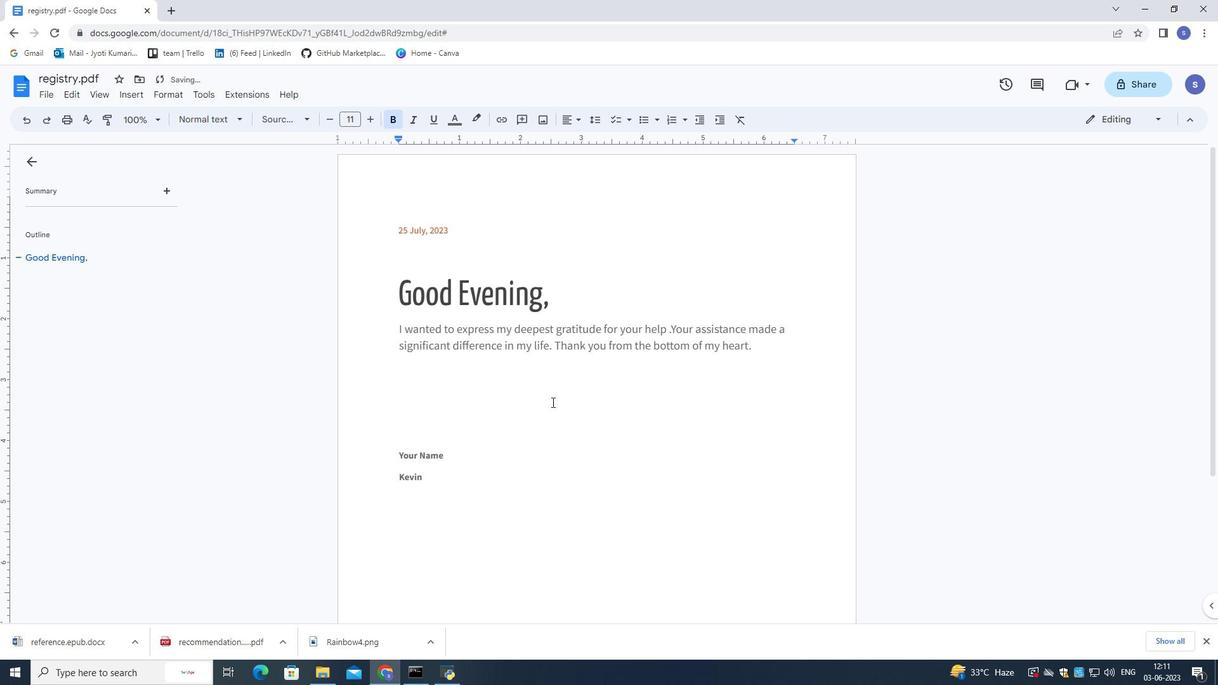 
Action: Mouse moved to (552, 395)
Screenshot: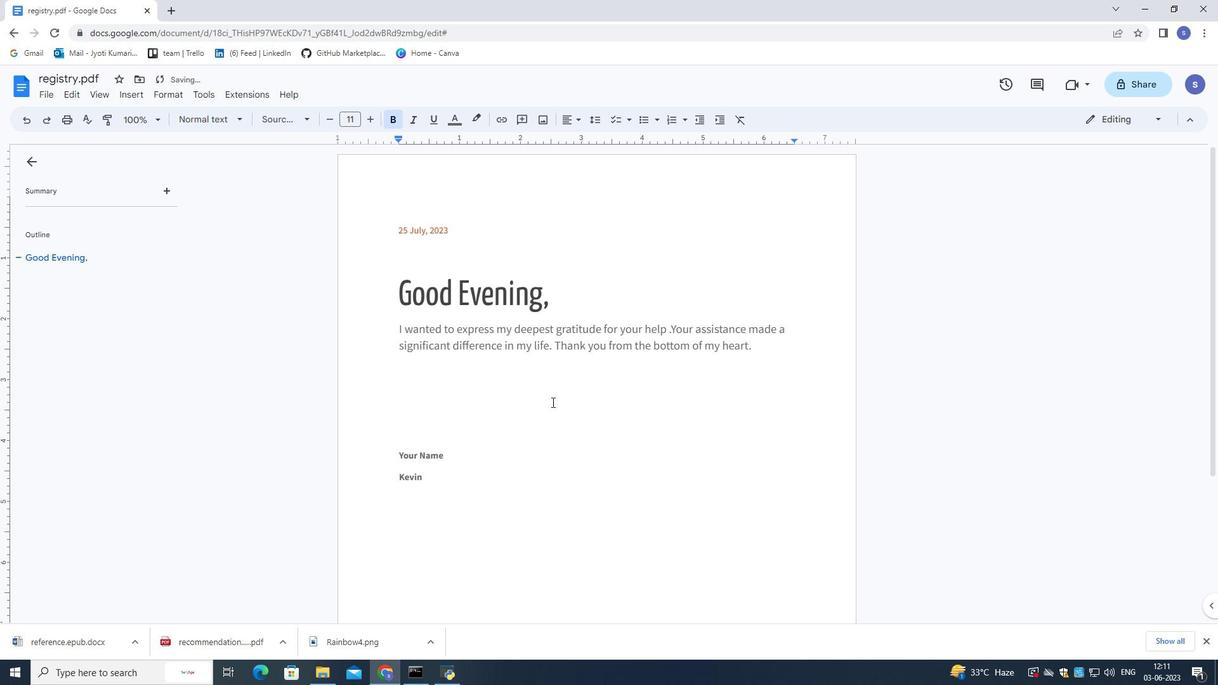 
Action: Mouse scrolled (552, 394) with delta (0, 0)
Screenshot: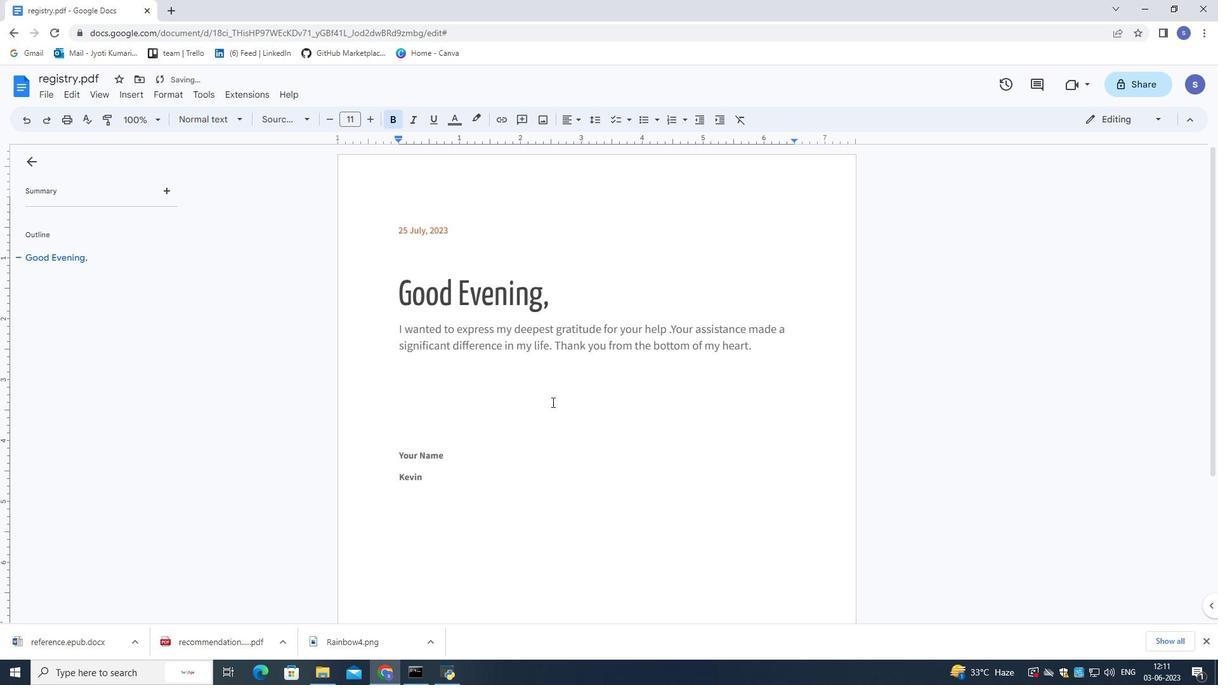 
Action: Mouse moved to (552, 396)
Screenshot: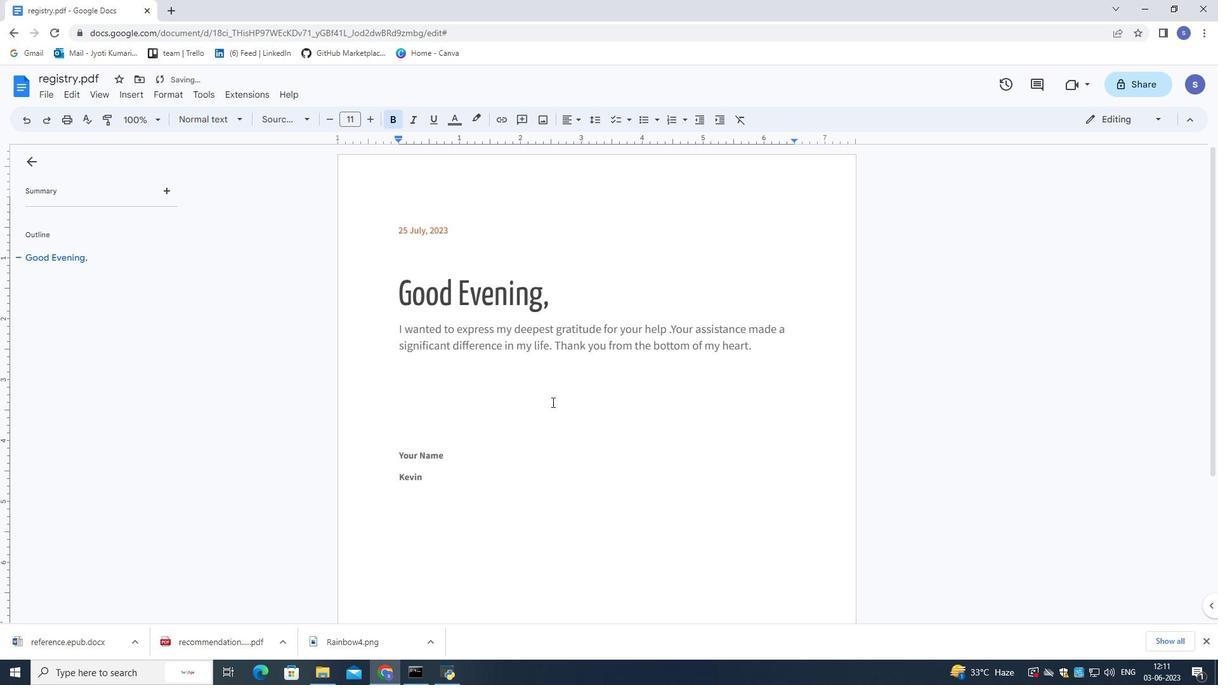
Action: Mouse scrolled (552, 395) with delta (0, 0)
Screenshot: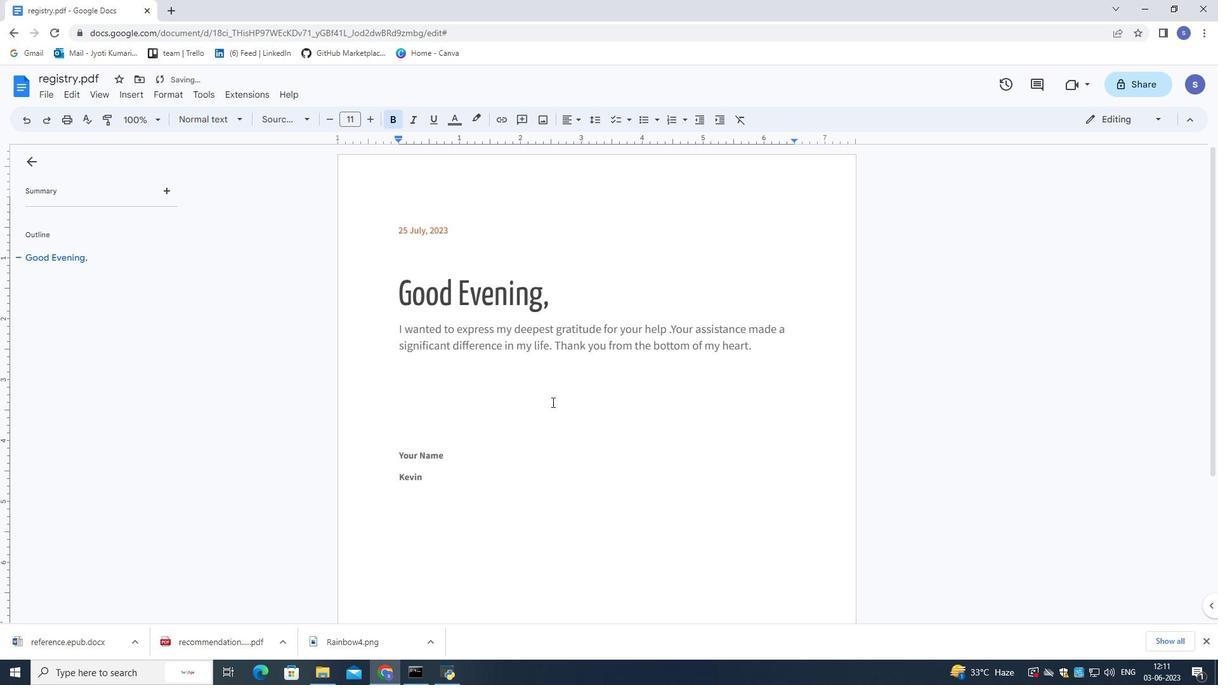 
Action: Mouse scrolled (552, 395) with delta (0, 0)
Screenshot: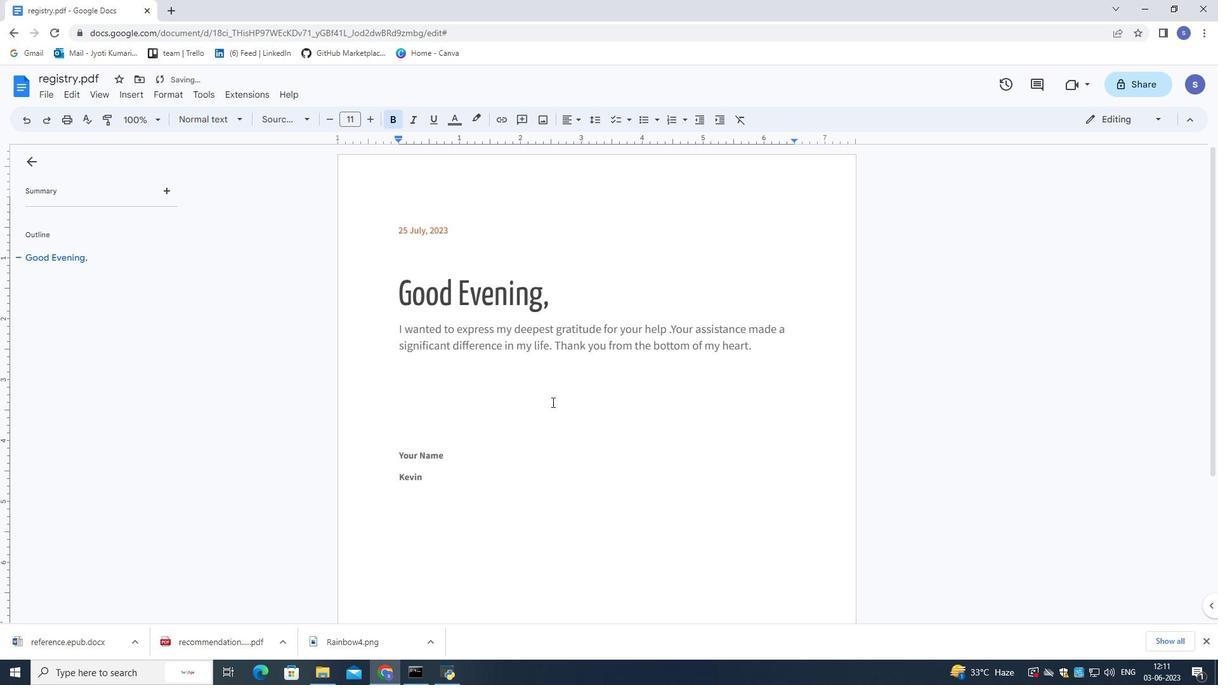 
Action: Mouse moved to (553, 398)
Screenshot: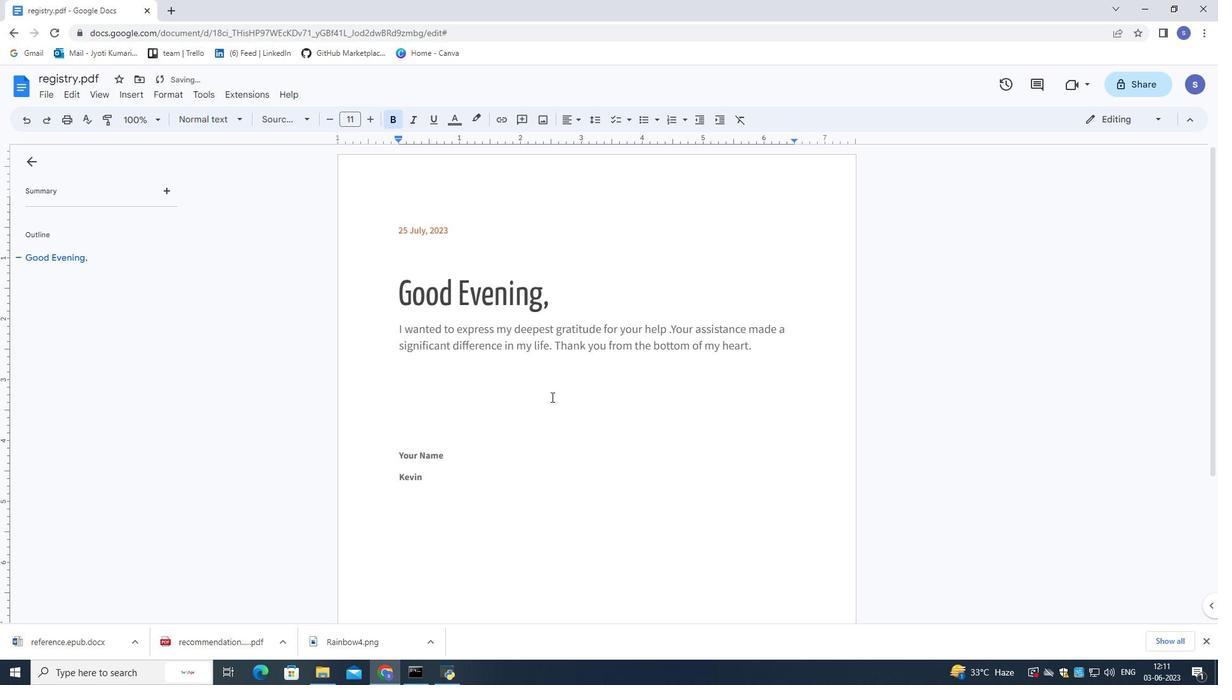 
Action: Mouse scrolled (553, 398) with delta (0, 0)
Screenshot: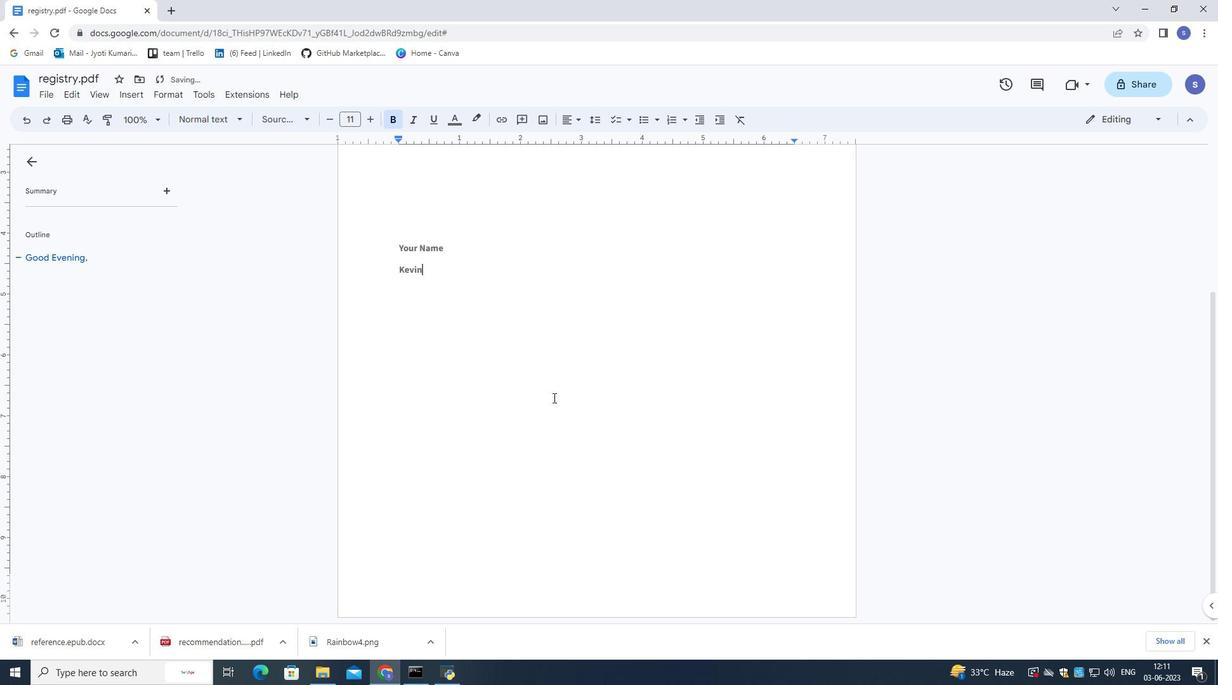 
Action: Mouse moved to (554, 398)
Screenshot: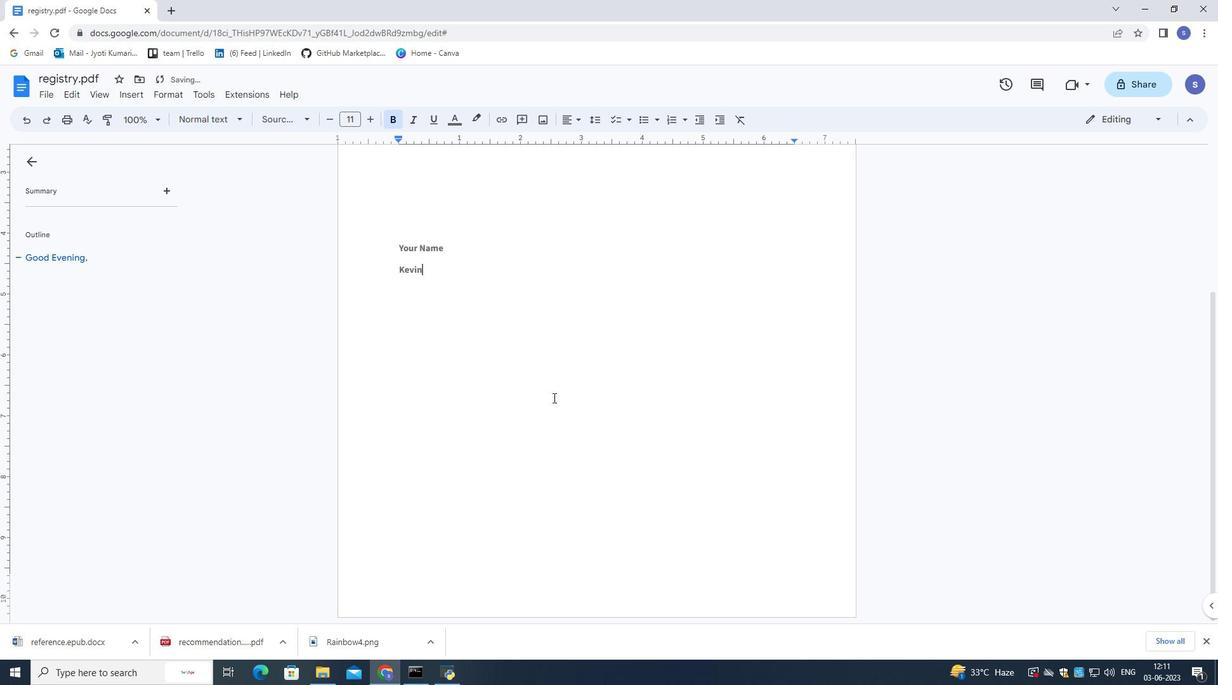 
Action: Mouse scrolled (554, 399) with delta (0, 0)
Screenshot: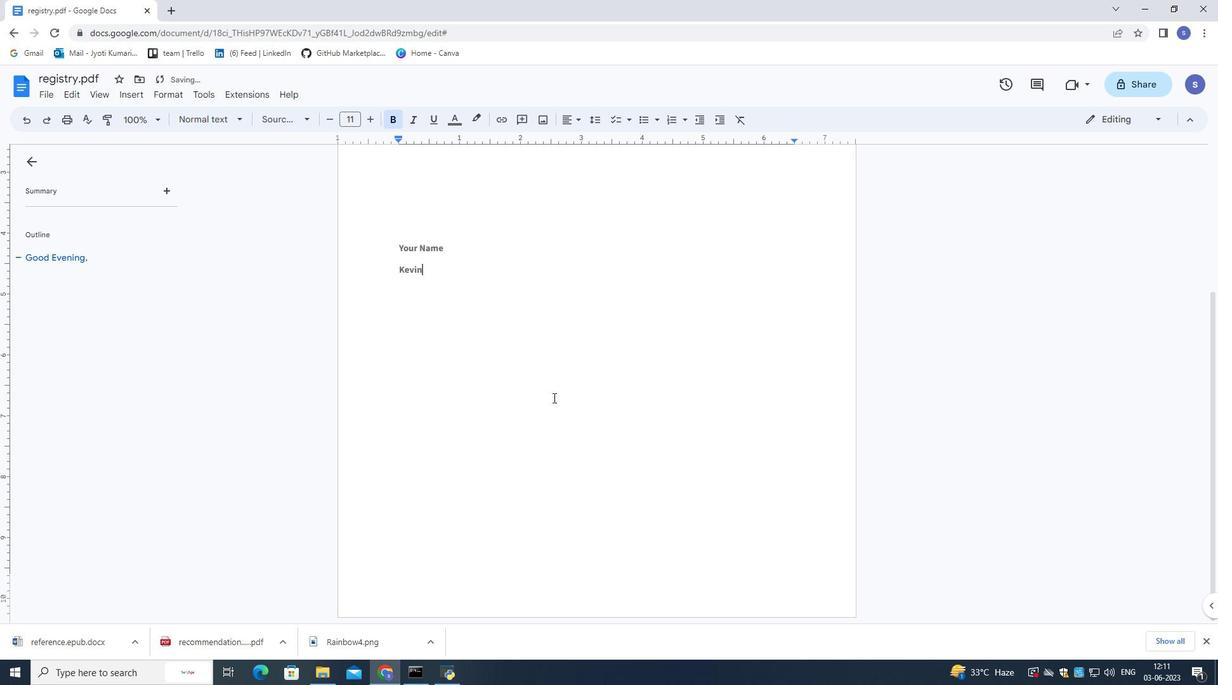 
Action: Mouse scrolled (554, 399) with delta (0, 0)
Screenshot: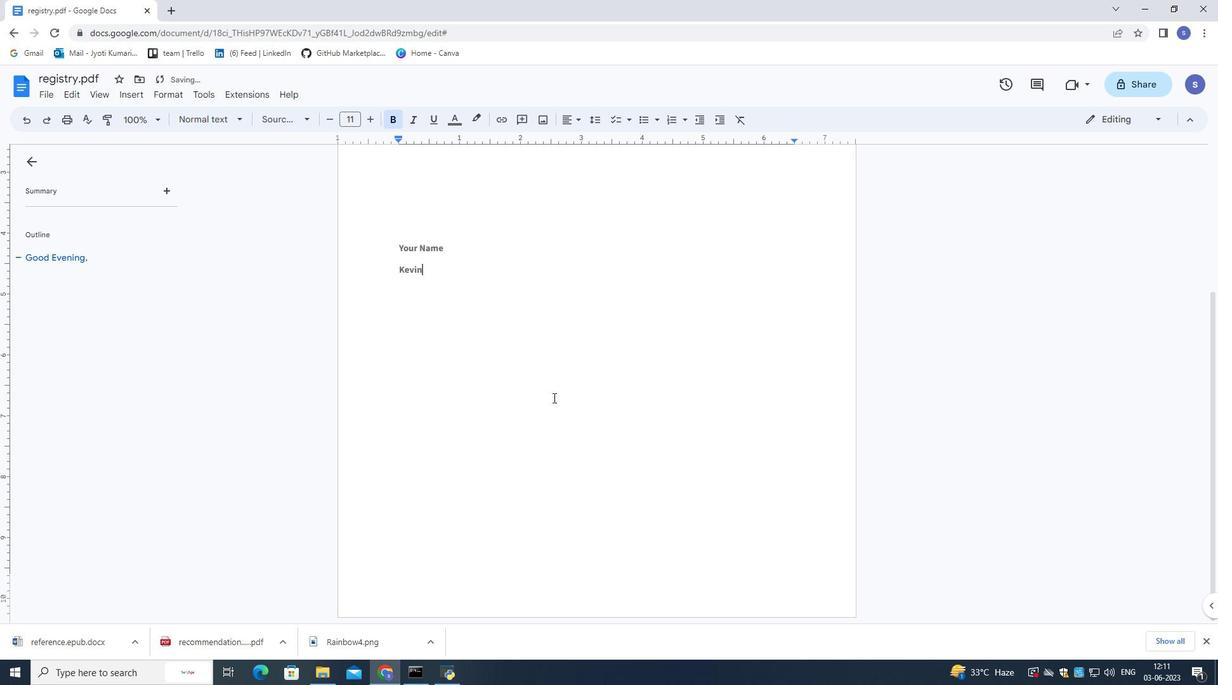 
Action: Mouse scrolled (554, 399) with delta (0, 0)
Screenshot: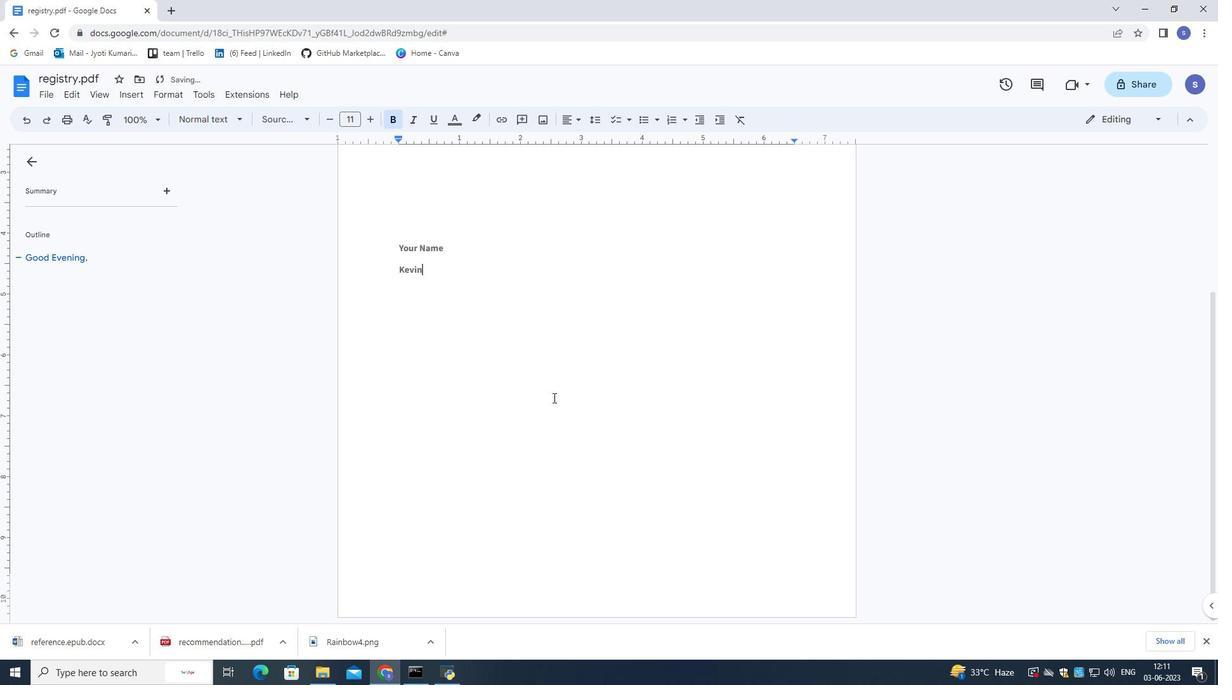 
Action: Mouse scrolled (554, 399) with delta (0, 0)
Screenshot: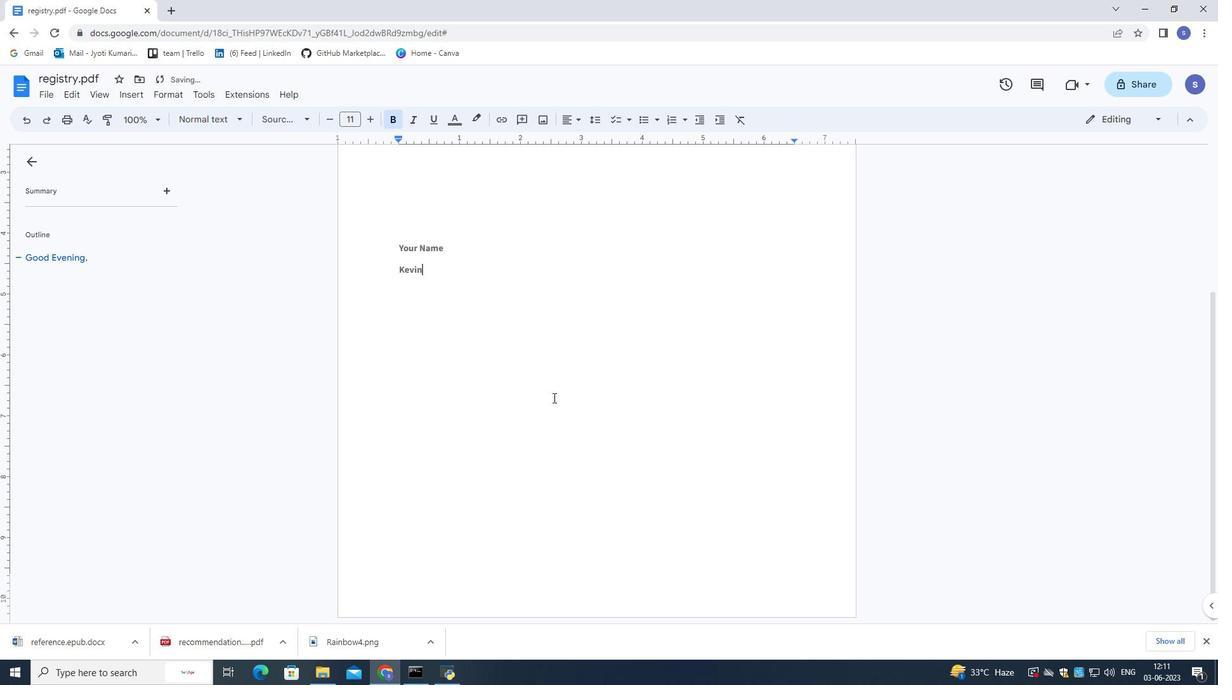 
Action: Mouse scrolled (554, 399) with delta (0, 0)
Screenshot: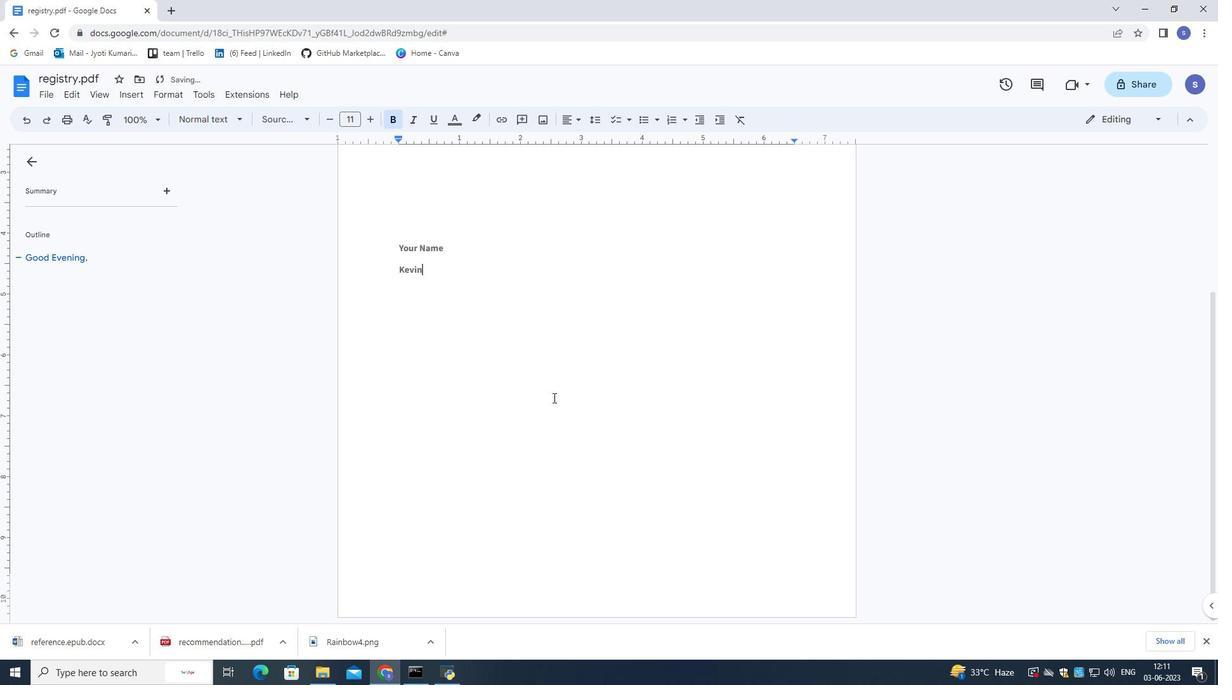 
Action: Mouse scrolled (554, 399) with delta (0, 0)
Screenshot: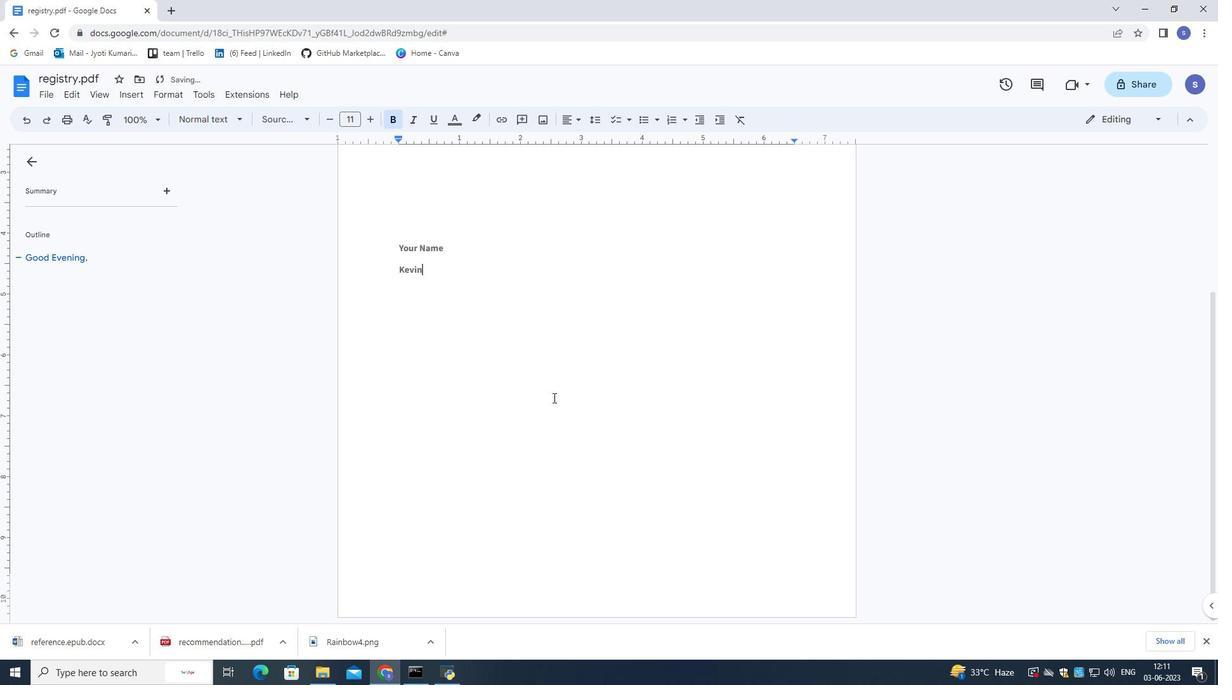 
Action: Mouse moved to (556, 394)
Screenshot: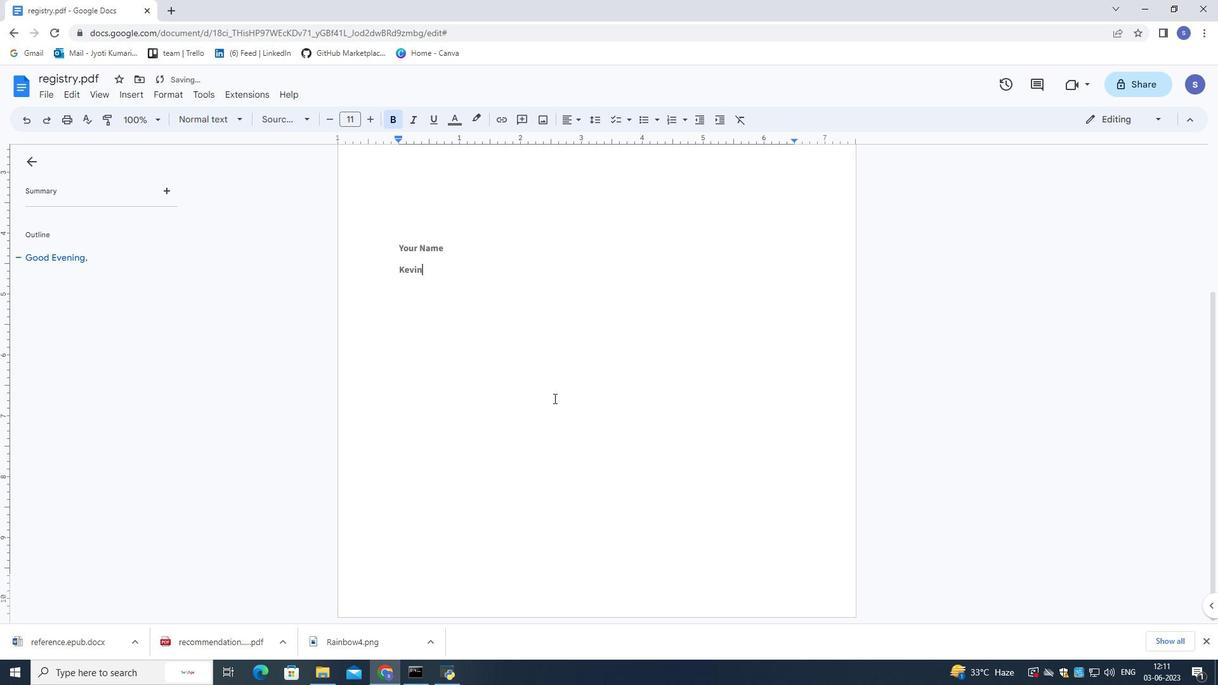 
Action: Mouse scrolled (556, 395) with delta (0, 0)
Screenshot: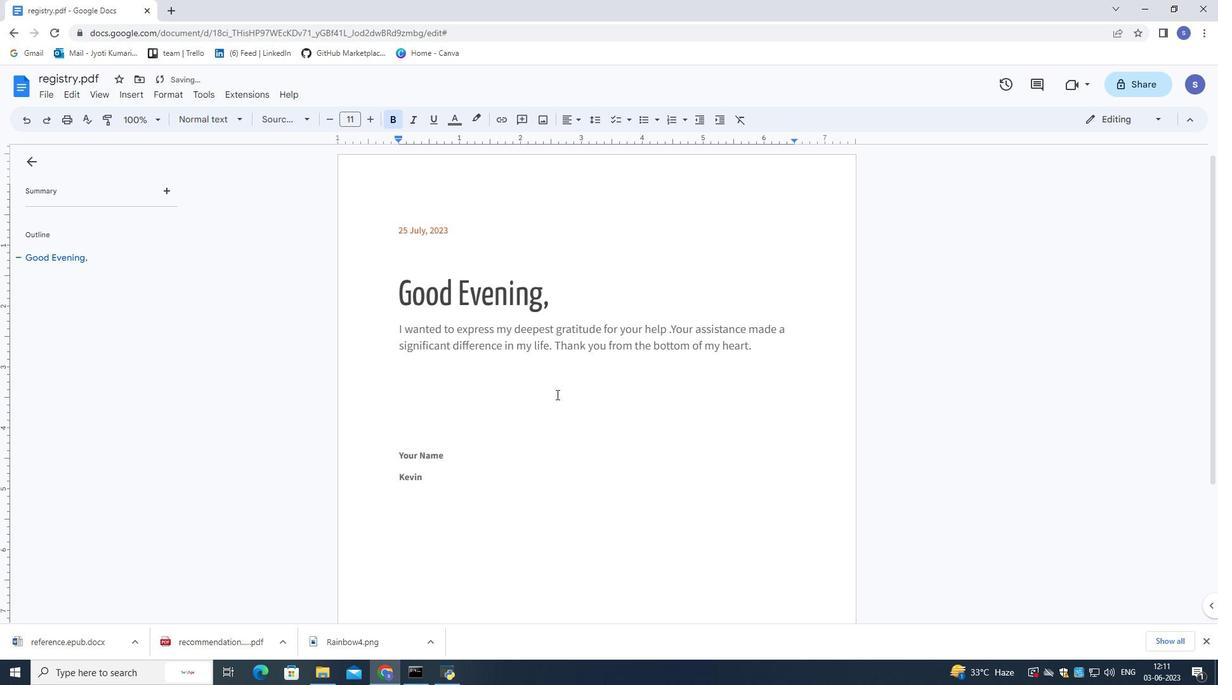 
Action: Mouse scrolled (556, 395) with delta (0, 0)
Screenshot: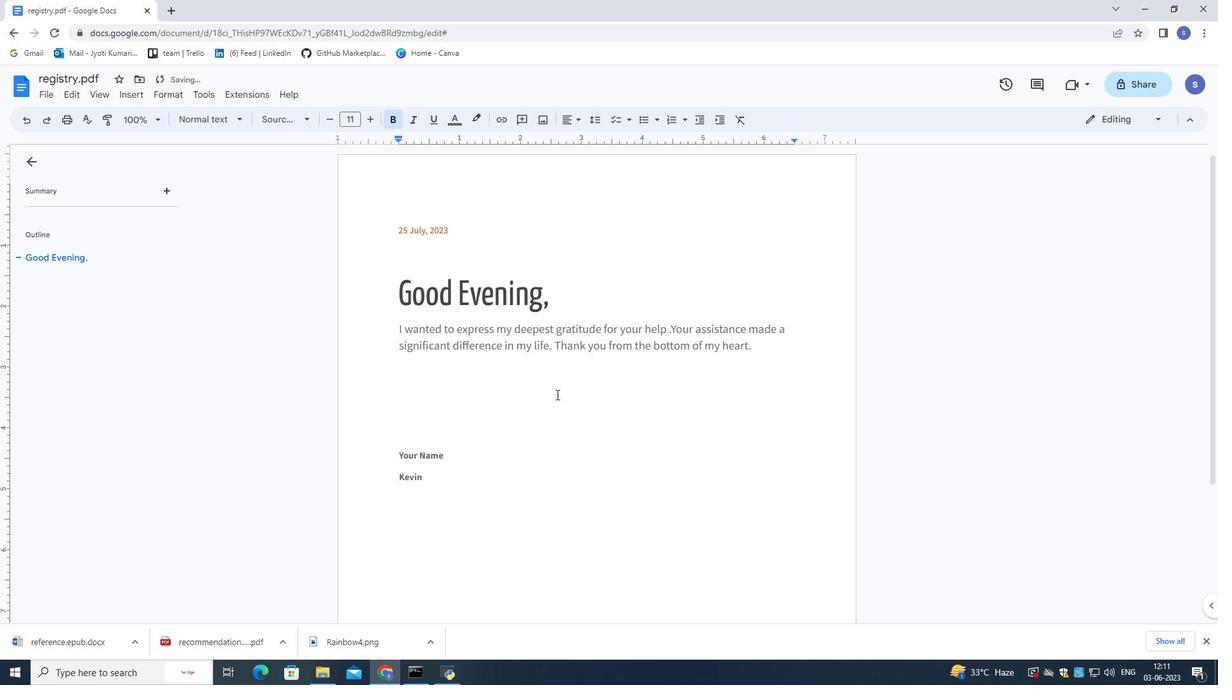 
Action: Mouse moved to (556, 394)
Screenshot: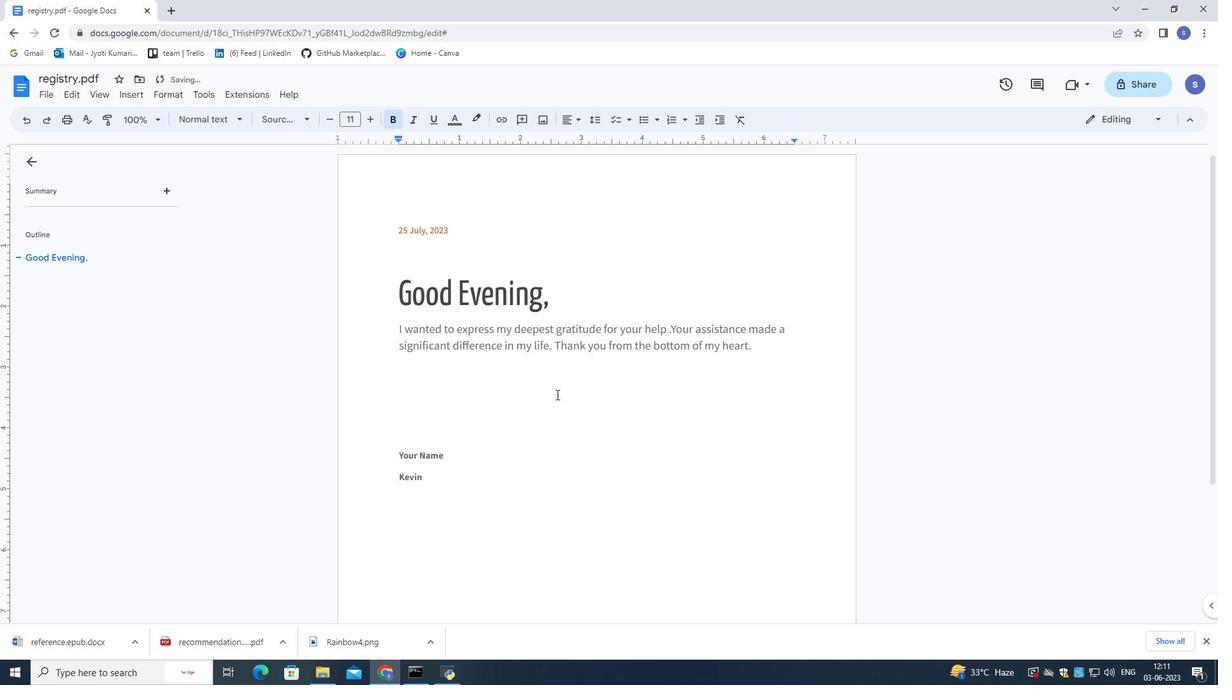 
Action: Mouse scrolled (556, 395) with delta (0, 0)
Screenshot: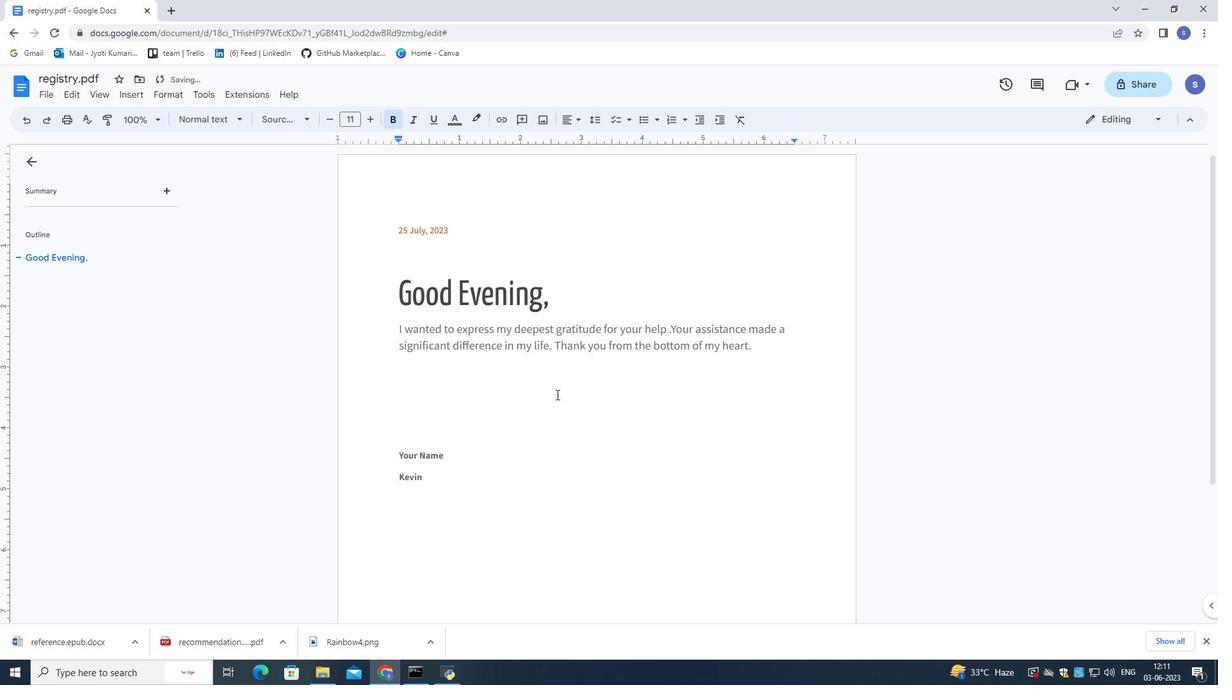 
Action: Mouse moved to (561, 402)
Screenshot: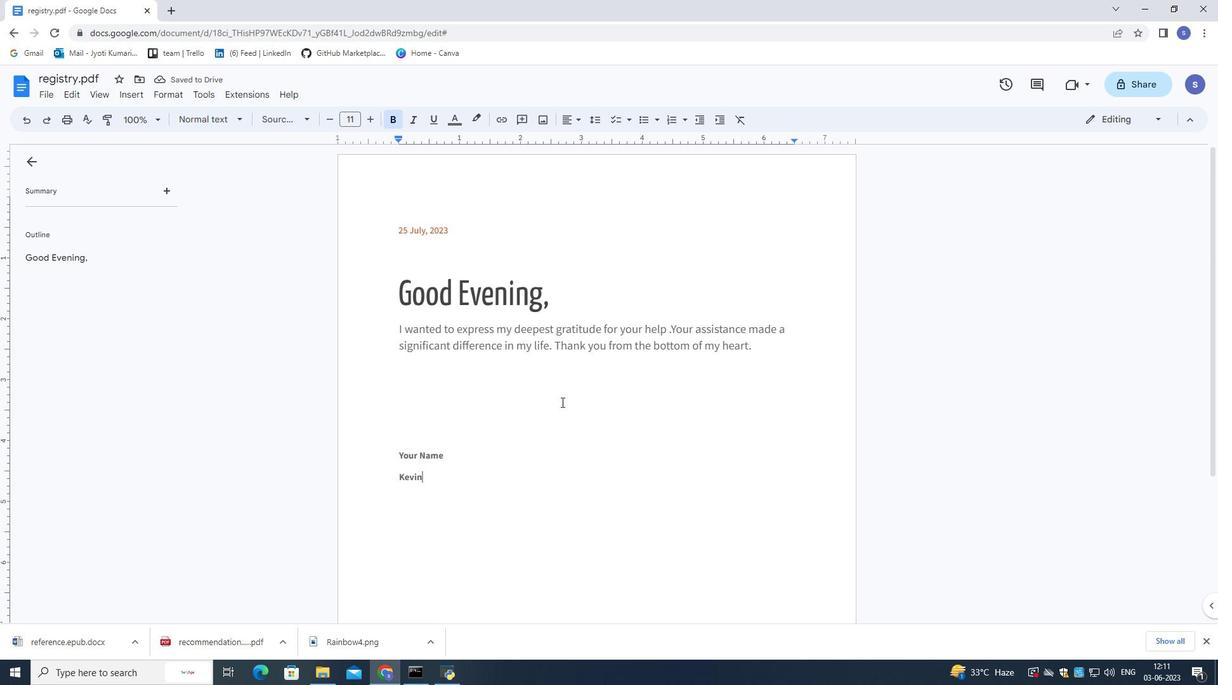 
